 Task: Create new invoice with Date Opened :30-Apr-23, Select Customer: Albertsons Floral, Terms: Payment Term 2. Make invoice entry for item-1 with Date: 30-Apr-23, Description: Build Your Own 3 Pack (Original)_x000D_
, Action: Material, Income Account: Income:Sales, Quantity: 2, Unit Price: 20.6, Discount $: 1.25. Make entry for item-2 with Date: 30-Apr-23, Description: Crush Orange, Action: Material, Income Account: Income:Sales, Quantity: 1, Unit Price: 12.25, Discount $: 2.25. Make entry for item-3 with Date: 30-Apr-23, Description: Fritos Corn Chips Honey BBQ, Action: Material, Income Account: Income:Sales, Quantity: 3, Unit Price: 13.25, Discount $: 2.75. Write Notes: 'Looking forward to serving you again.'. Post Invoice with Post Date: 30-Apr-23, Post to Accounts: Assets:Accounts Receivable. Pay / Process Payment with Transaction Date: 15-May-23, Amount: 86.95, Transfer Account: Checking Account. Print Invoice, display notes by going to Option, then go to Display Tab and check 'Invoice Notes'.
Action: Mouse moved to (192, 21)
Screenshot: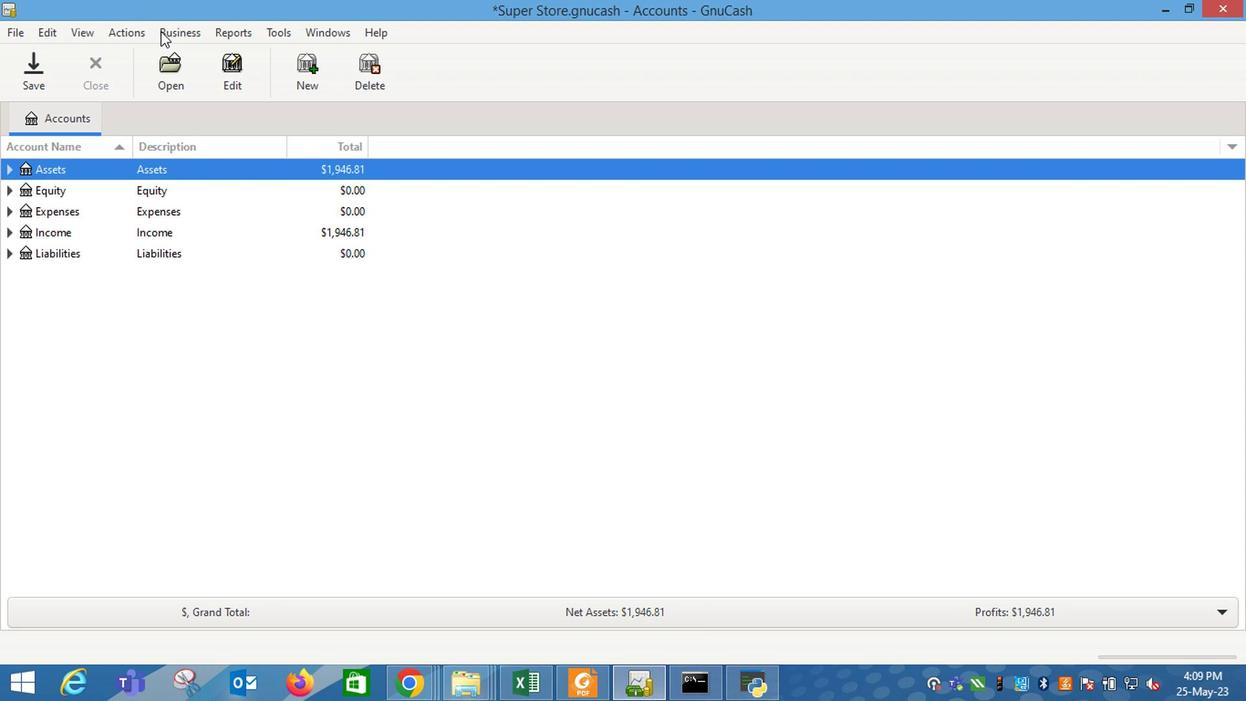 
Action: Mouse pressed left at (192, 21)
Screenshot: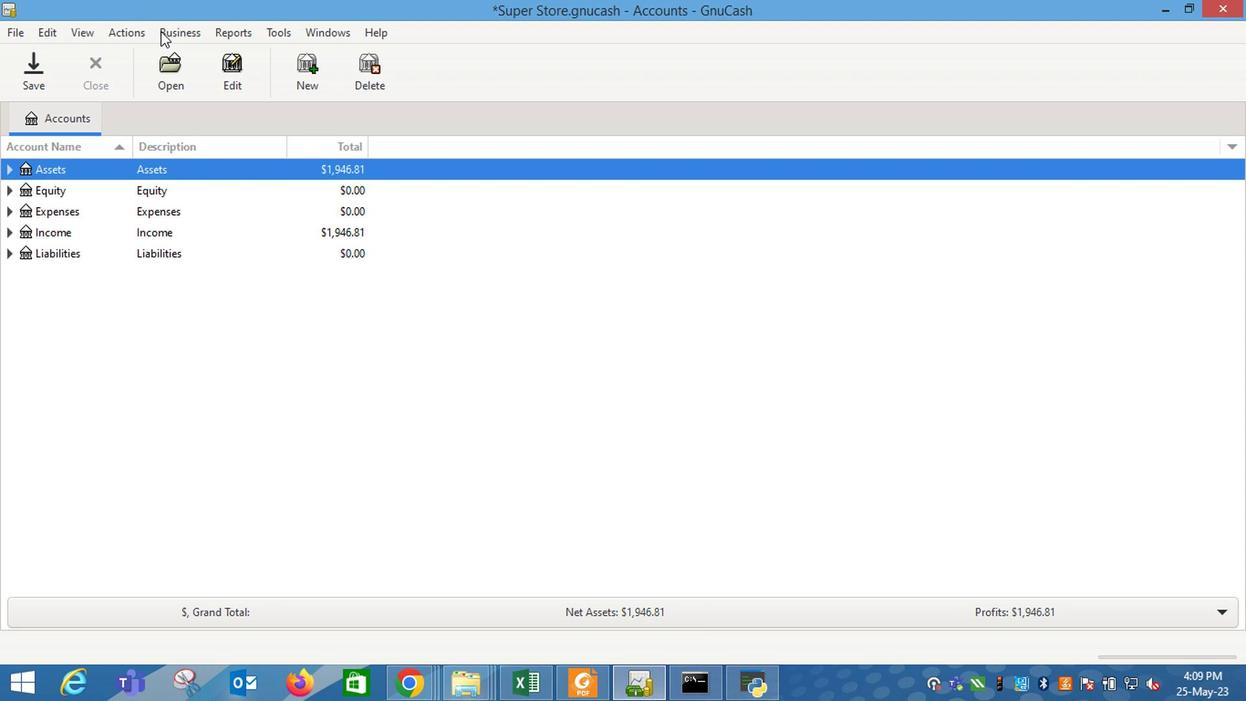 
Action: Mouse moved to (419, 118)
Screenshot: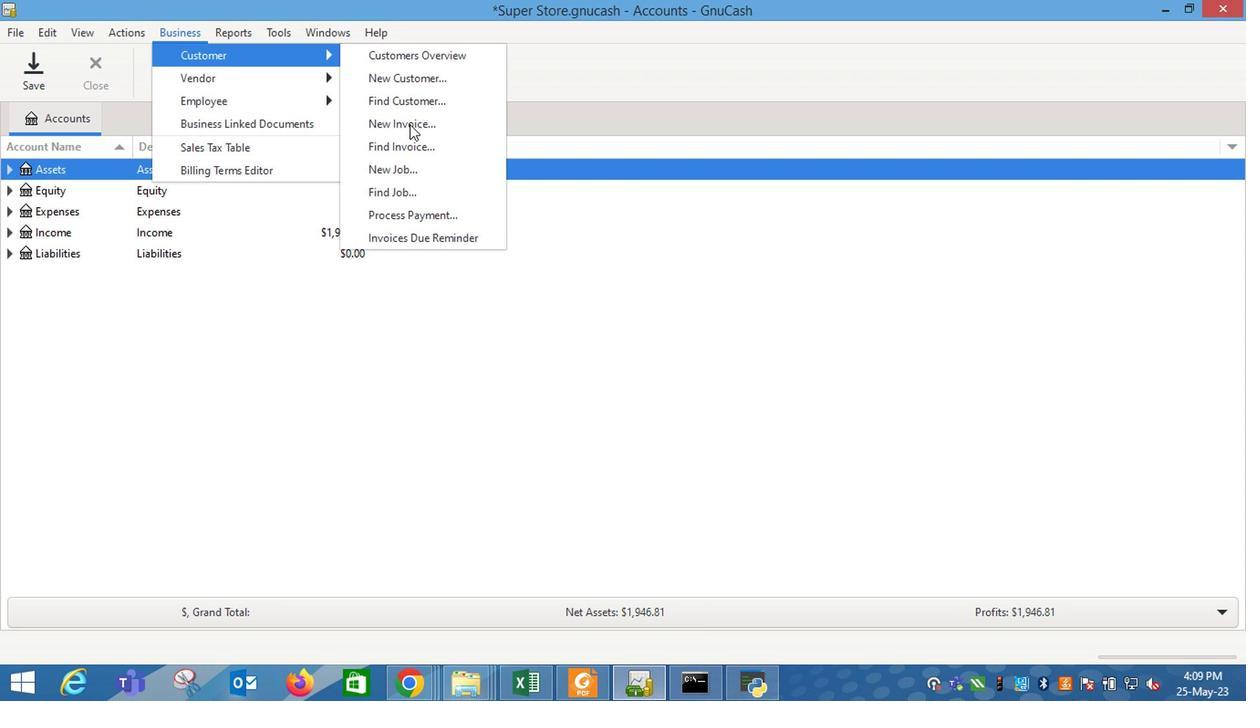 
Action: Mouse pressed left at (419, 118)
Screenshot: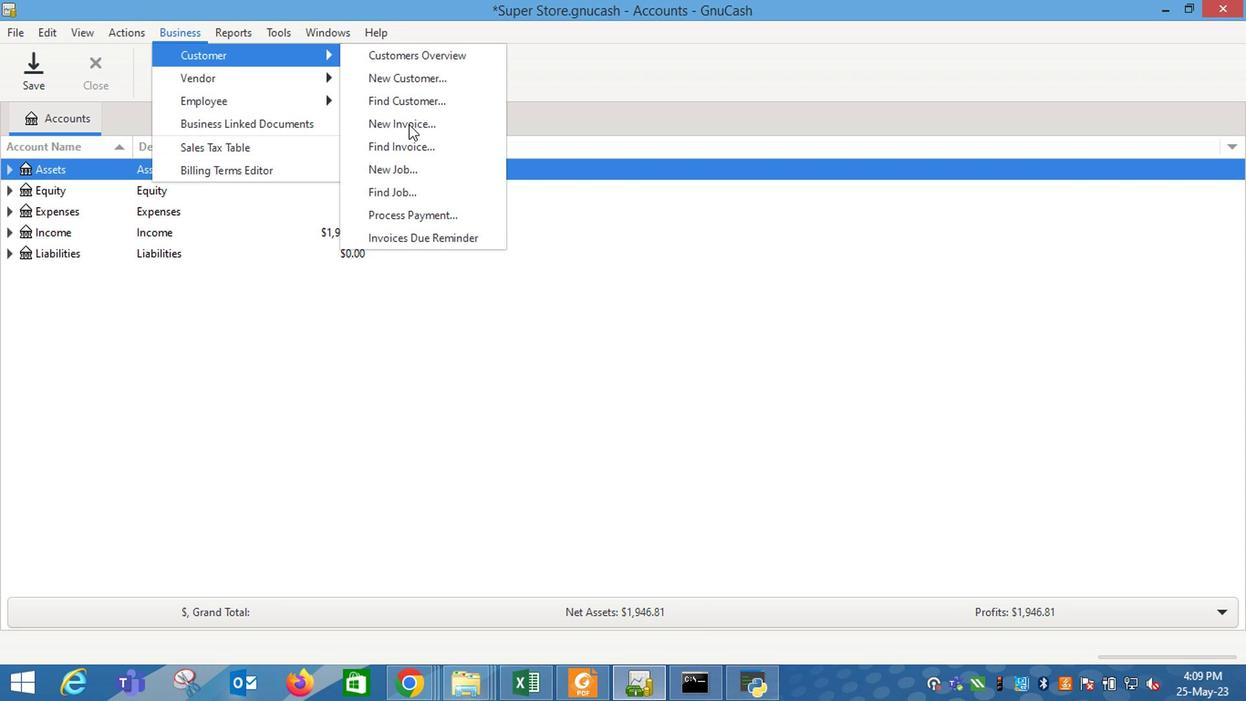 
Action: Mouse moved to (744, 277)
Screenshot: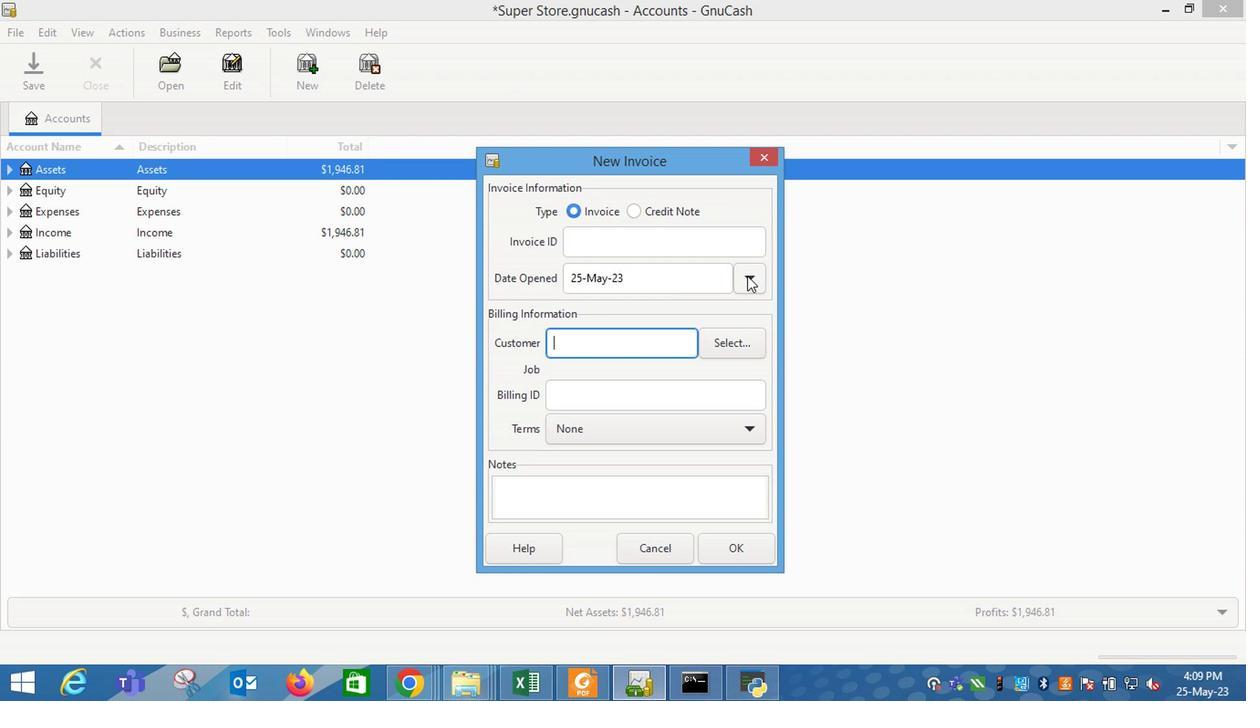 
Action: Mouse pressed left at (744, 277)
Screenshot: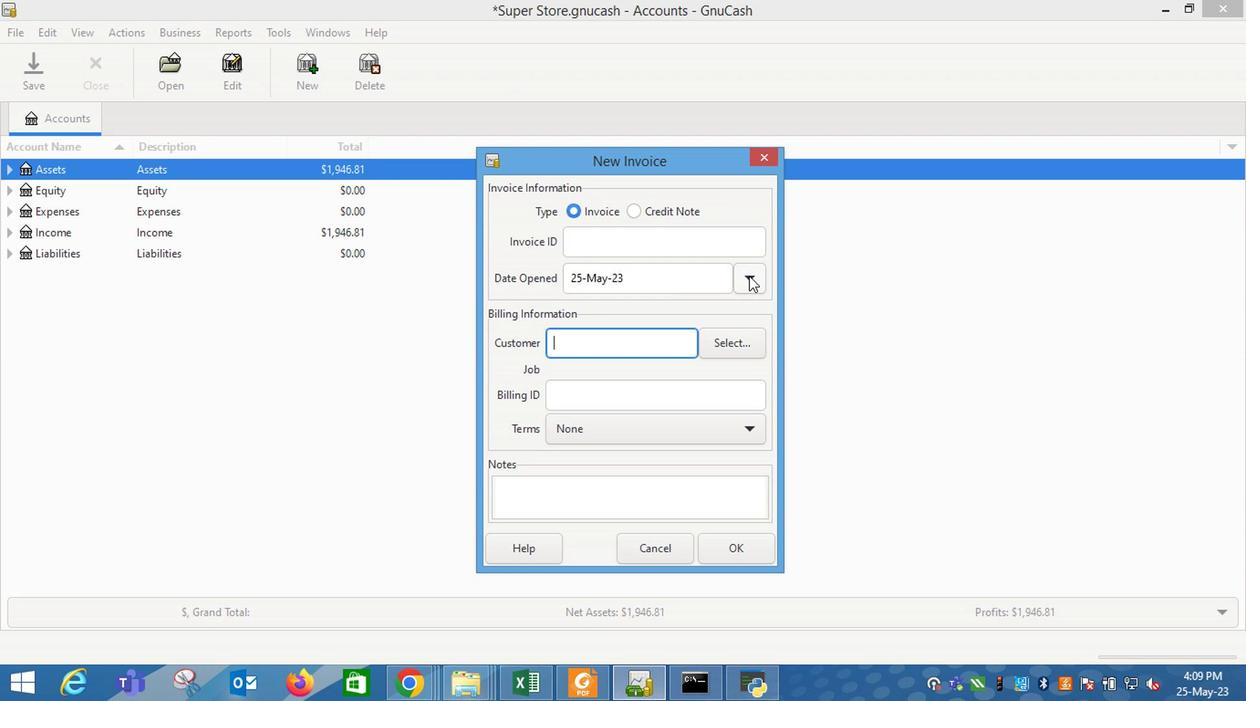 
Action: Mouse moved to (613, 306)
Screenshot: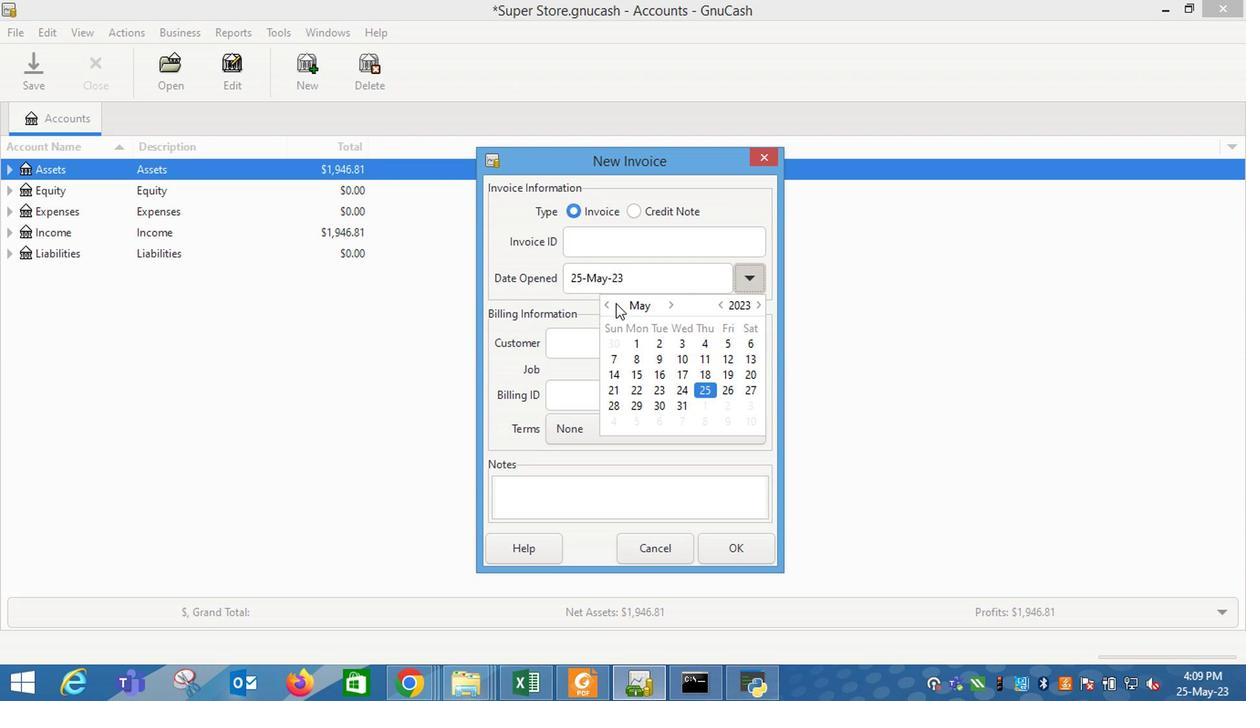 
Action: Mouse pressed left at (613, 306)
Screenshot: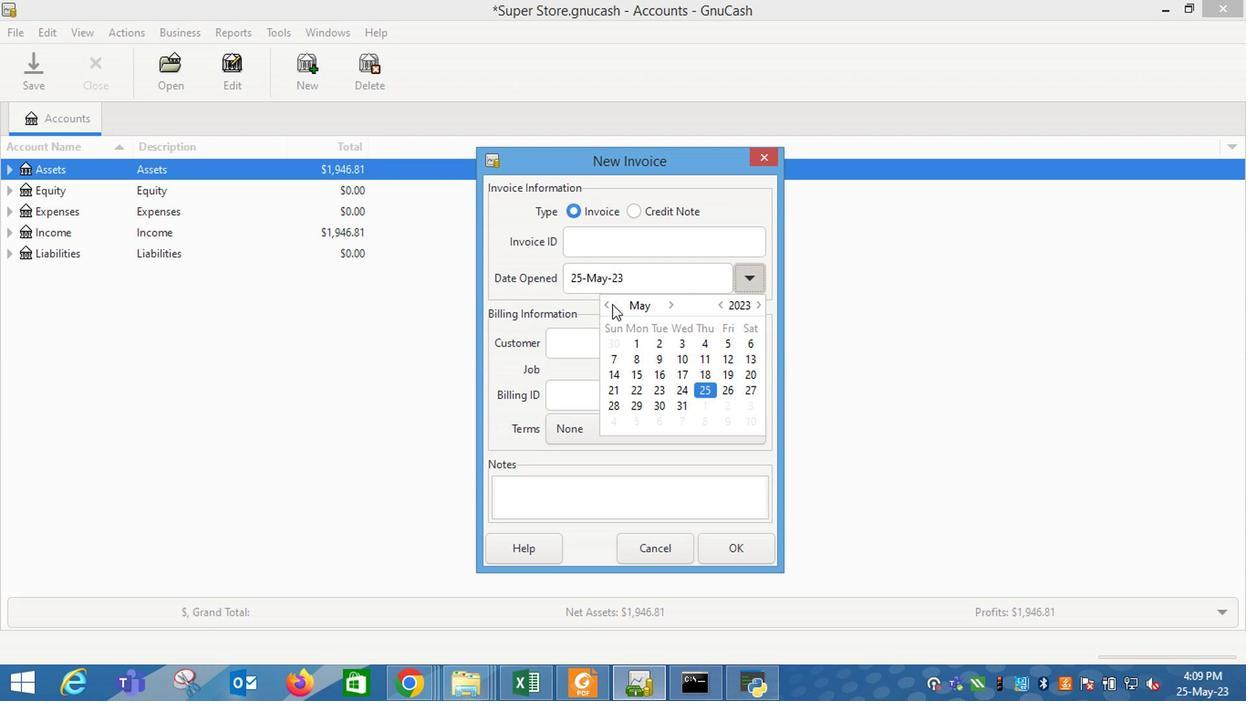 
Action: Mouse moved to (747, 273)
Screenshot: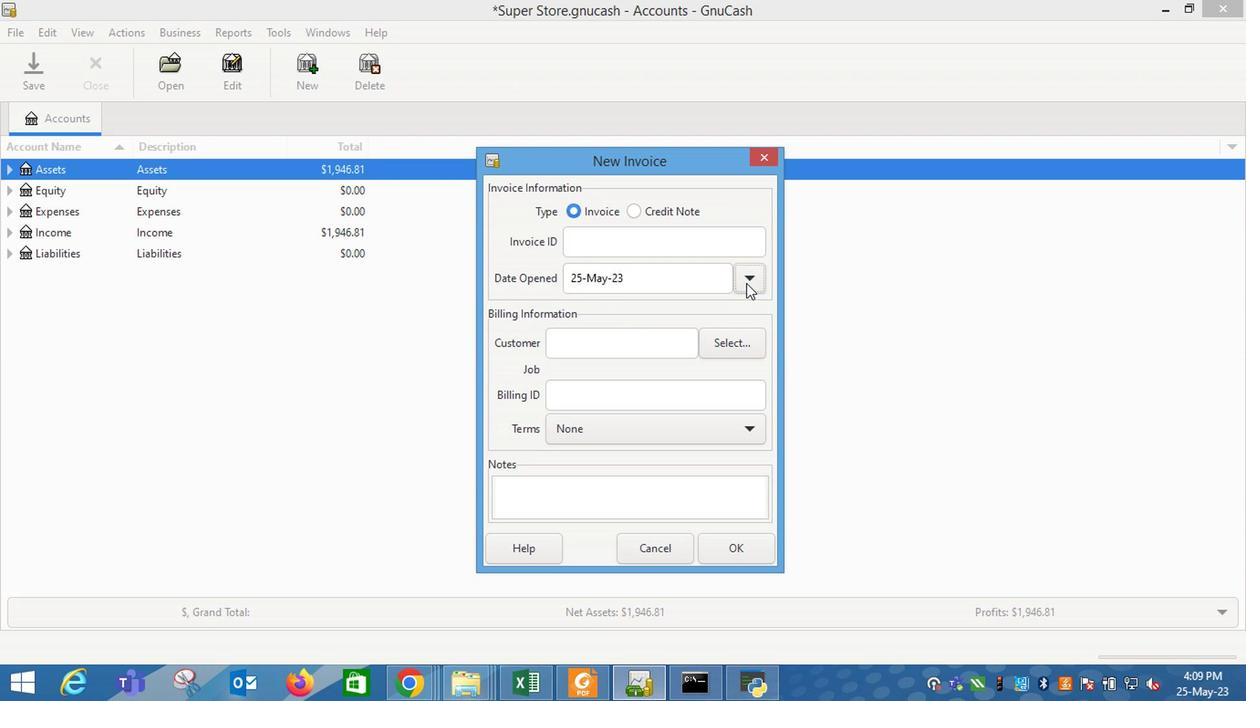 
Action: Mouse pressed left at (747, 273)
Screenshot: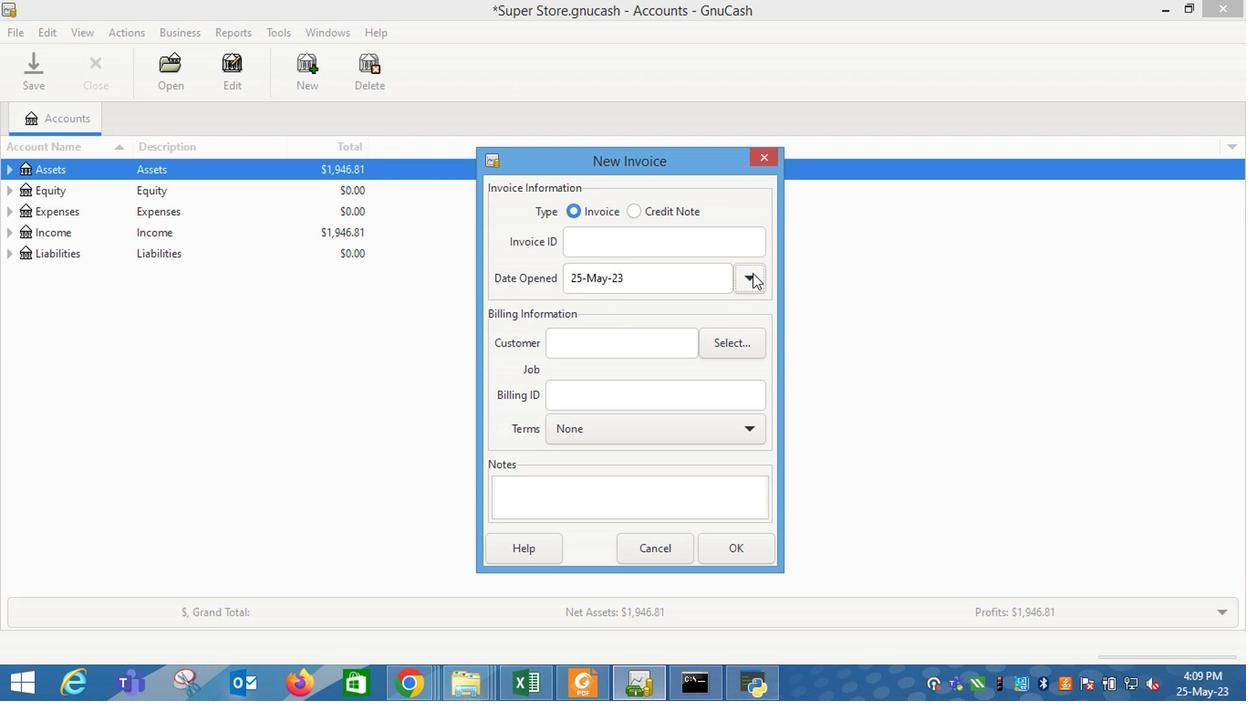 
Action: Mouse moved to (608, 306)
Screenshot: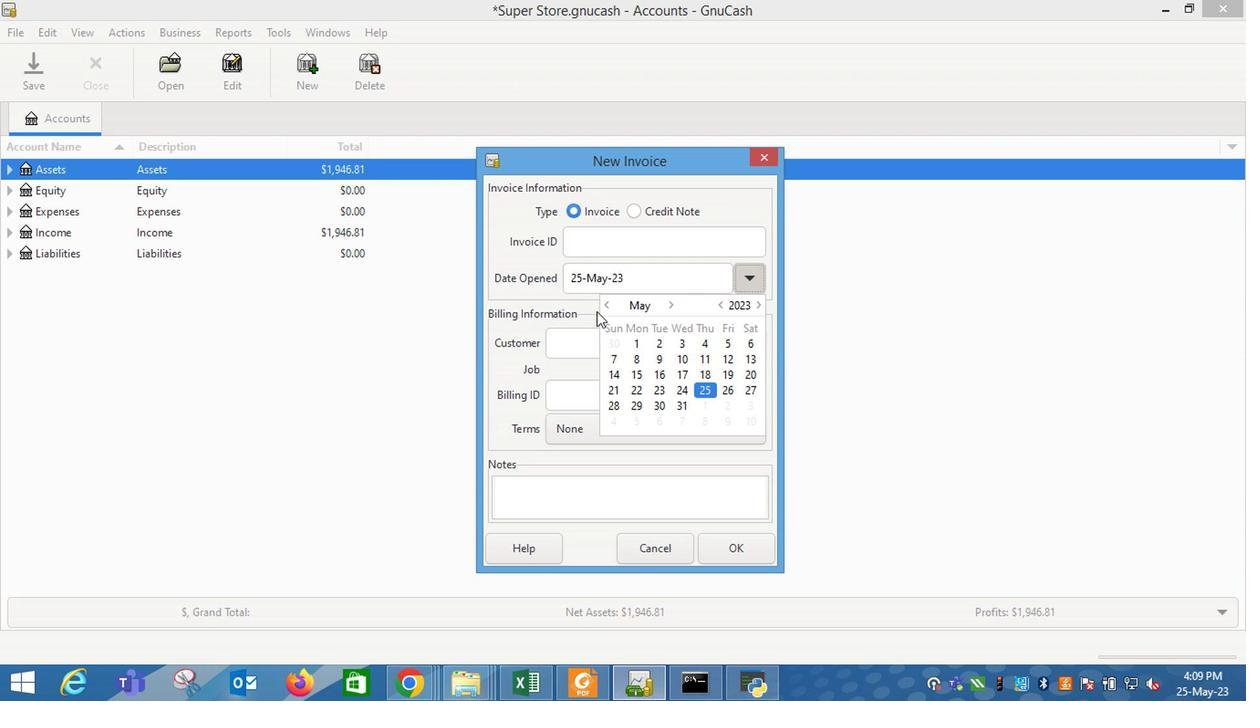 
Action: Mouse pressed left at (608, 306)
Screenshot: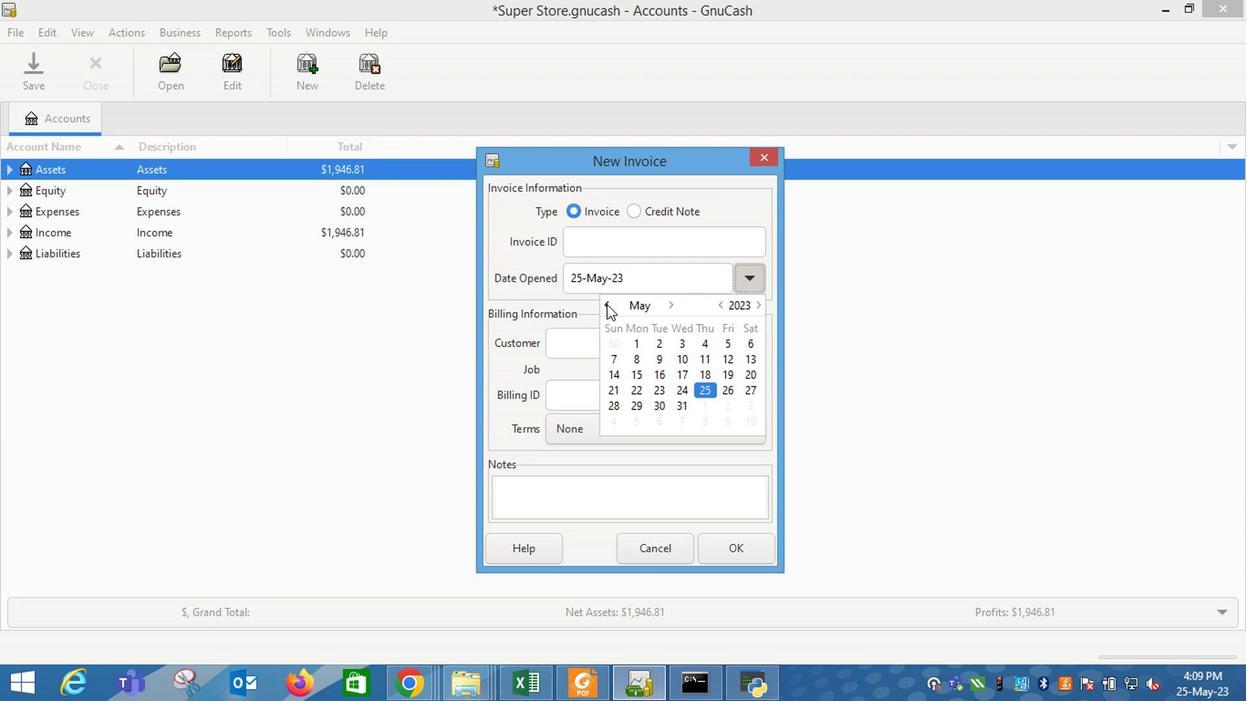 
Action: Mouse moved to (611, 428)
Screenshot: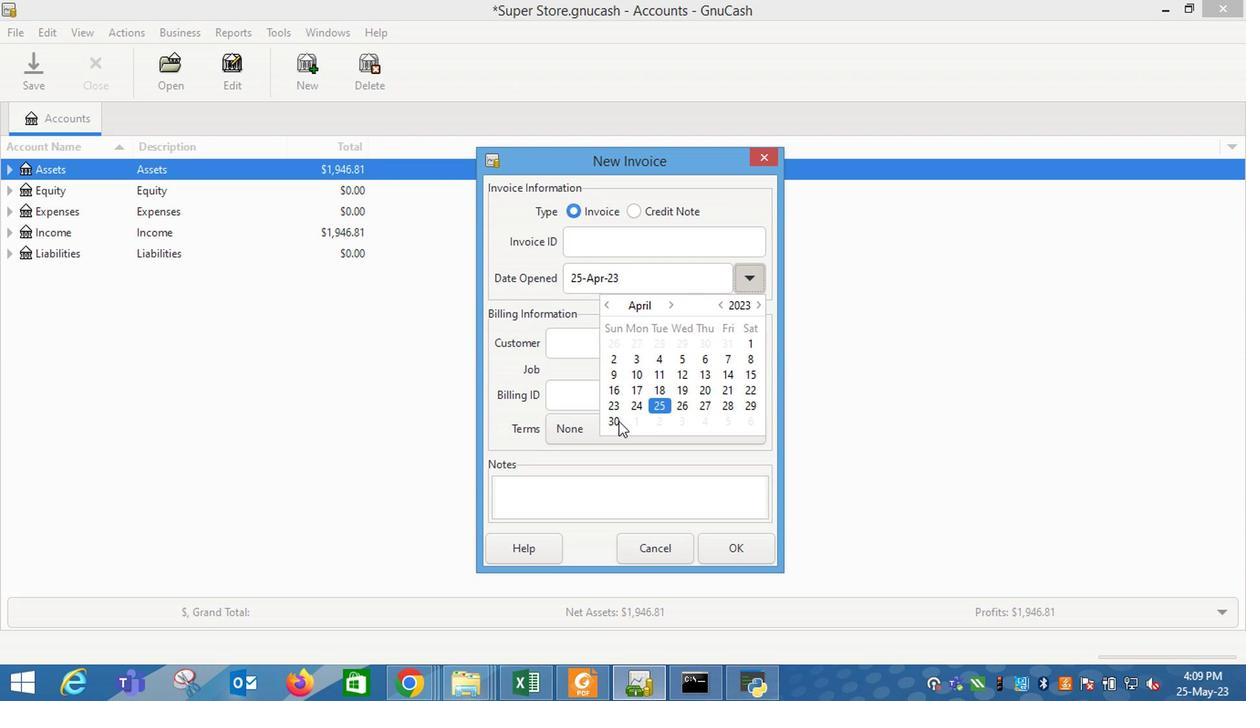 
Action: Mouse pressed left at (611, 428)
Screenshot: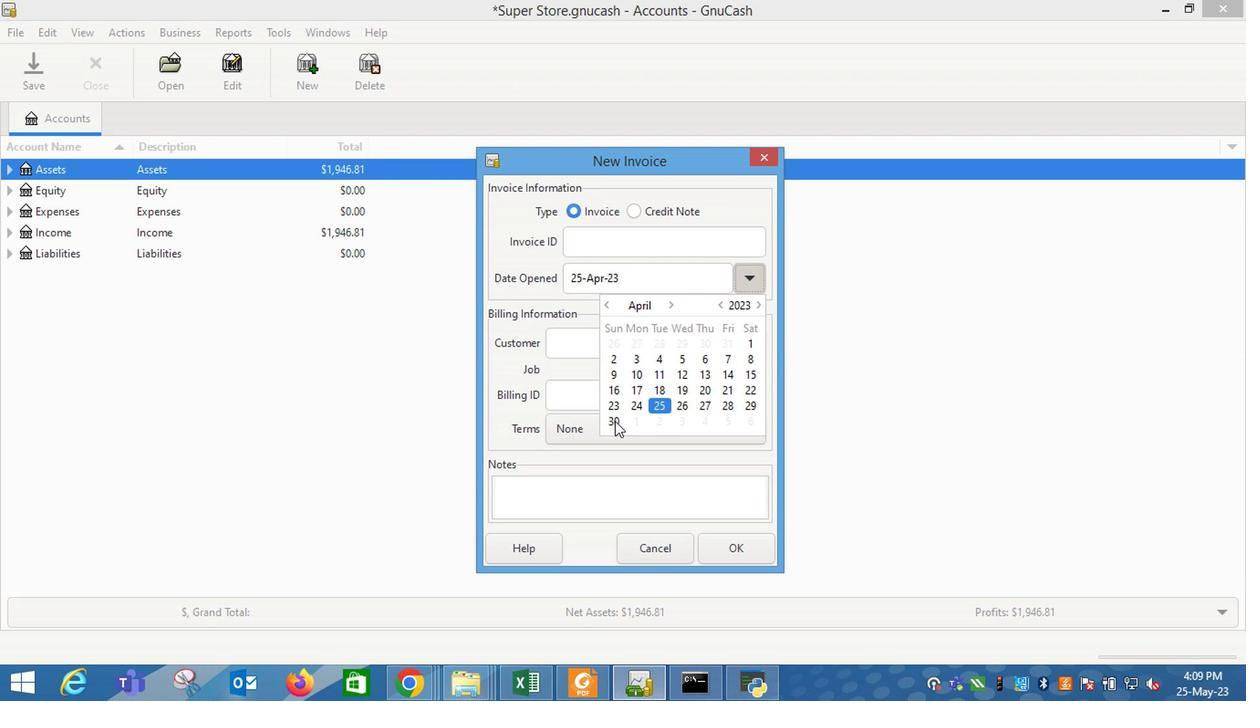 
Action: Mouse moved to (567, 350)
Screenshot: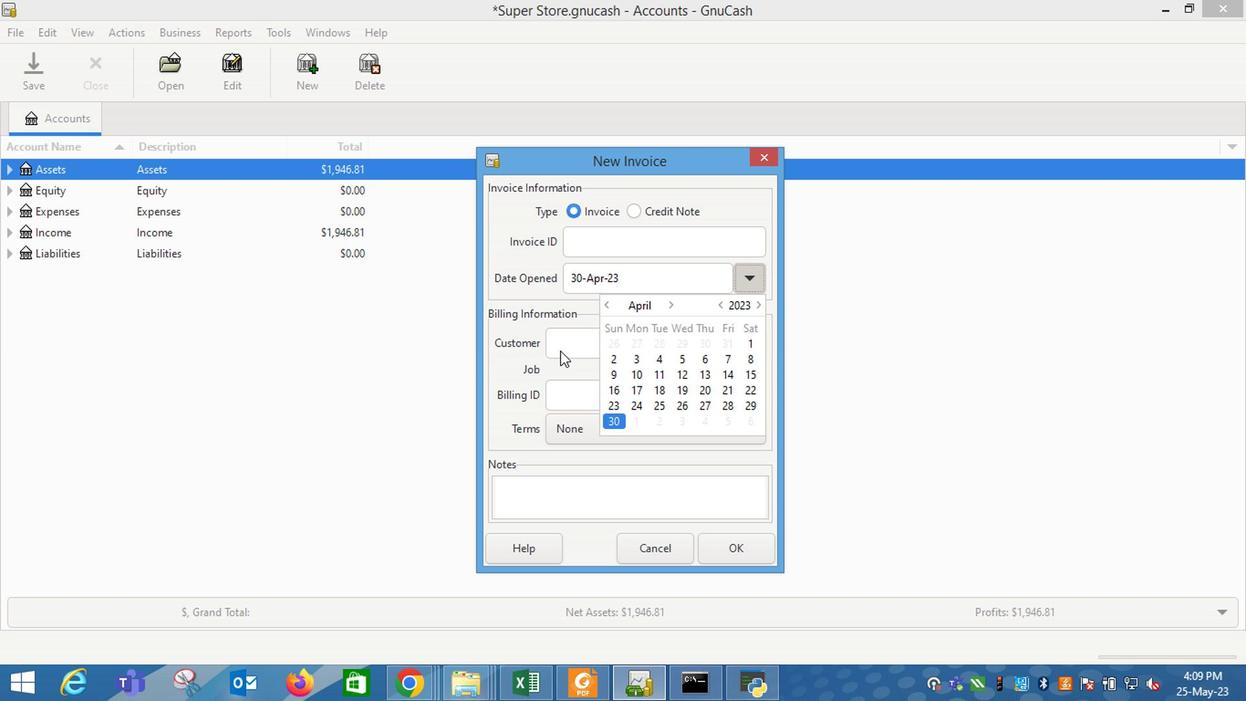 
Action: Mouse pressed left at (567, 350)
Screenshot: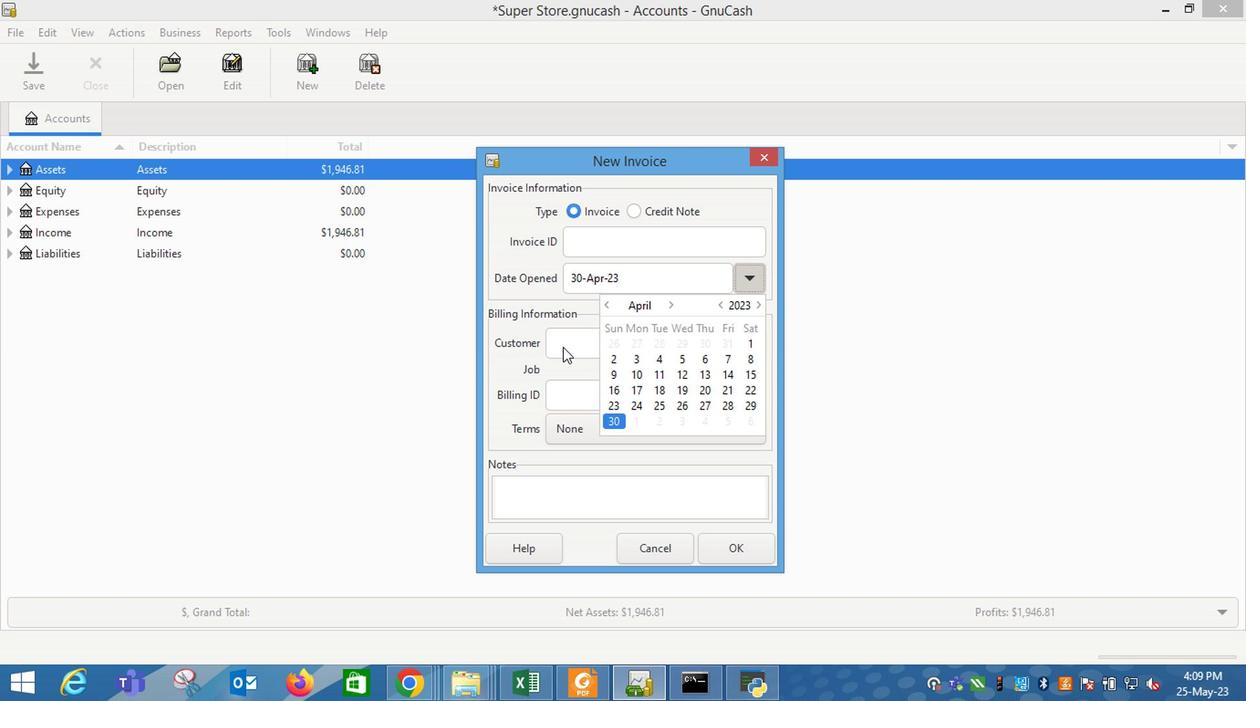 
Action: Mouse pressed left at (567, 350)
Screenshot: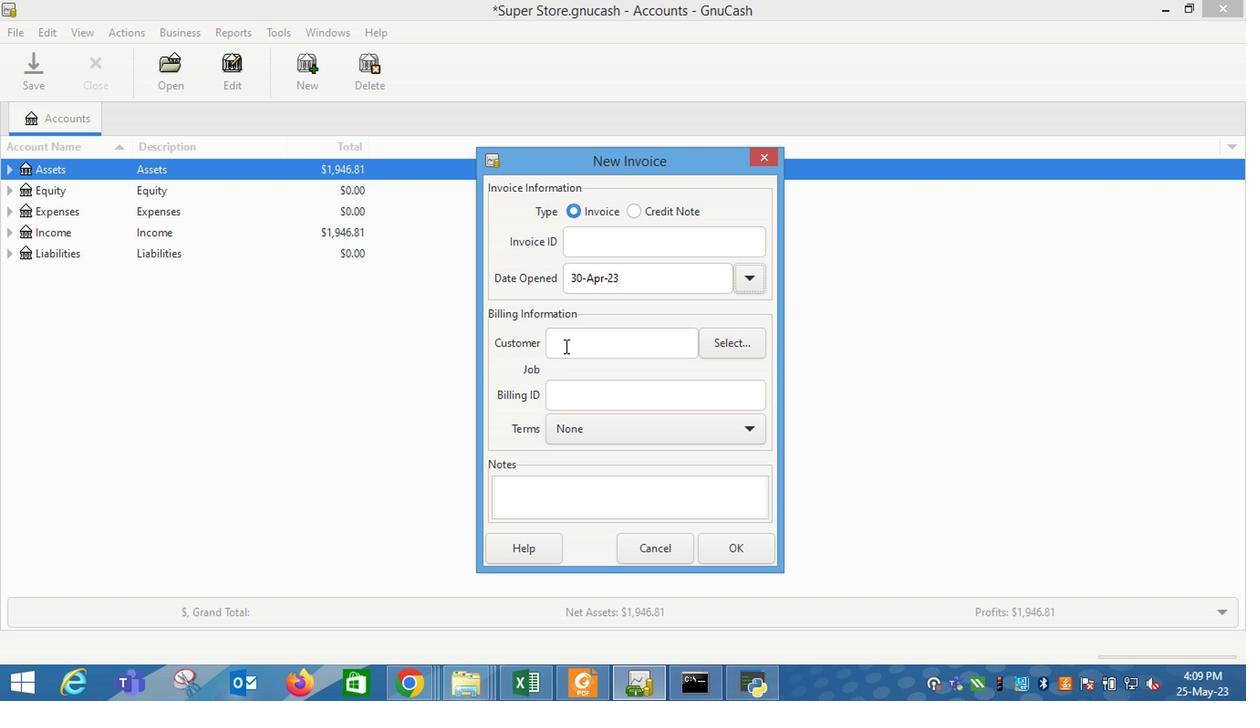 
Action: Key pressed alv<Key.backspace>be
Screenshot: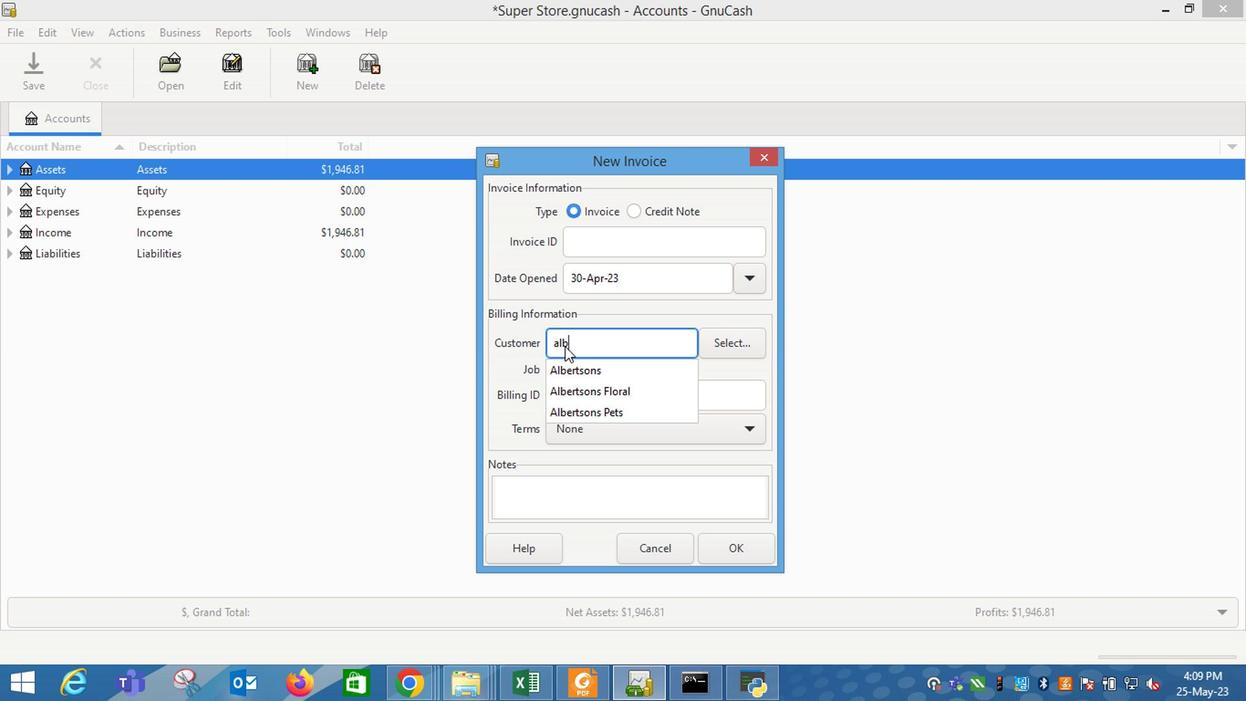 
Action: Mouse moved to (626, 395)
Screenshot: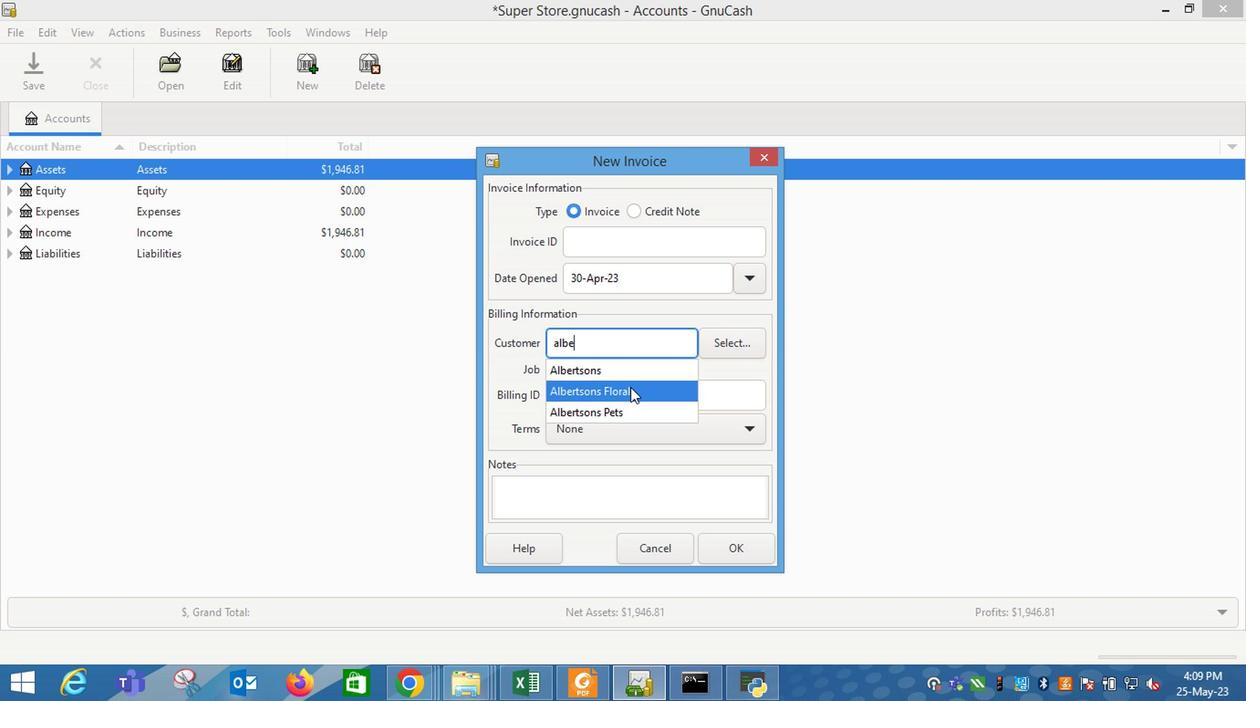 
Action: Mouse pressed left at (626, 395)
Screenshot: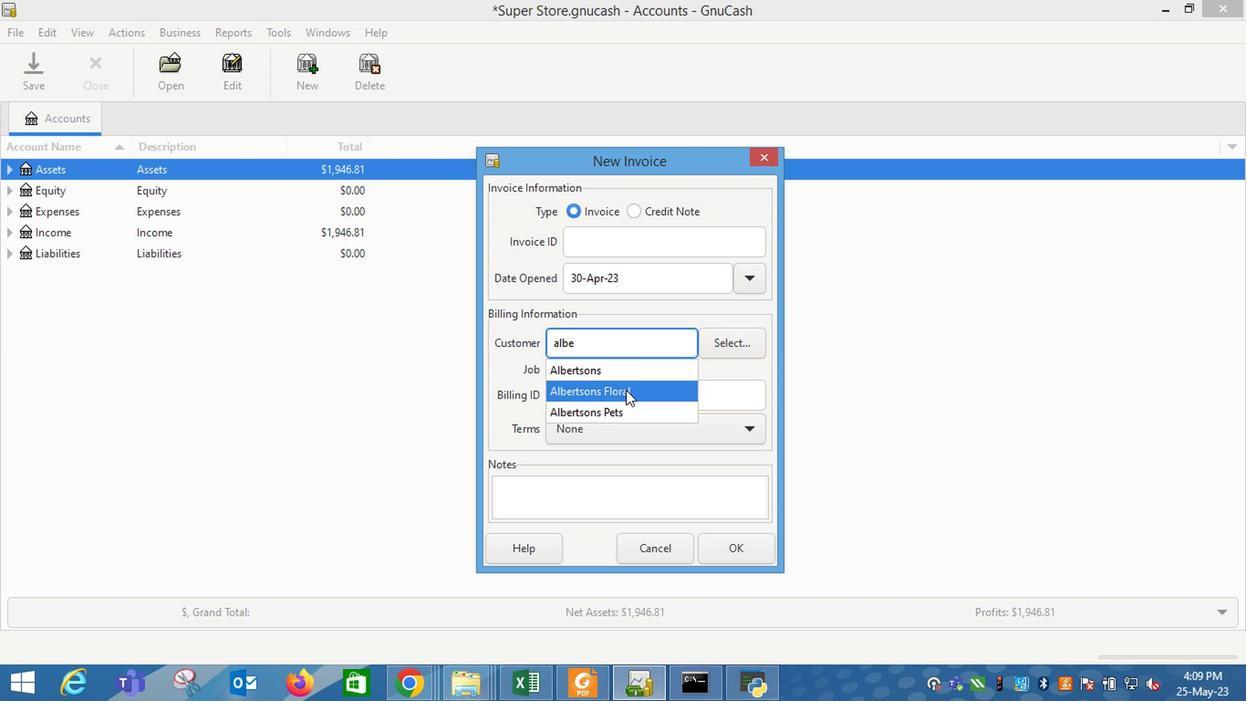 
Action: Mouse moved to (592, 453)
Screenshot: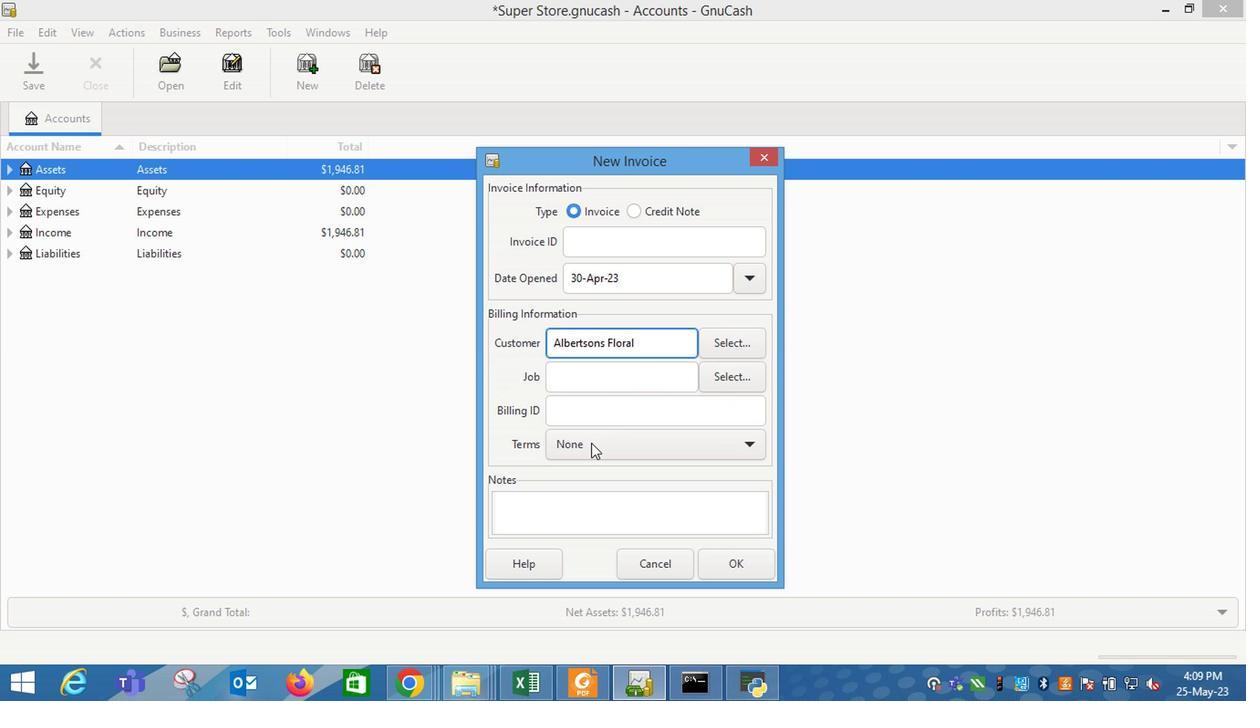 
Action: Mouse pressed left at (592, 453)
Screenshot: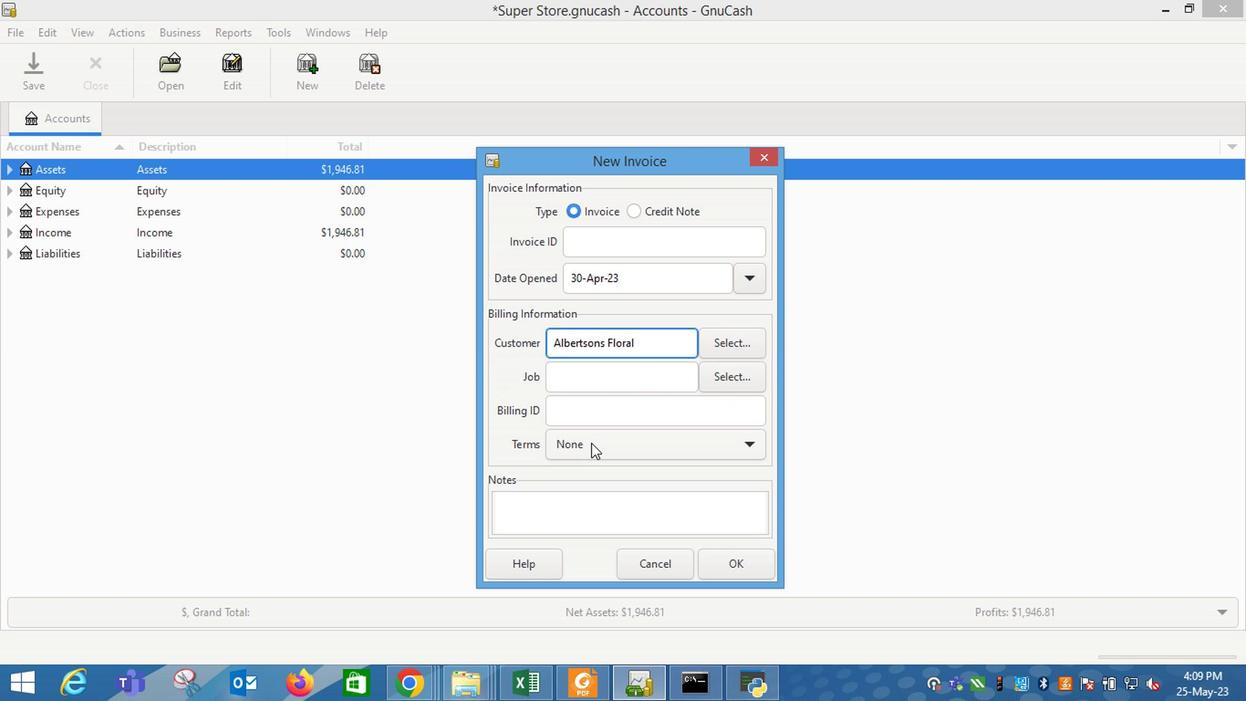 
Action: Mouse moved to (604, 456)
Screenshot: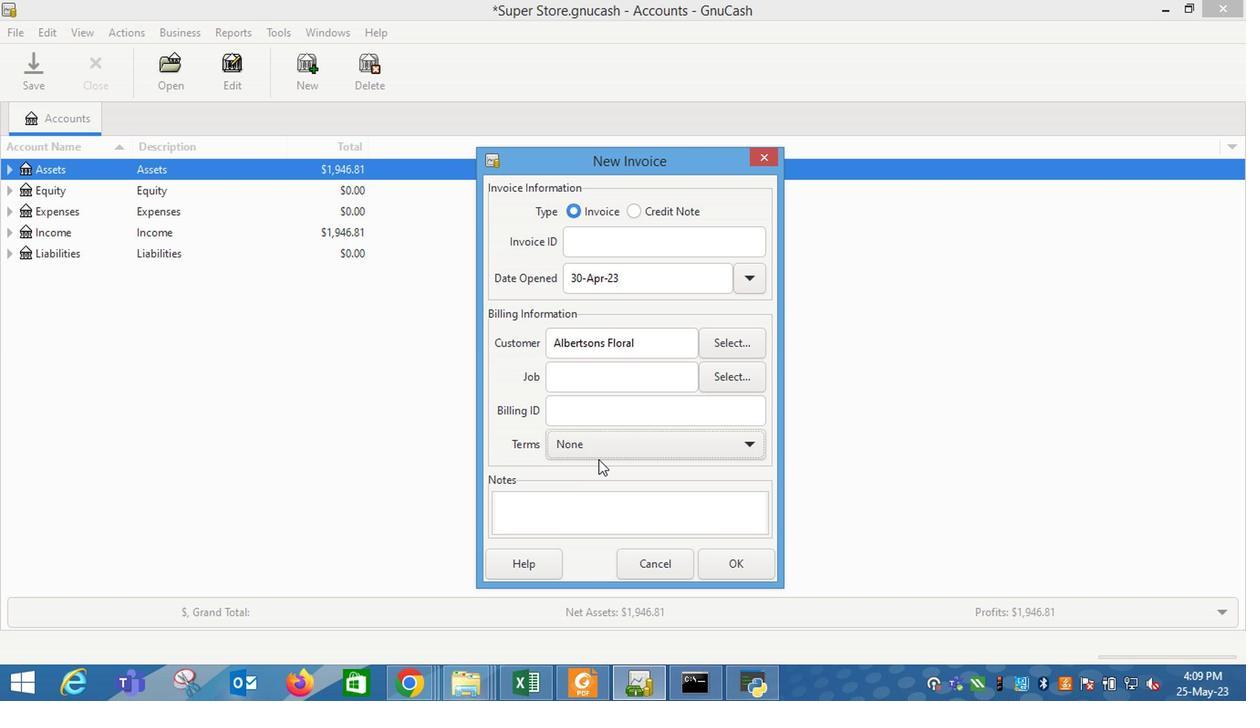 
Action: Mouse pressed left at (604, 456)
Screenshot: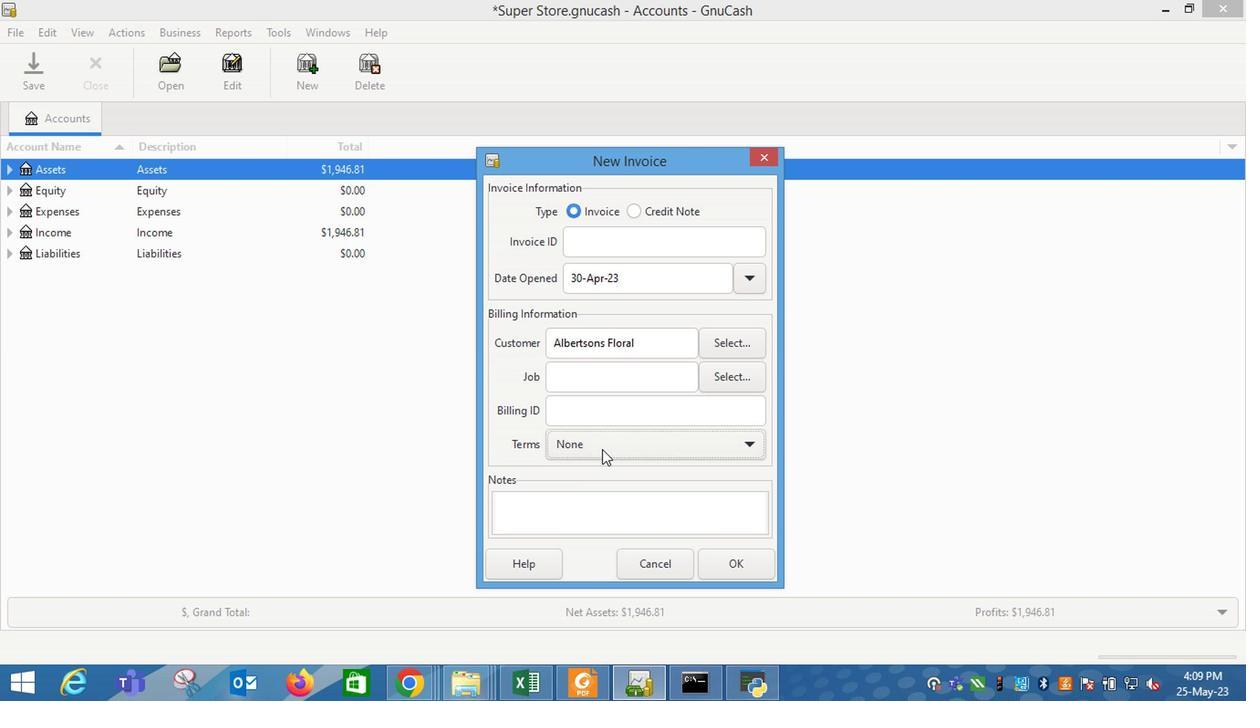 
Action: Mouse moved to (585, 505)
Screenshot: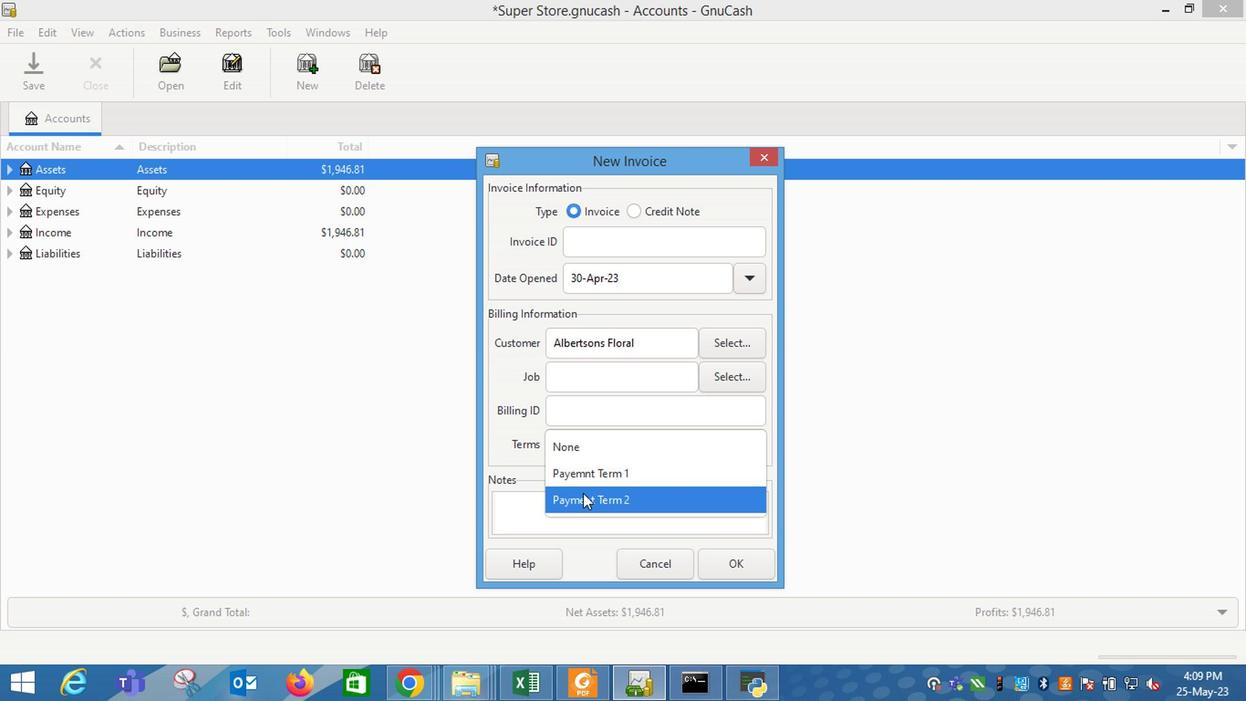 
Action: Mouse pressed left at (585, 505)
Screenshot: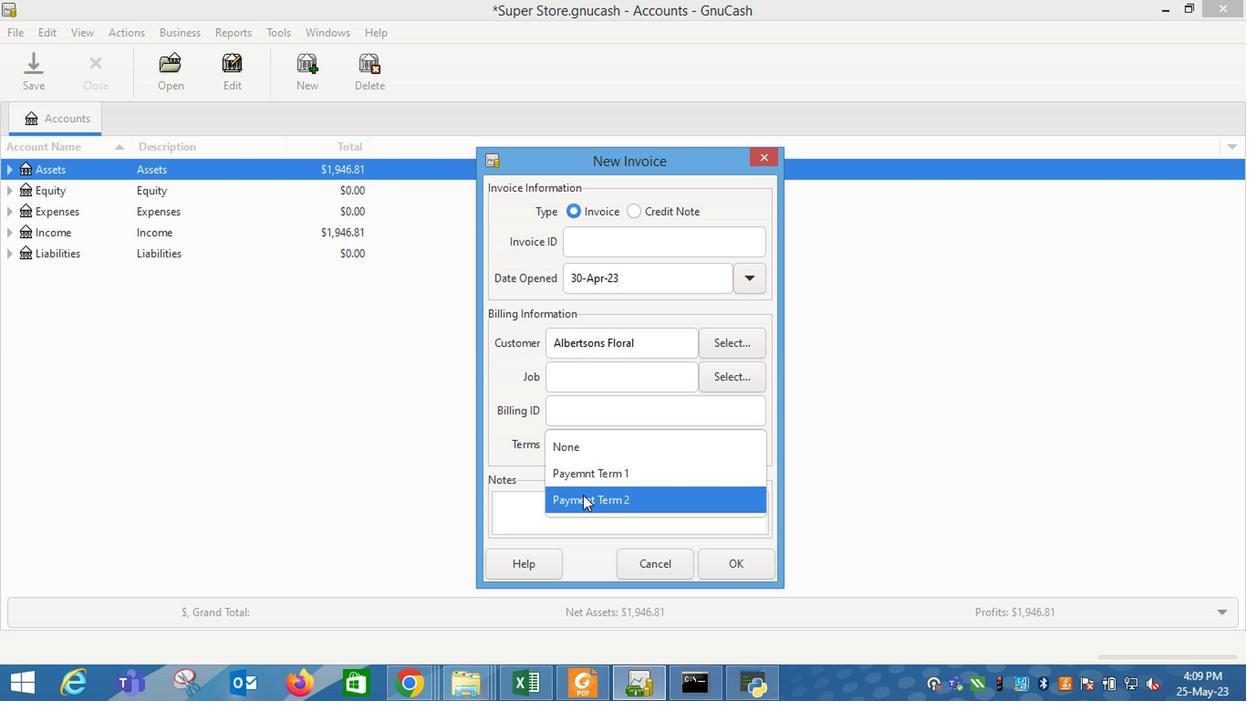 
Action: Mouse moved to (743, 578)
Screenshot: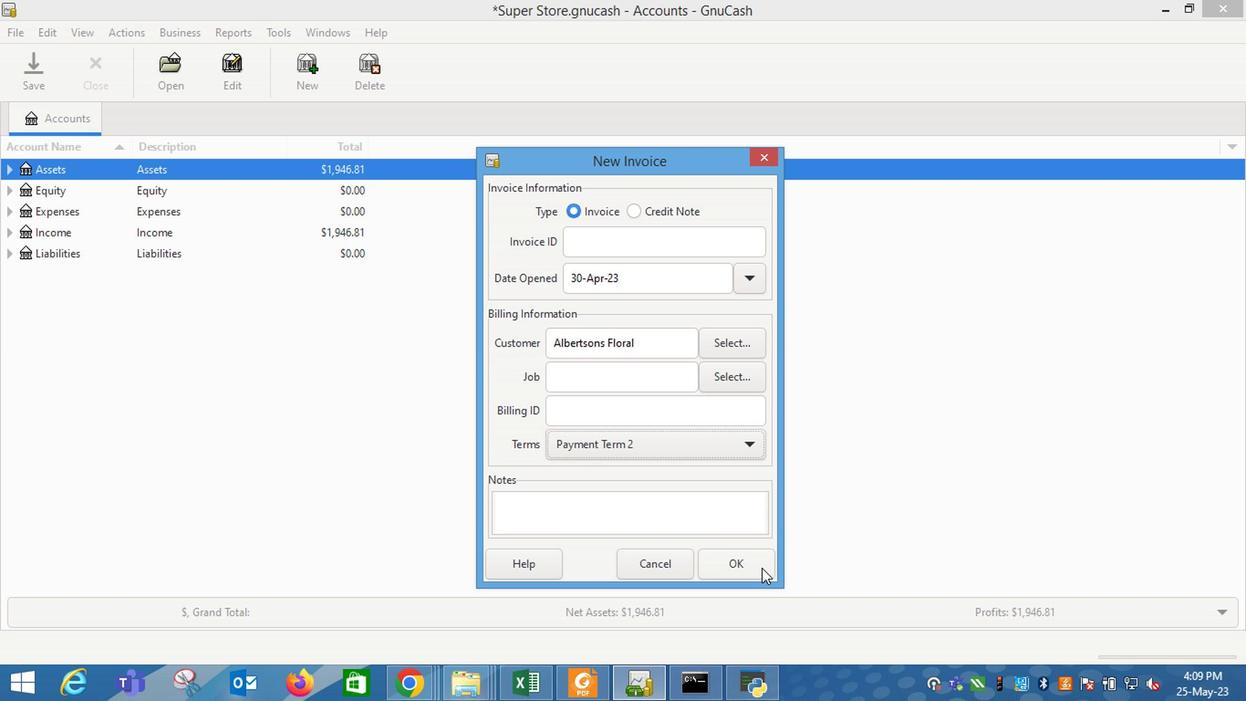 
Action: Mouse pressed left at (743, 578)
Screenshot: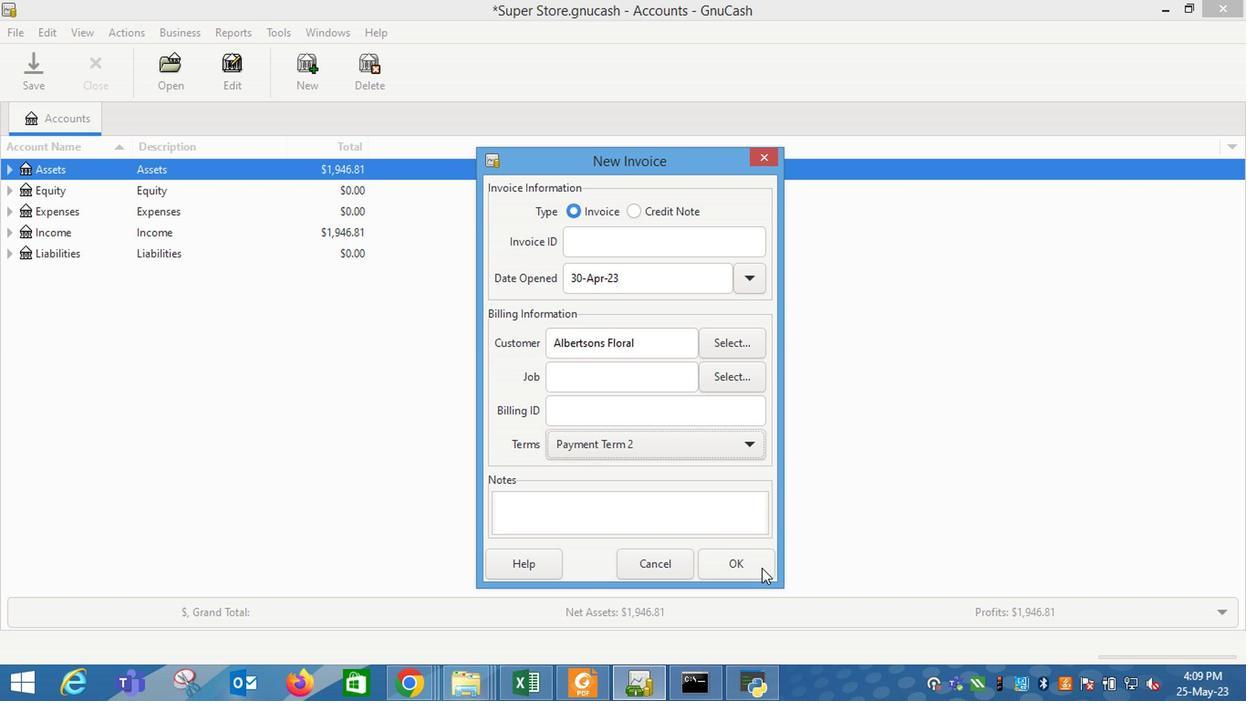 
Action: Mouse moved to (110, 363)
Screenshot: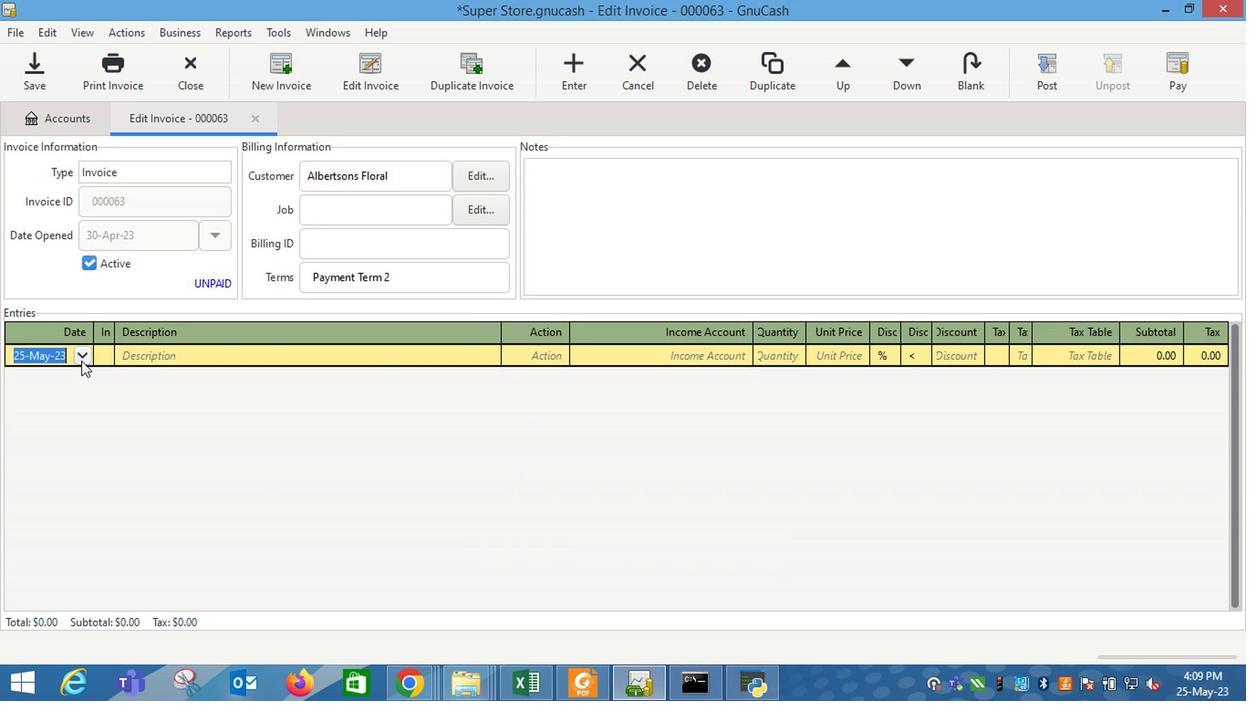 
Action: Mouse pressed left at (110, 363)
Screenshot: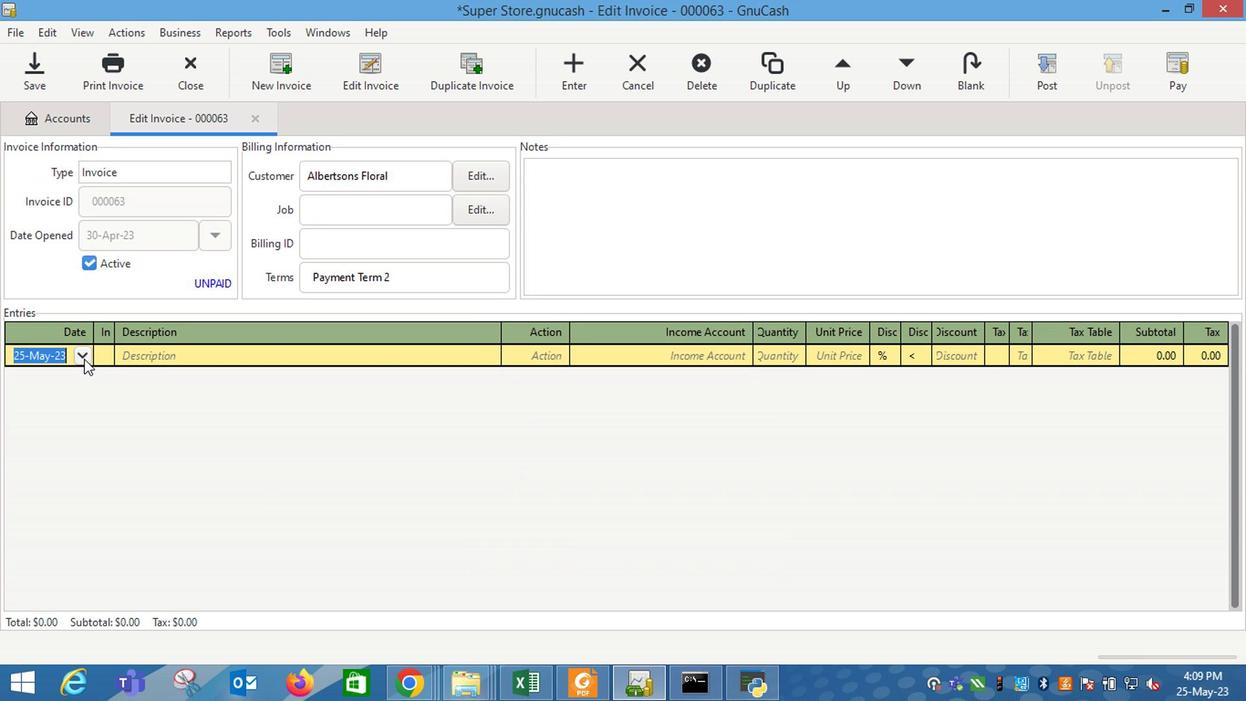 
Action: Mouse moved to (40, 387)
Screenshot: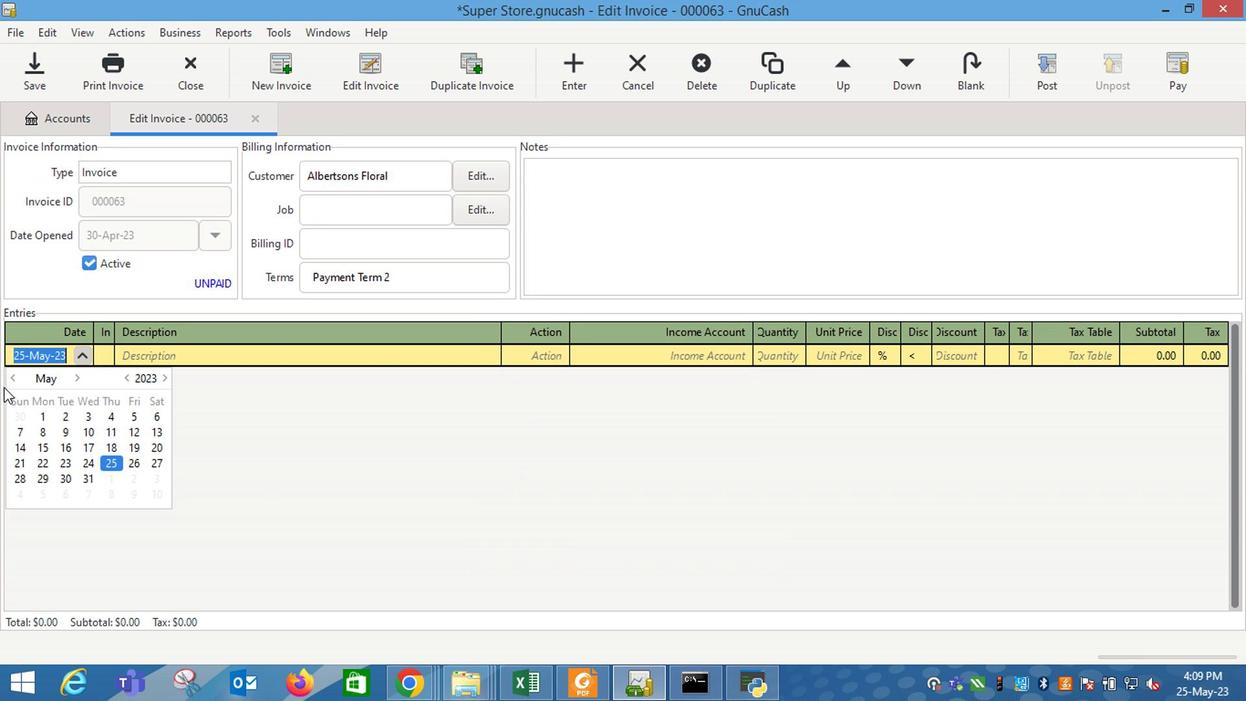 
Action: Mouse pressed left at (40, 387)
Screenshot: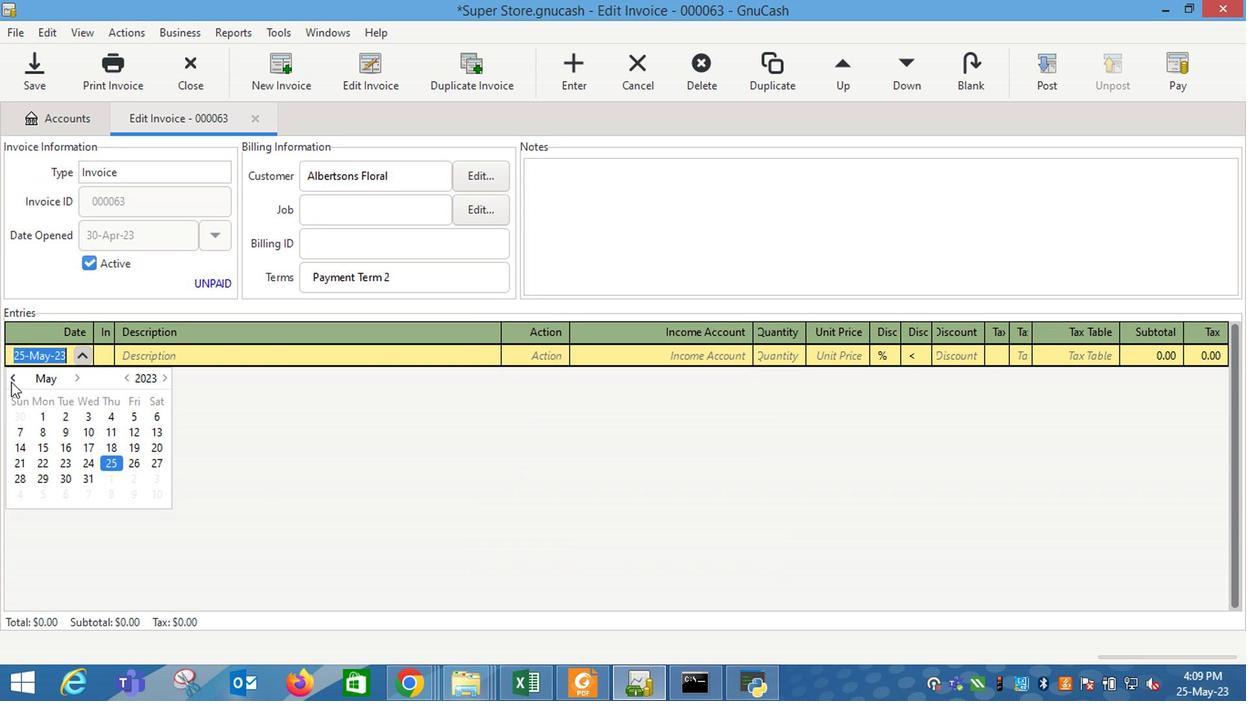 
Action: Mouse moved to (51, 503)
Screenshot: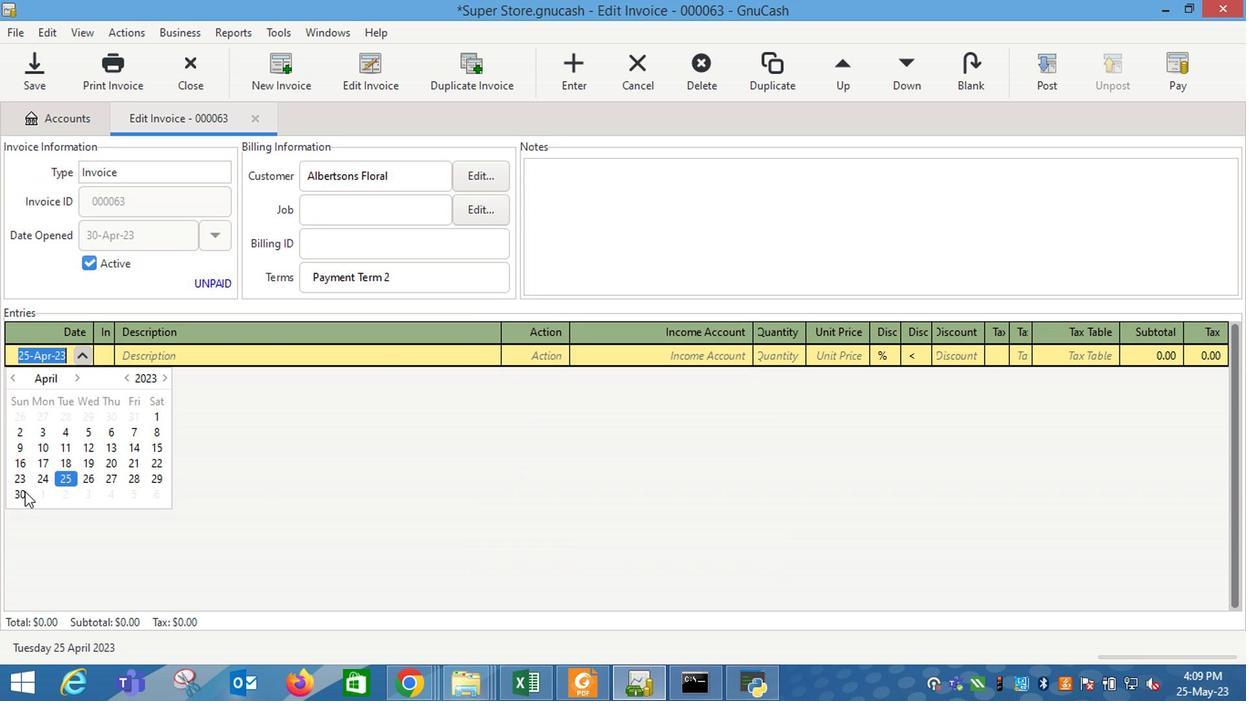 
Action: Mouse pressed left at (51, 503)
Screenshot: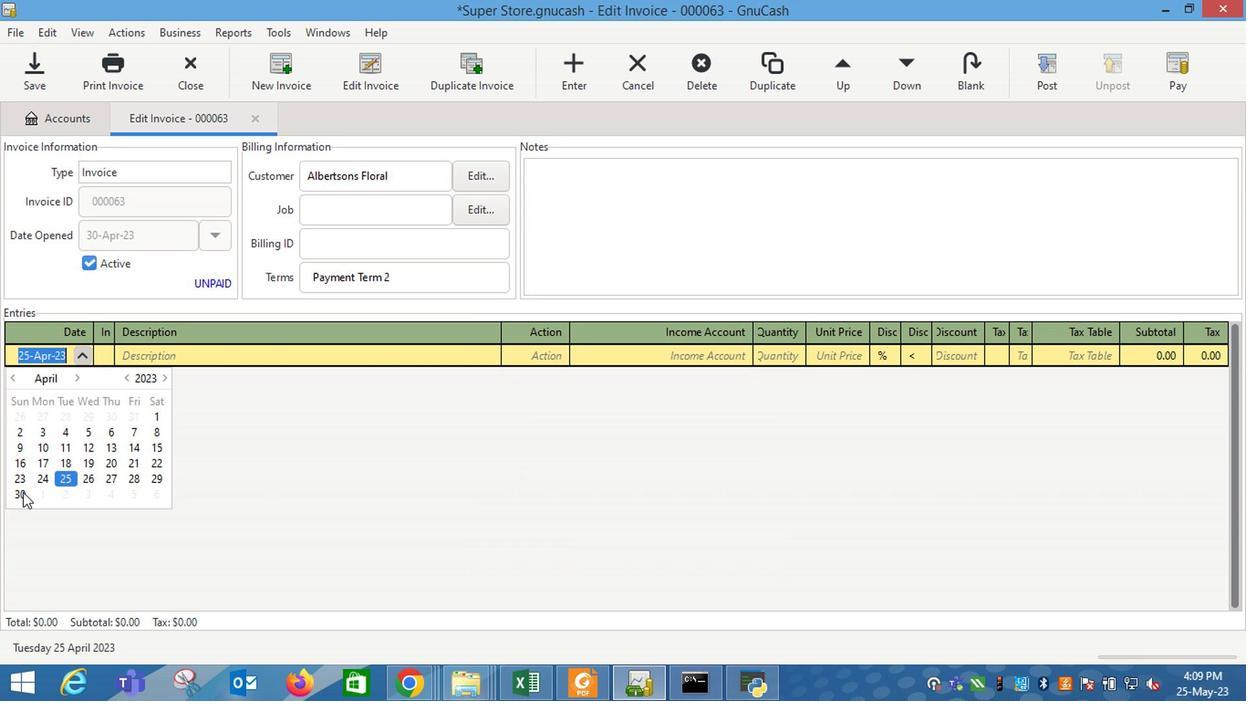 
Action: Mouse moved to (267, 404)
Screenshot: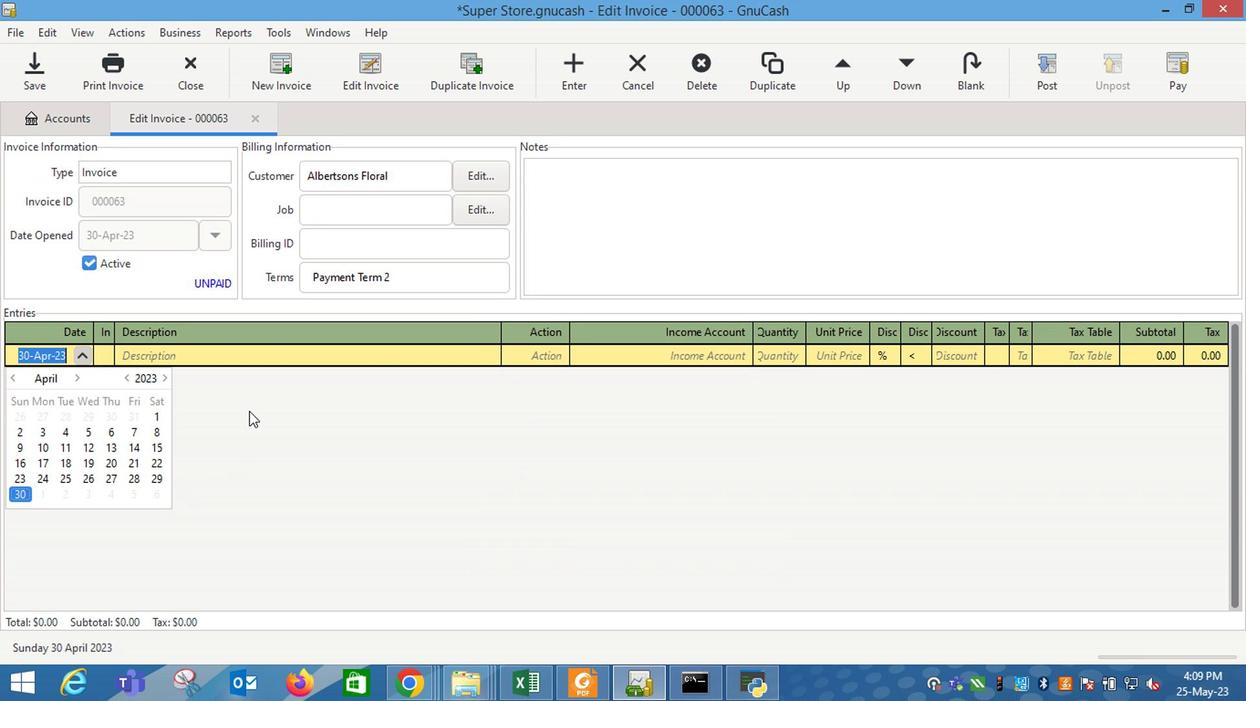 
Action: Key pressed <Key.tab>
Screenshot: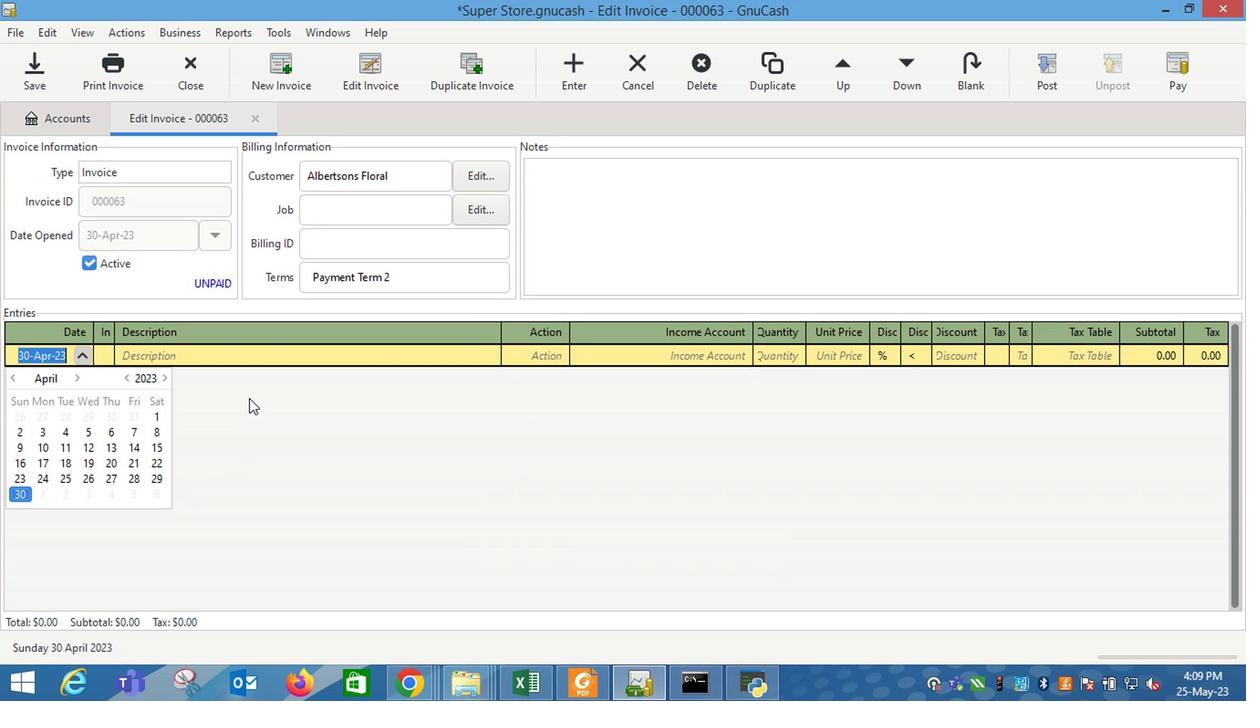 
Action: Mouse moved to (265, 387)
Screenshot: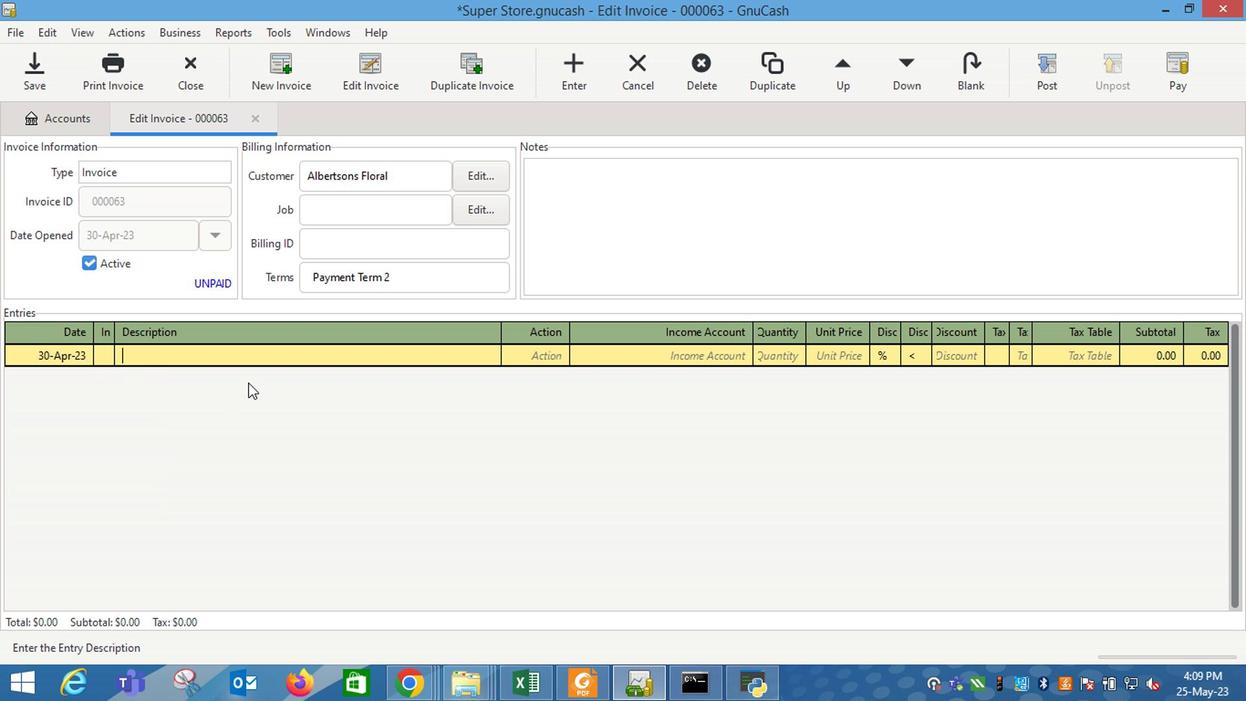 
Action: Key pressed <Key.shift_r>Build<Key.tab>
Screenshot: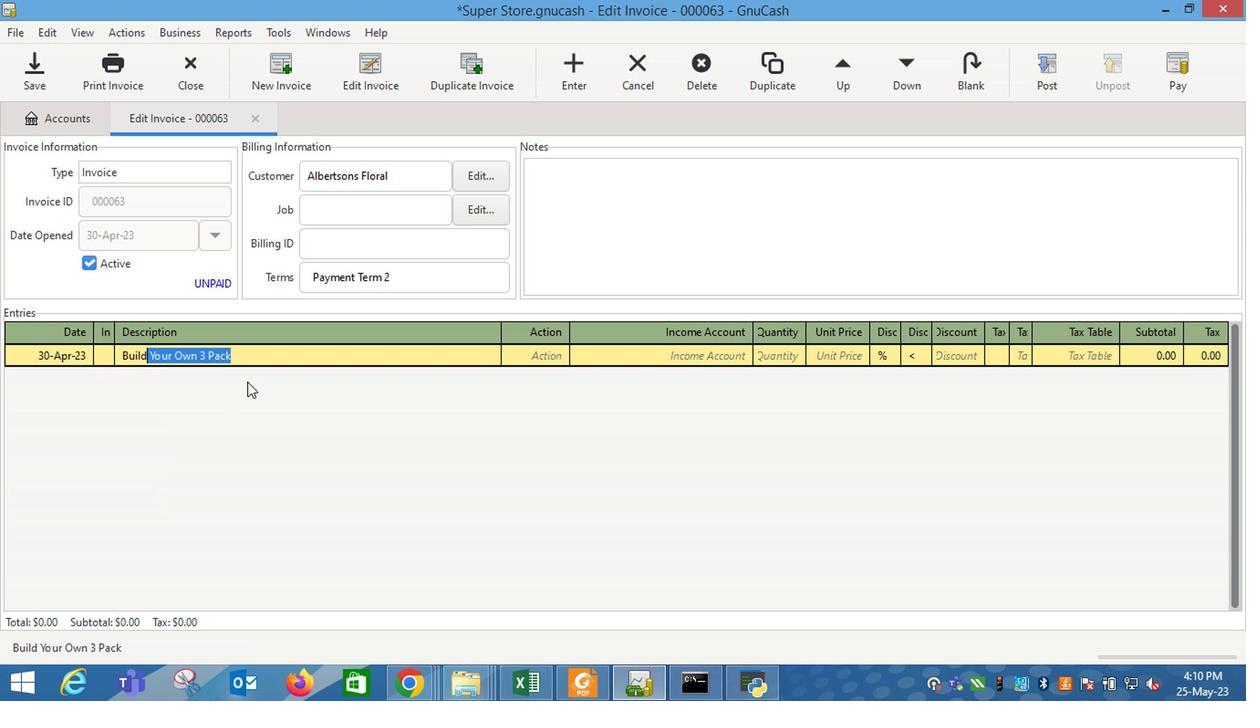 
Action: Mouse moved to (294, 363)
Screenshot: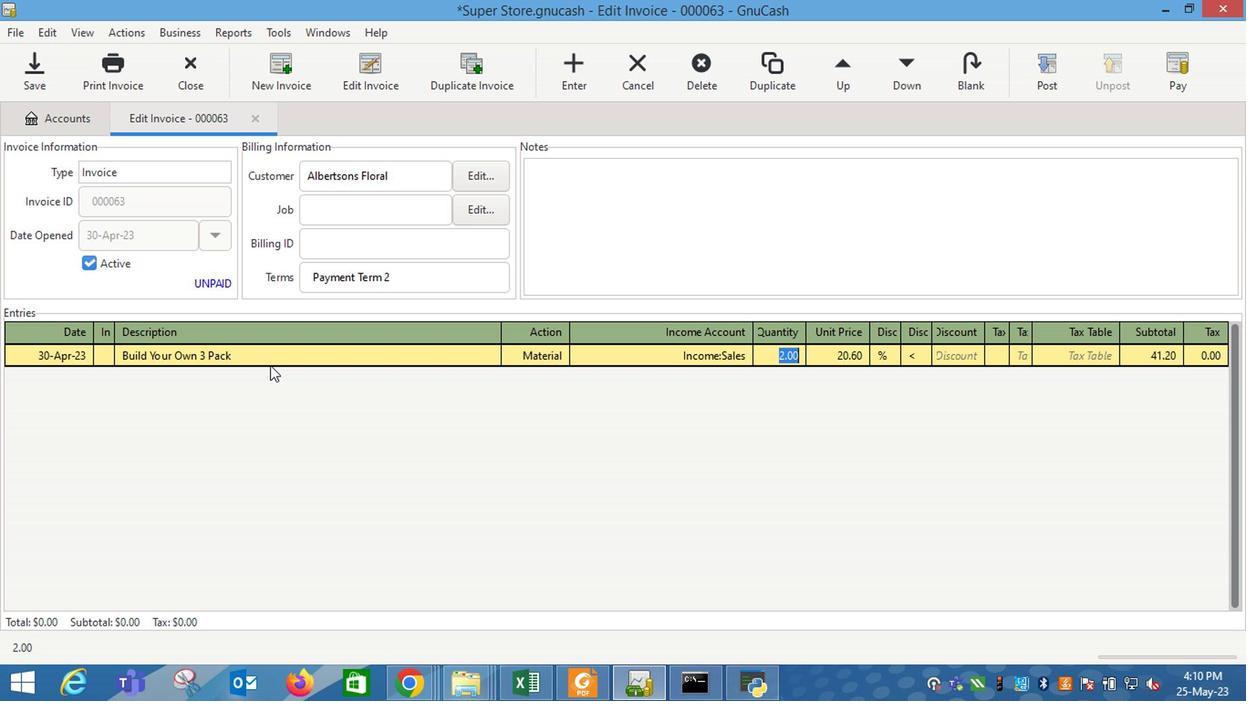 
Action: Mouse pressed left at (294, 363)
Screenshot: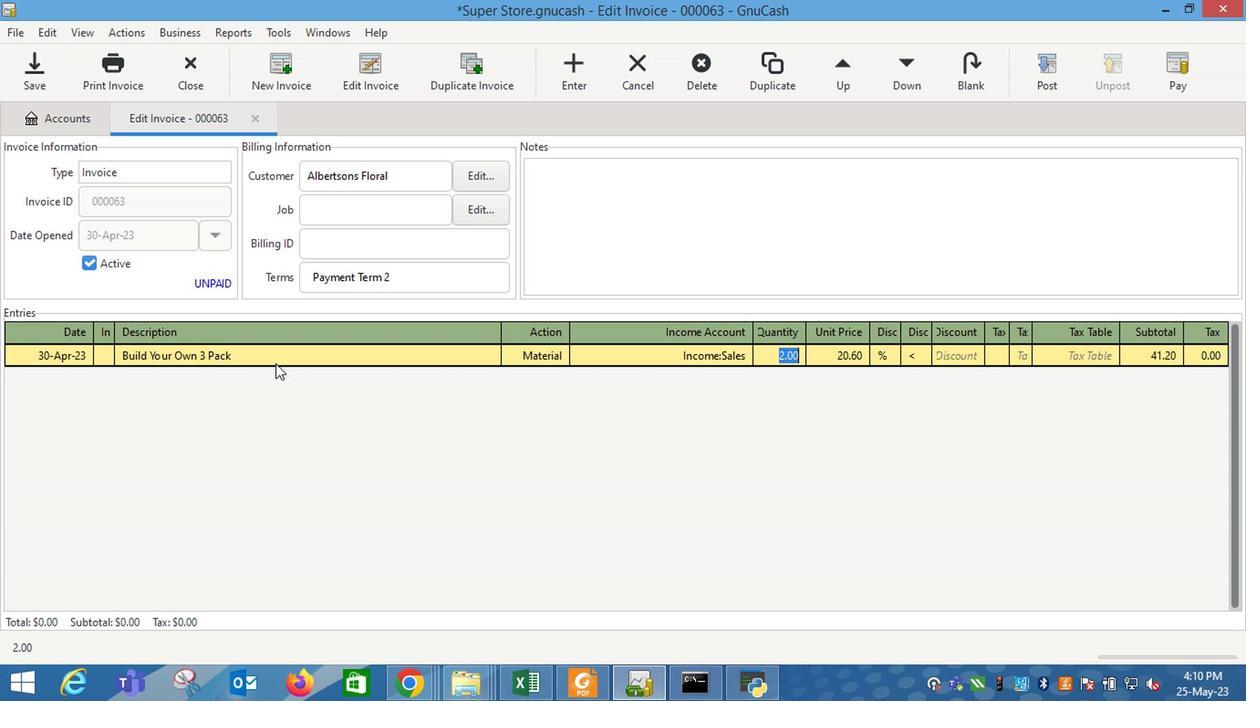 
Action: Mouse moved to (295, 362)
Screenshot: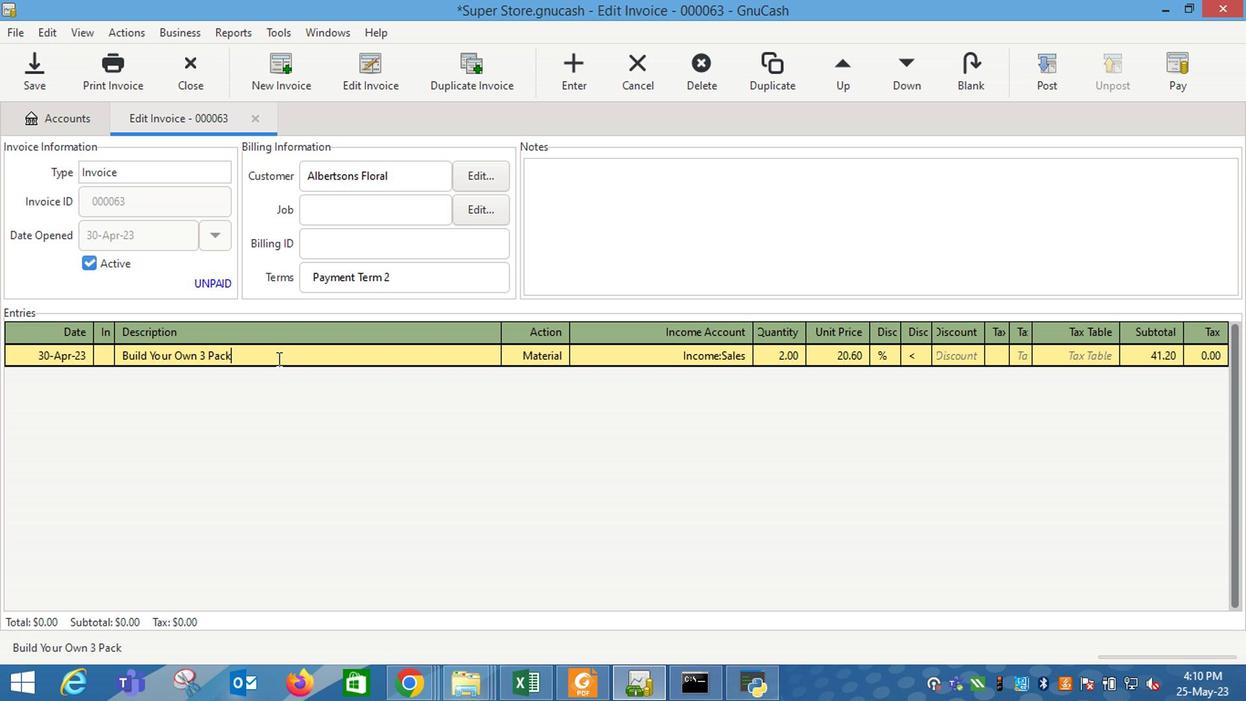 
Action: Key pressed <Key.space><Key.shift_r>(Original<Key.shift_r>)<Key.tab><Key.tab>
Screenshot: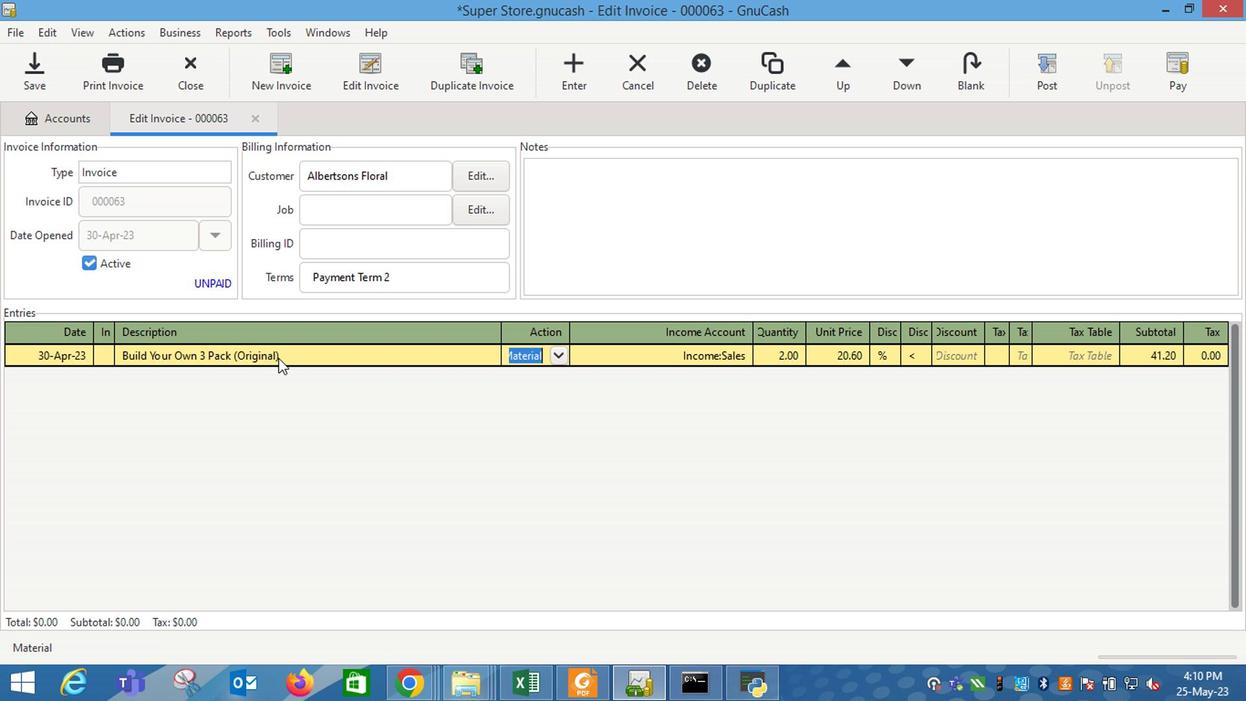 
Action: Mouse moved to (741, 367)
Screenshot: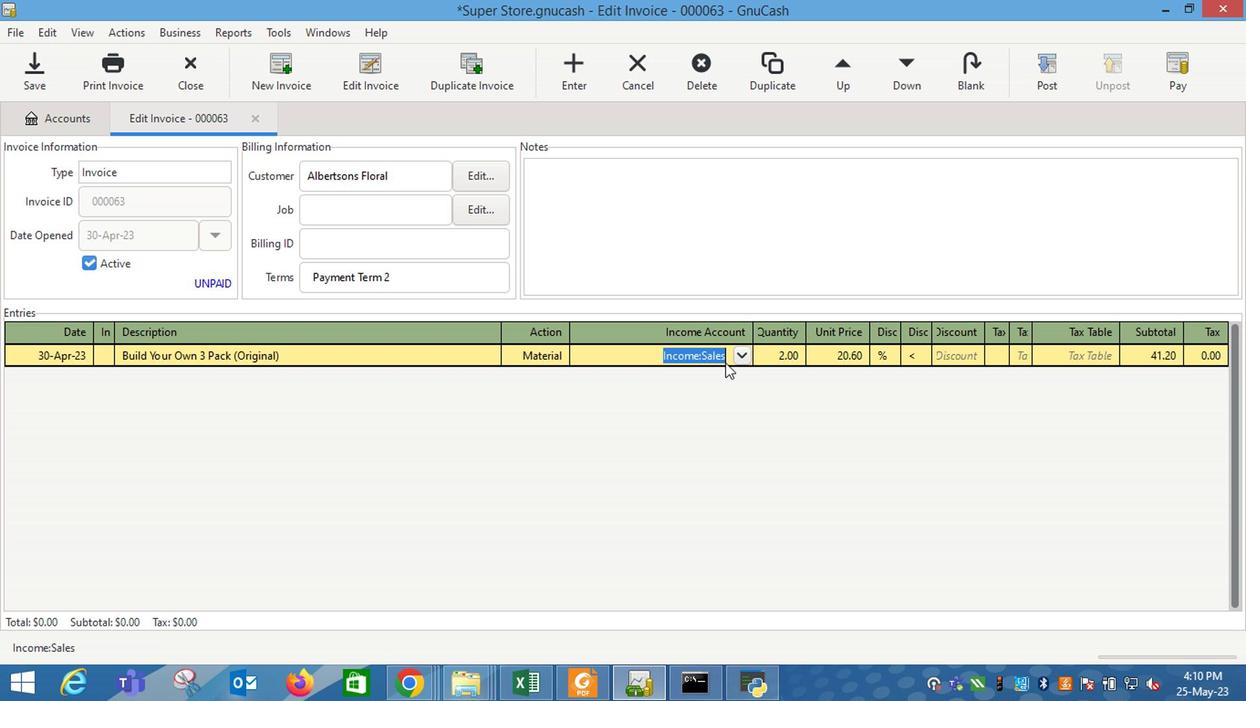
Action: Key pressed <Key.tab>
Screenshot: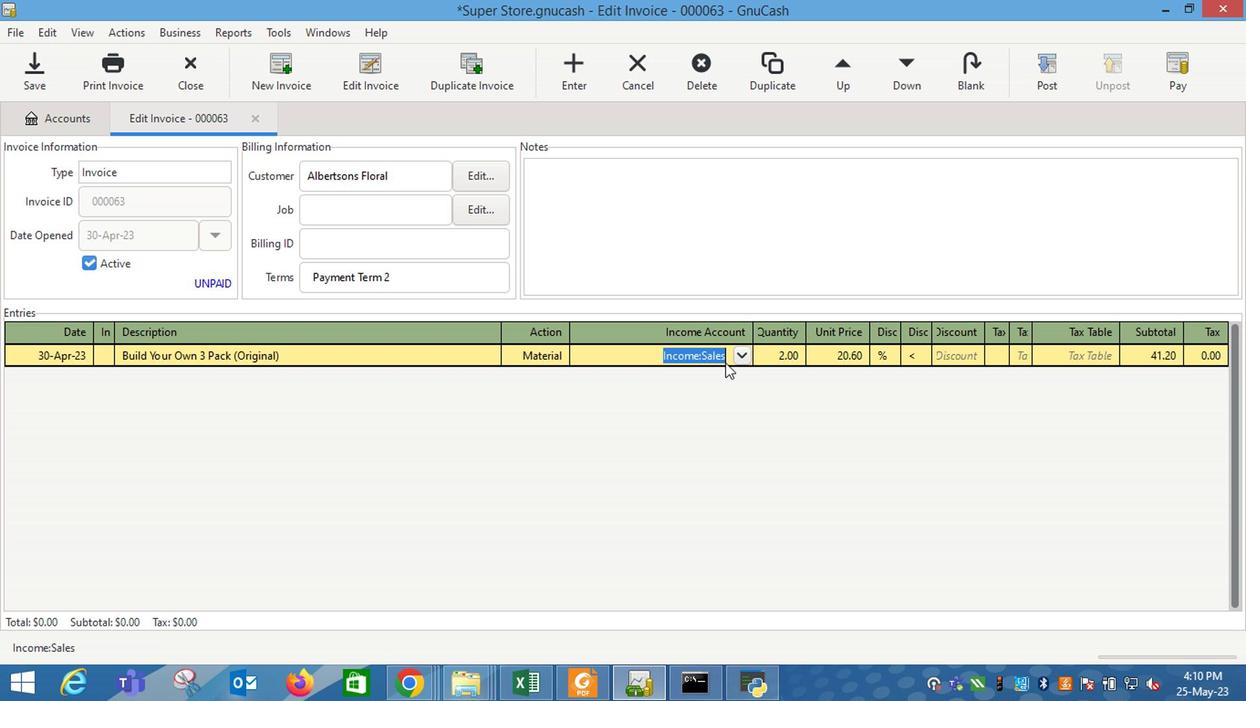 
Action: Mouse moved to (744, 367)
Screenshot: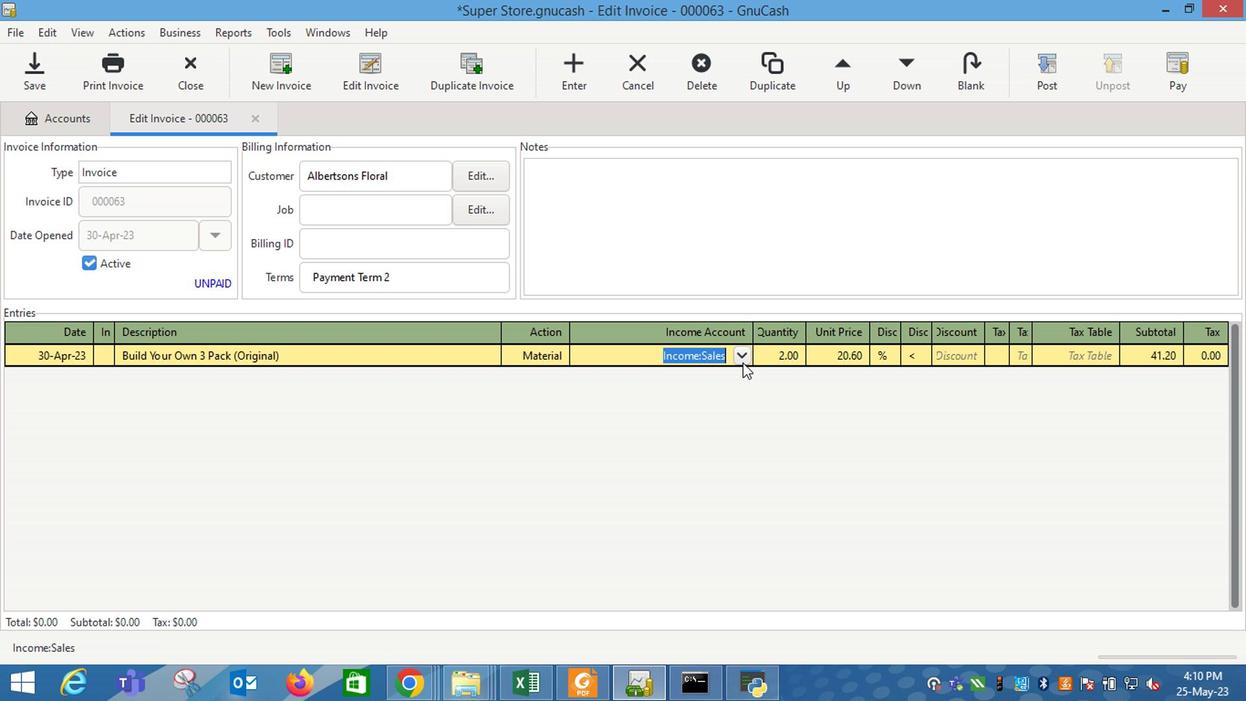 
Action: Key pressed <Key.tab>
Screenshot: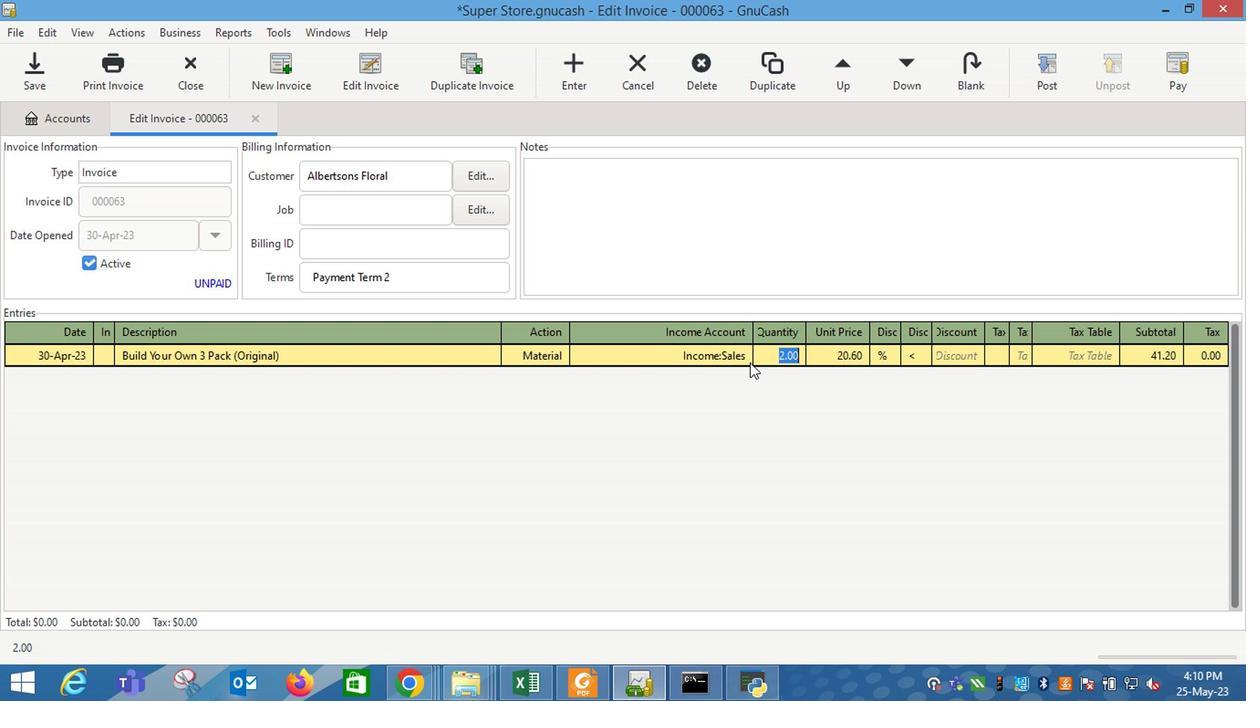 
Action: Mouse moved to (868, 358)
Screenshot: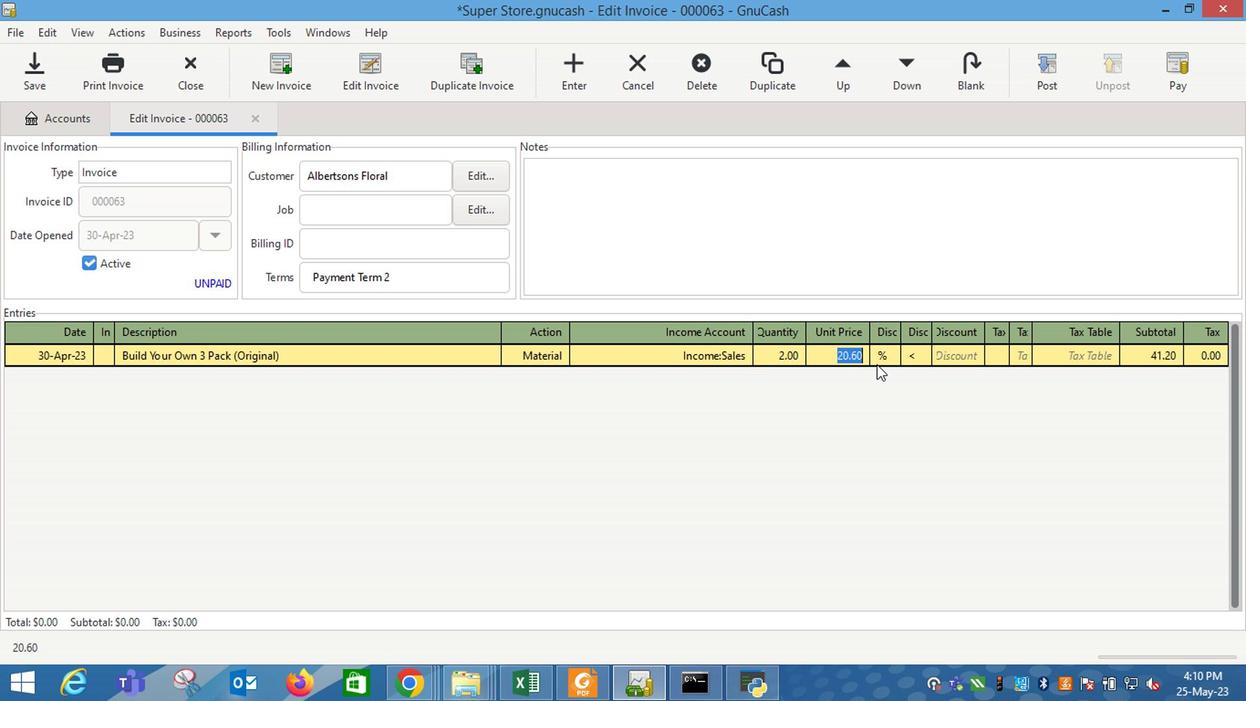 
Action: Mouse pressed left at (868, 358)
Screenshot: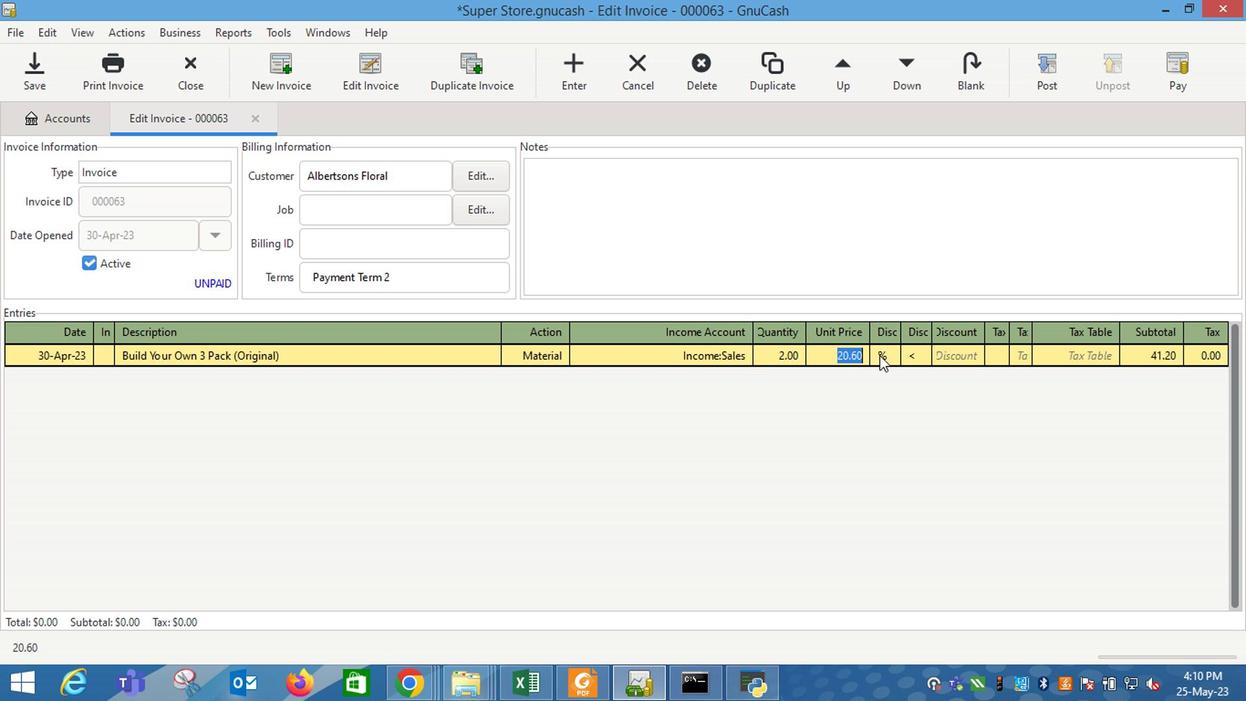 
Action: Mouse moved to (895, 356)
Screenshot: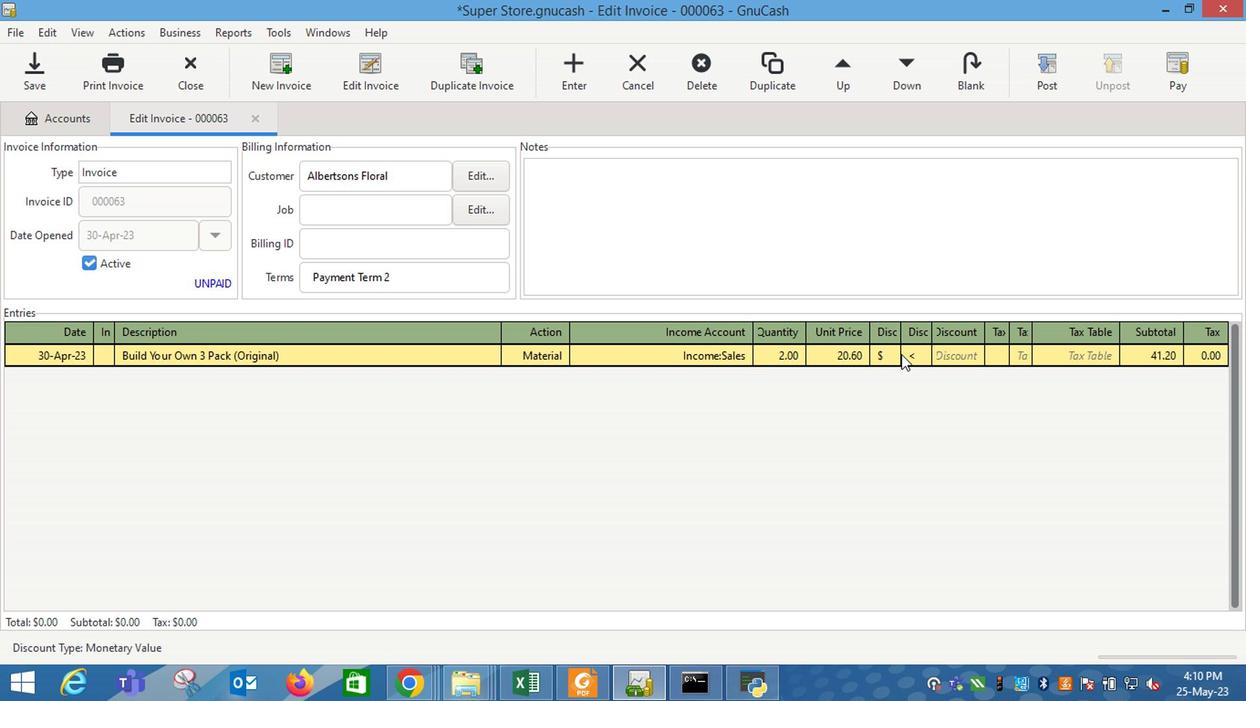 
Action: Mouse pressed left at (895, 356)
Screenshot: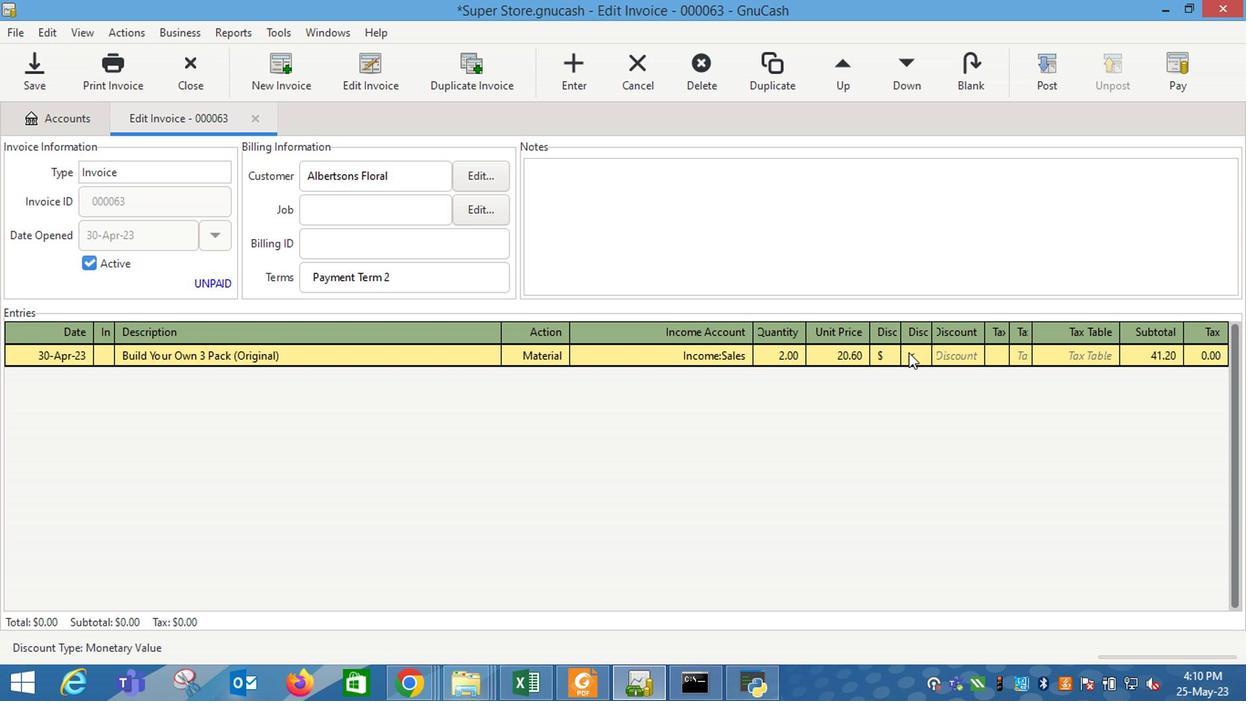 
Action: Mouse moved to (939, 364)
Screenshot: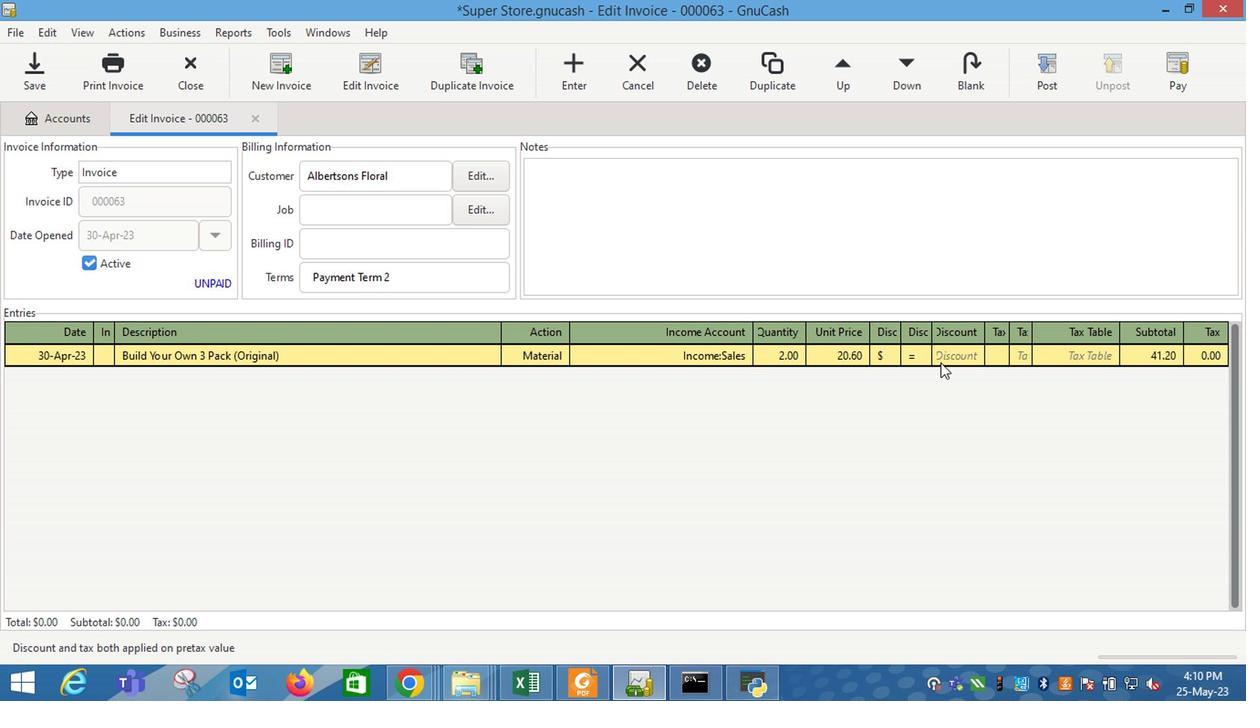 
Action: Mouse pressed left at (939, 364)
Screenshot: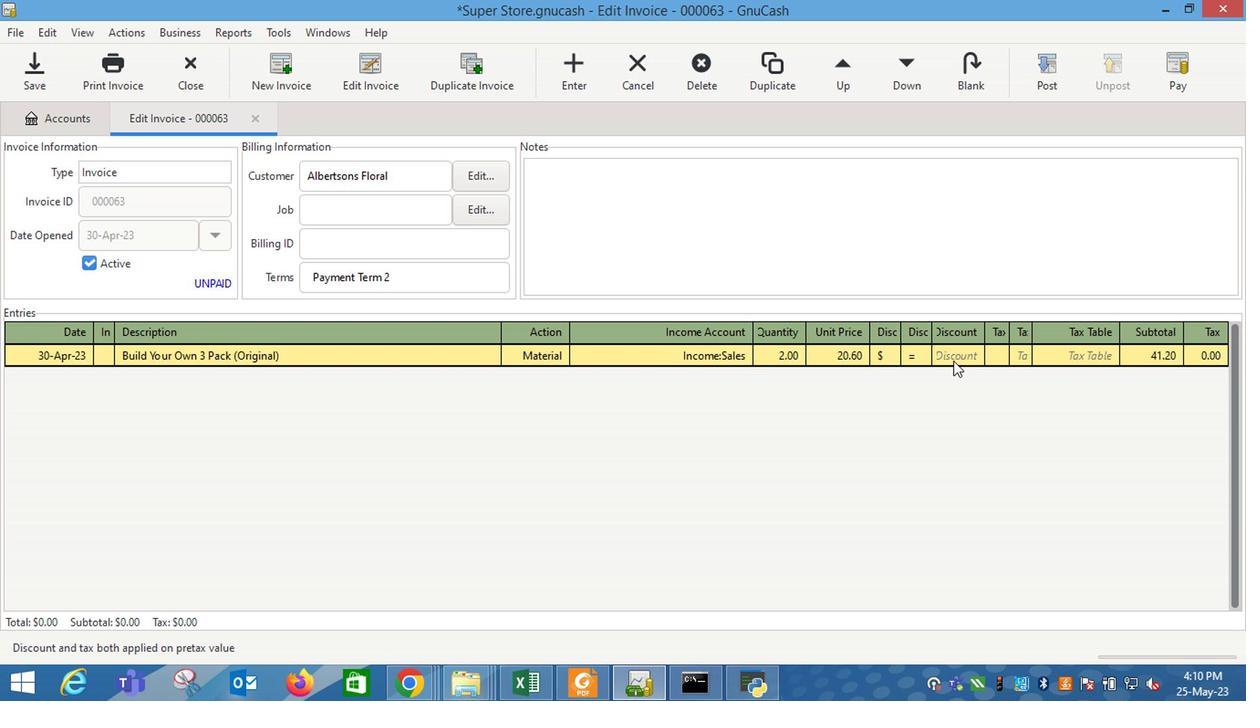 
Action: Key pressed 1.25<Key.enter><Key.tab><Key.shift_r>C<Key.tab>
Screenshot: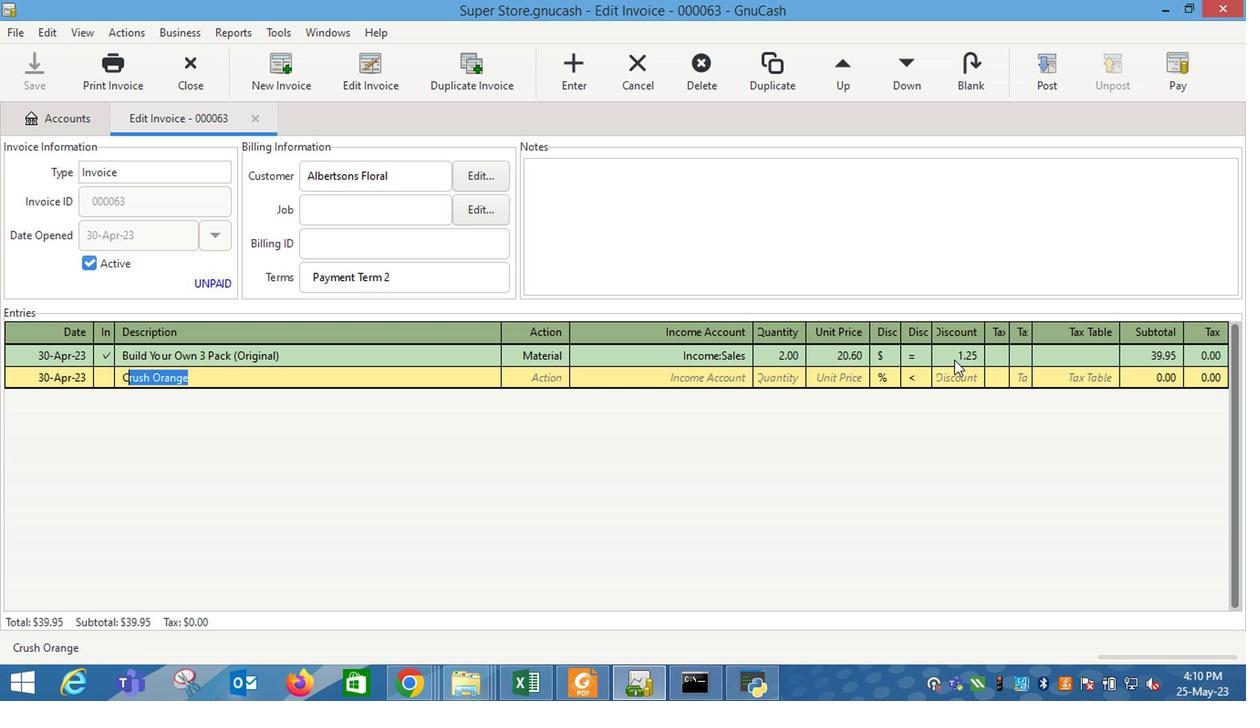 
Action: Mouse moved to (905, 365)
Screenshot: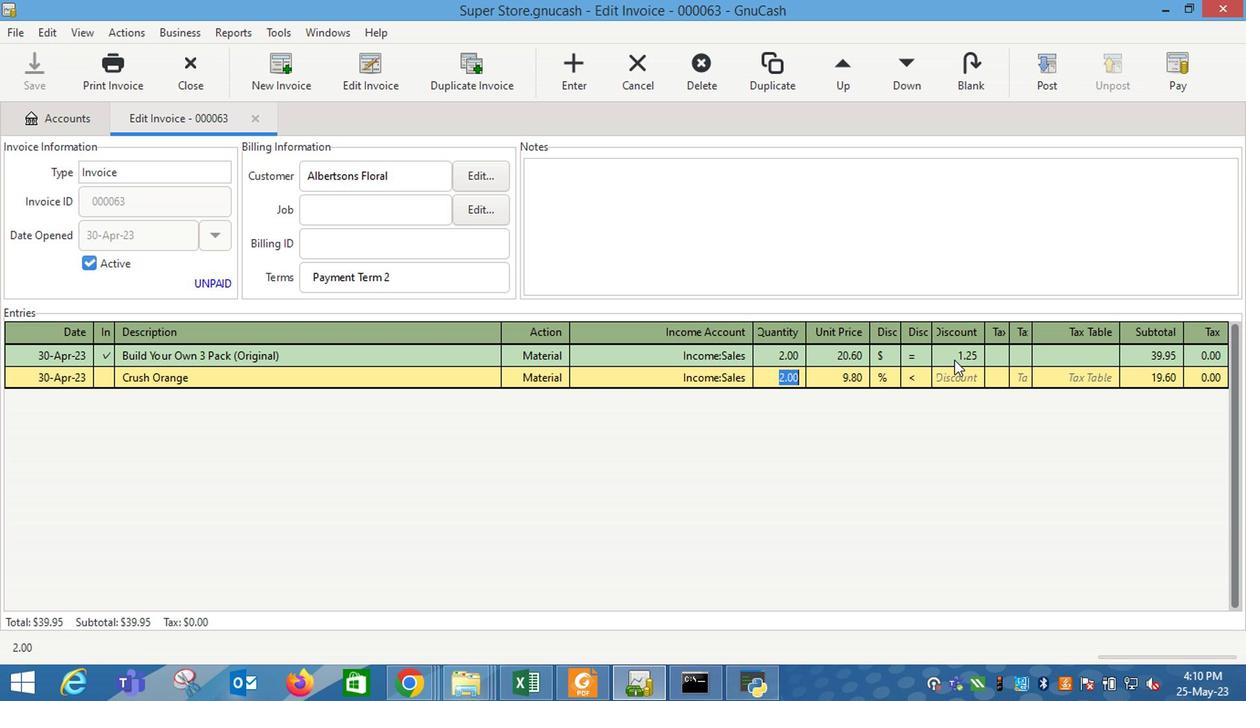 
Action: Key pressed 1<Key.tab>12.25
Screenshot: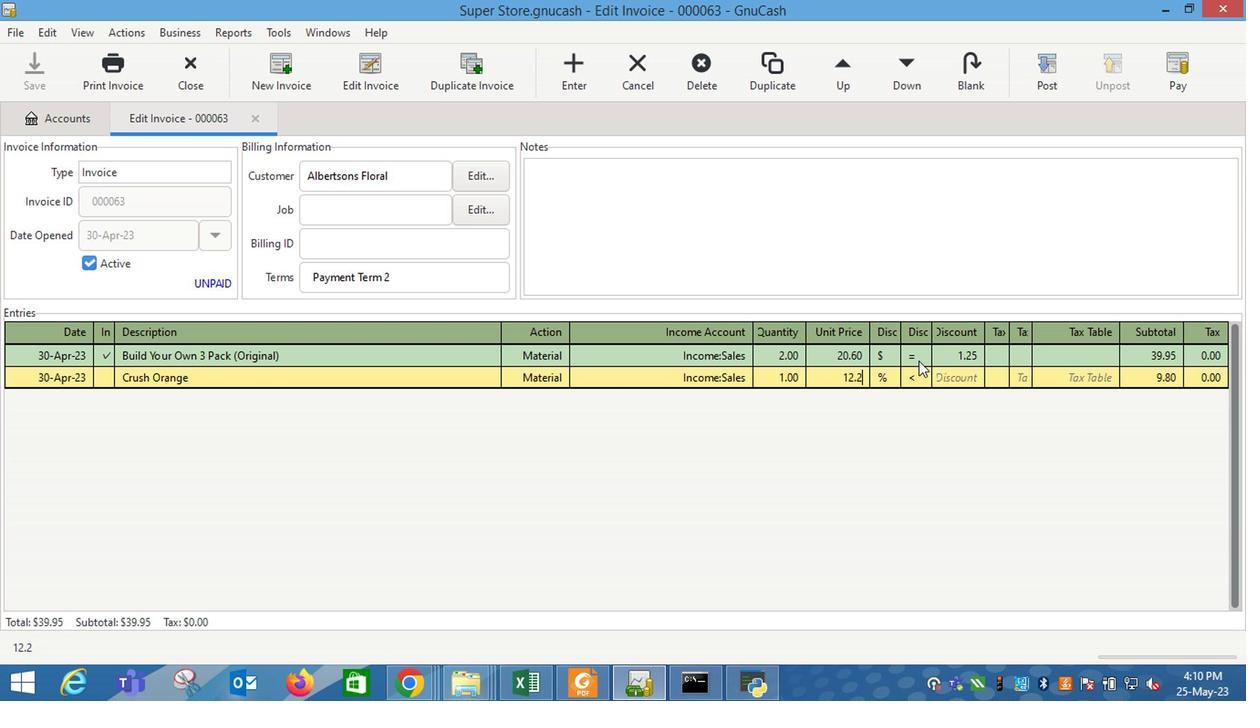 
Action: Mouse moved to (877, 381)
Screenshot: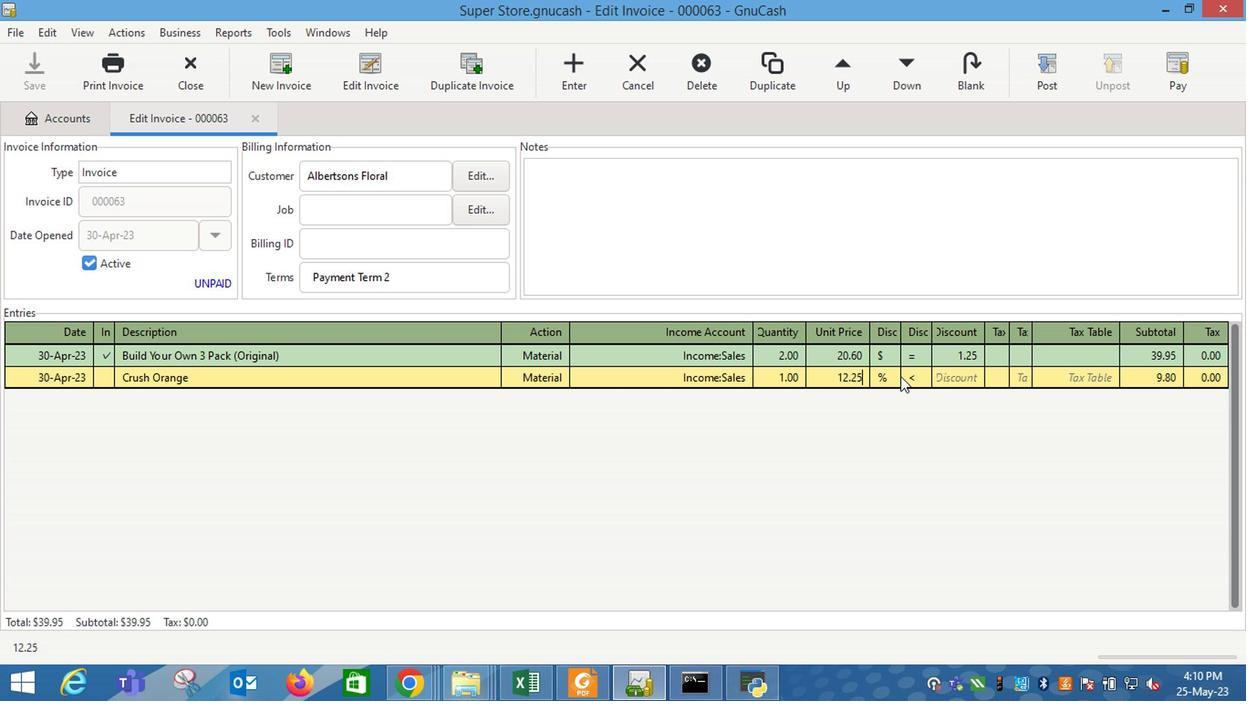 
Action: Mouse pressed left at (877, 381)
Screenshot: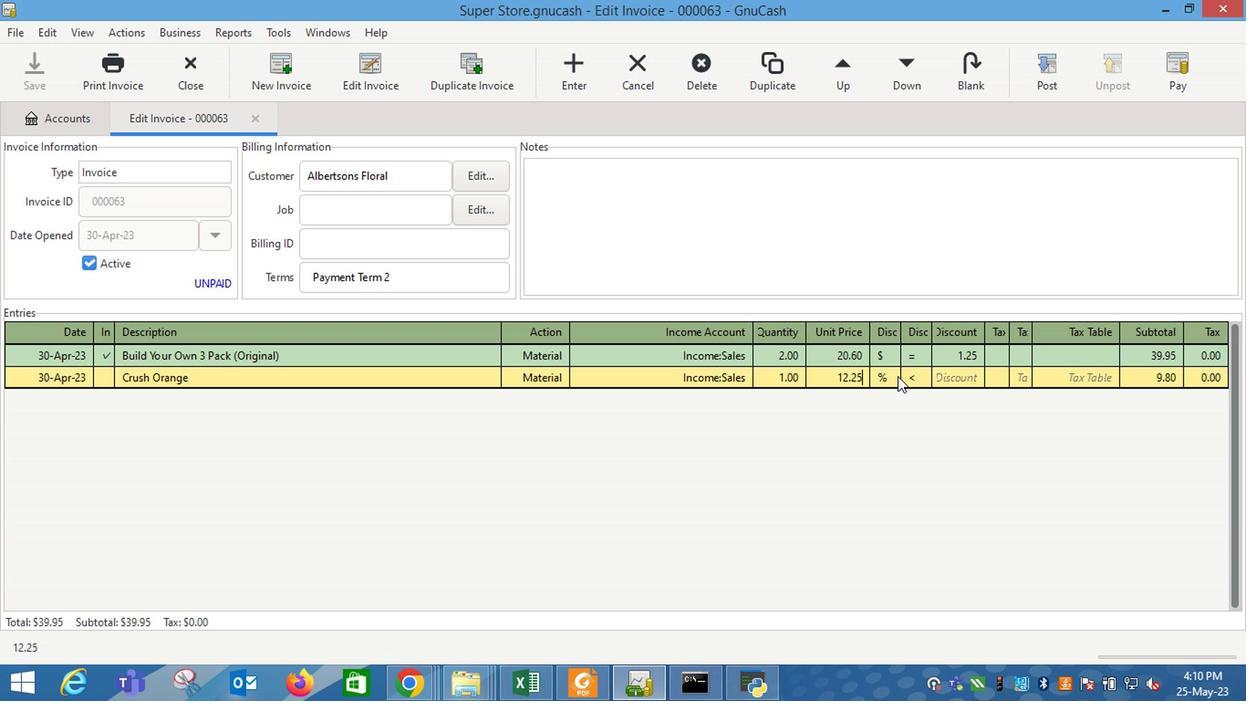 
Action: Mouse moved to (898, 381)
Screenshot: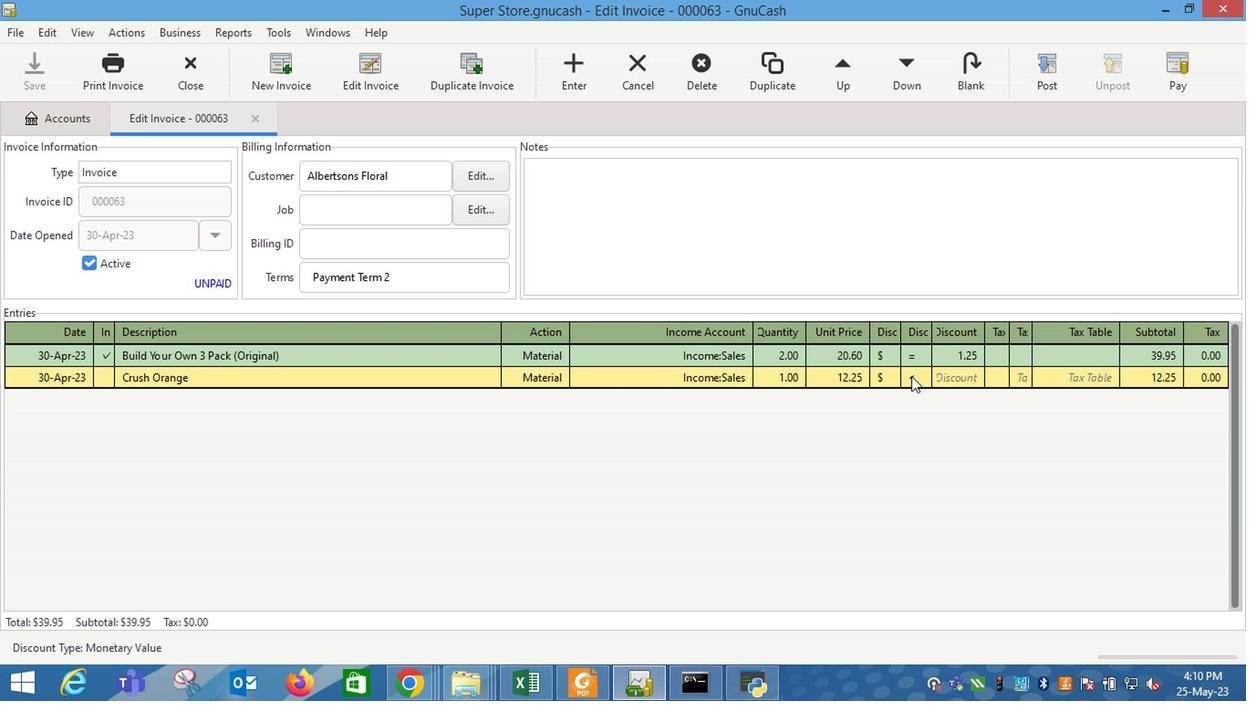 
Action: Mouse pressed left at (898, 381)
Screenshot: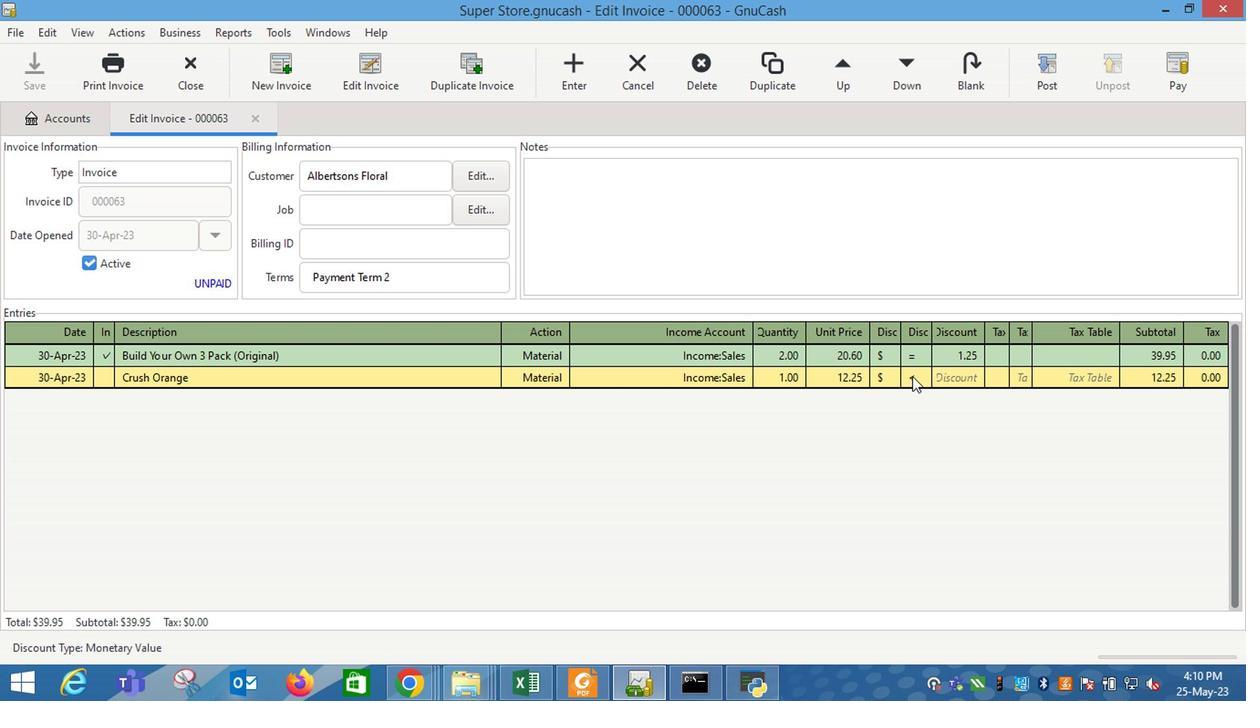 
Action: Mouse moved to (943, 381)
Screenshot: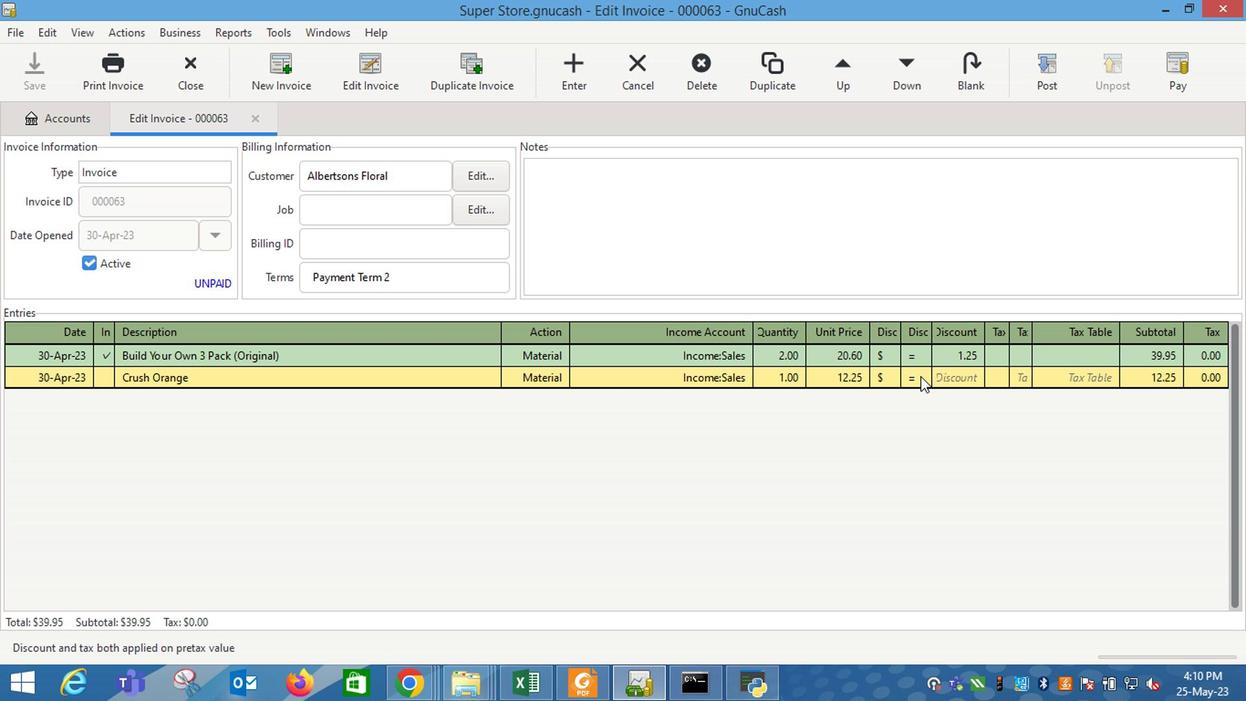 
Action: Mouse pressed left at (943, 381)
Screenshot: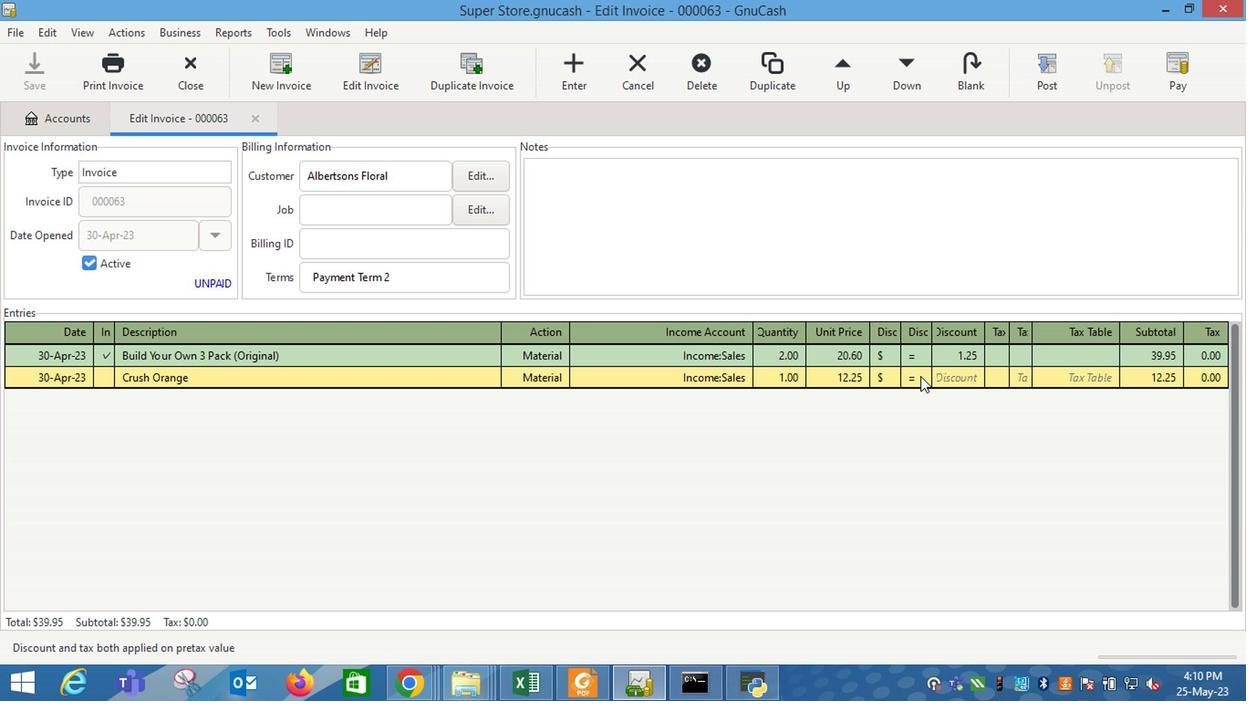 
Action: Mouse moved to (946, 382)
Screenshot: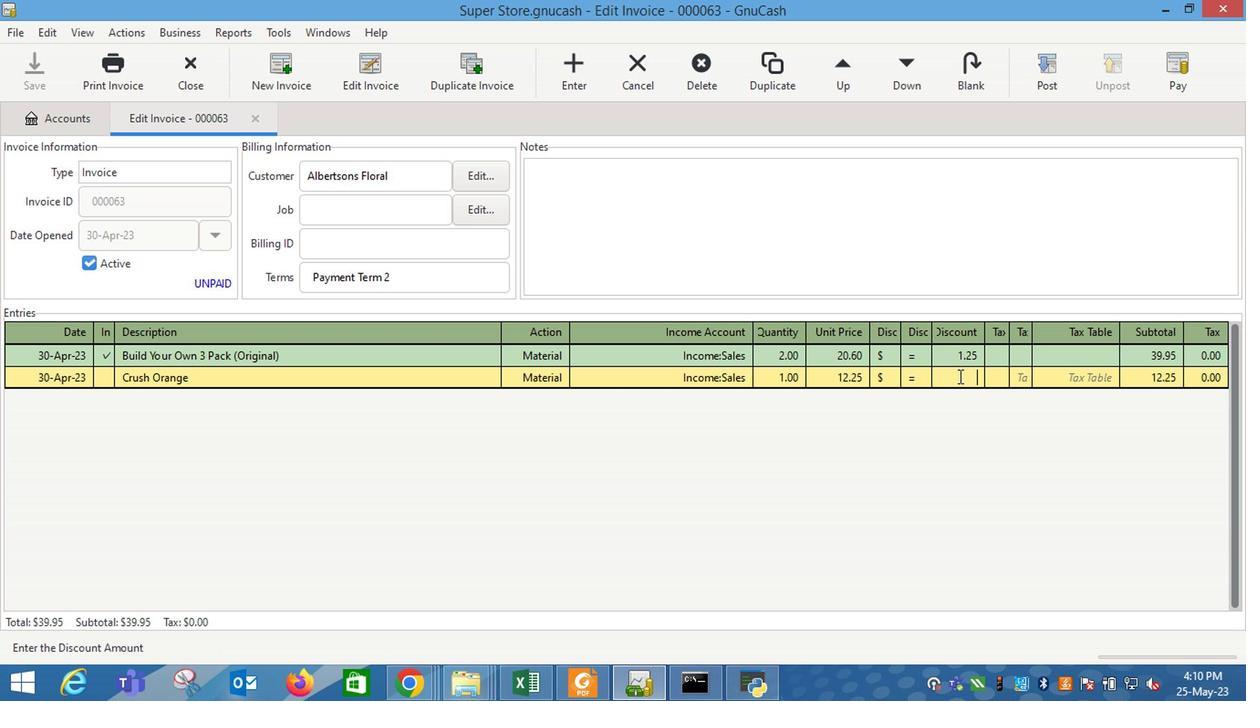 
Action: Key pressed 2.25<Key.enter><Key.tab><Key.shift_r>Fritos<Key.space><Key.shift_r>Corn<Key.space><Key.shift_r>Chips<Key.space><Key.shift_r>Honey<Key.space><Key.shift_r>BBQ<Key.tab>
Screenshot: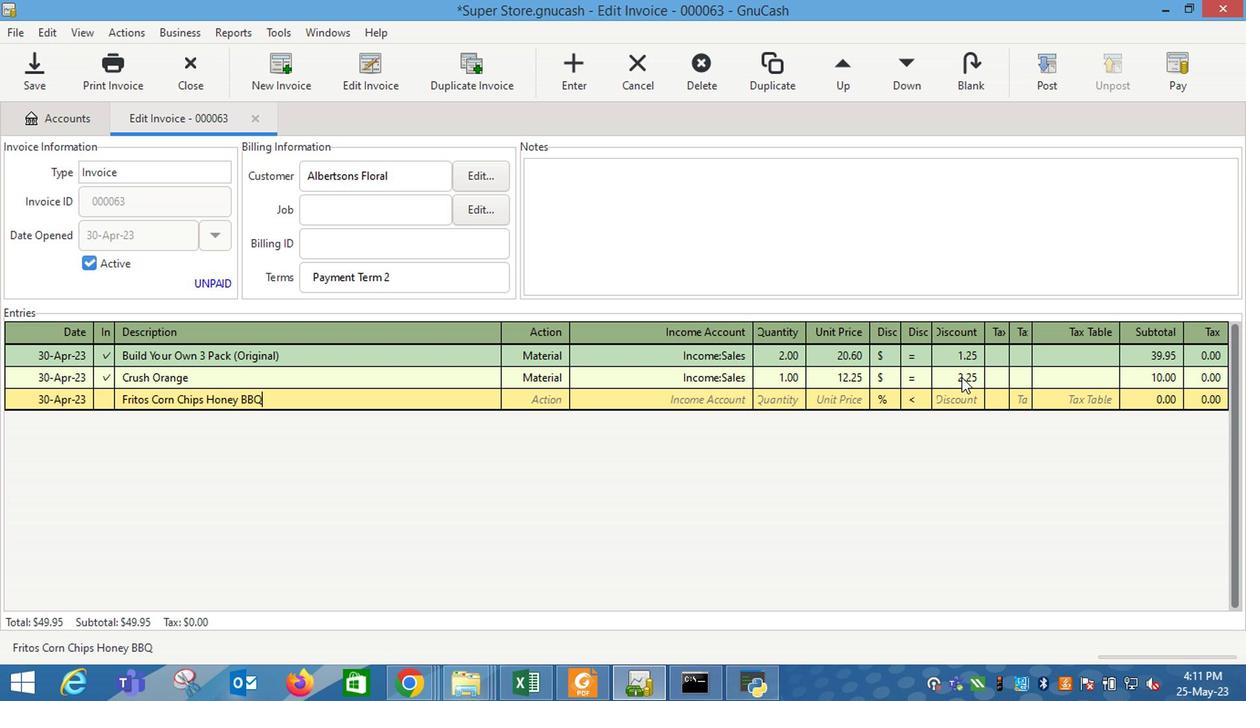 
Action: Mouse moved to (556, 405)
Screenshot: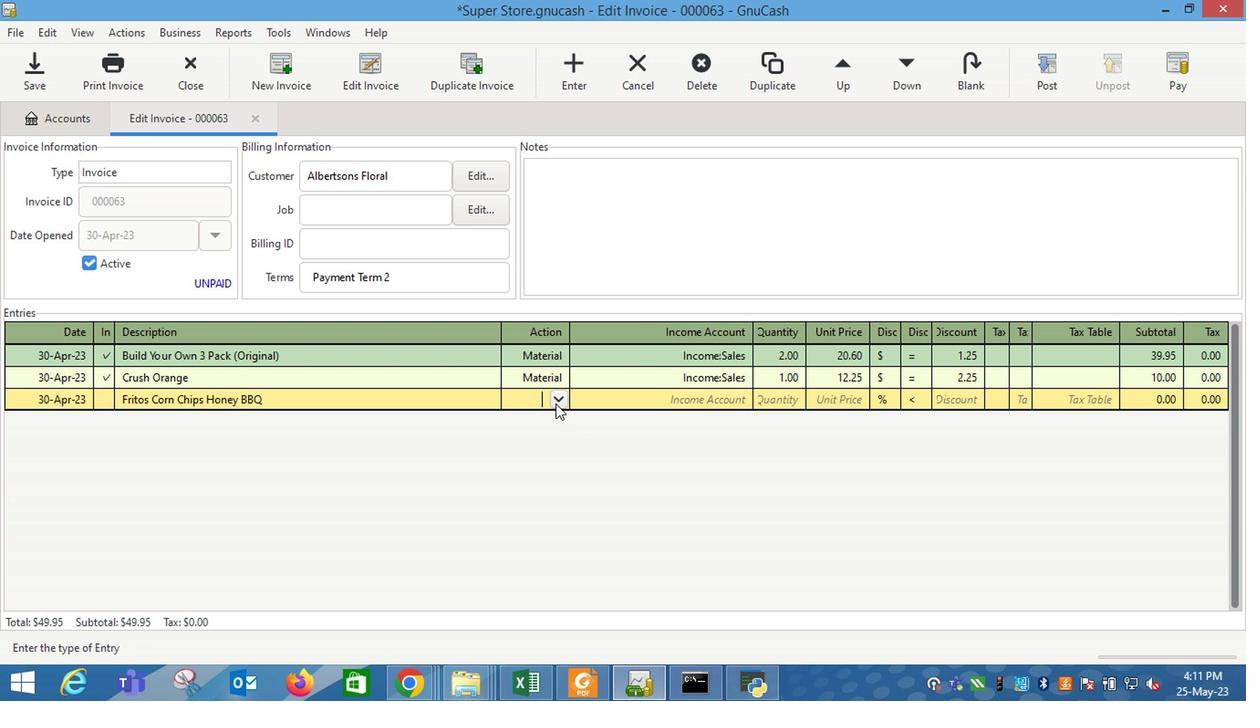 
Action: Mouse pressed left at (556, 405)
Screenshot: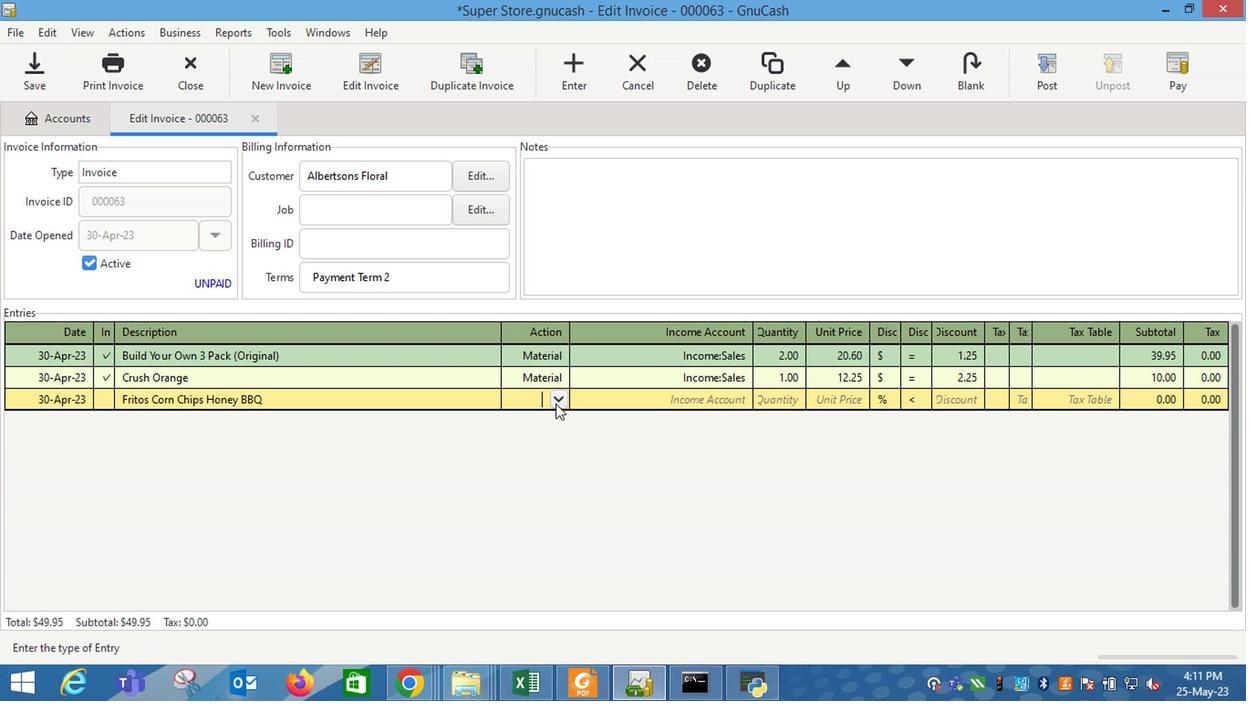 
Action: Mouse moved to (536, 450)
Screenshot: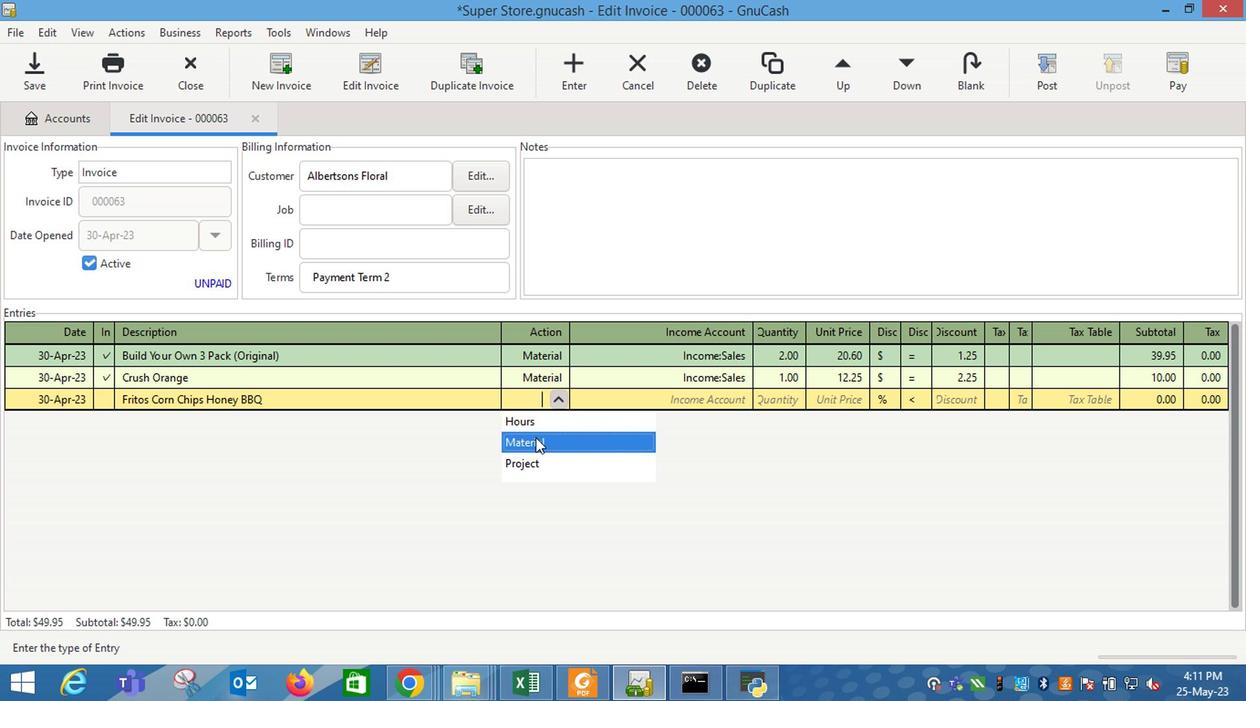 
Action: Mouse pressed left at (536, 450)
Screenshot: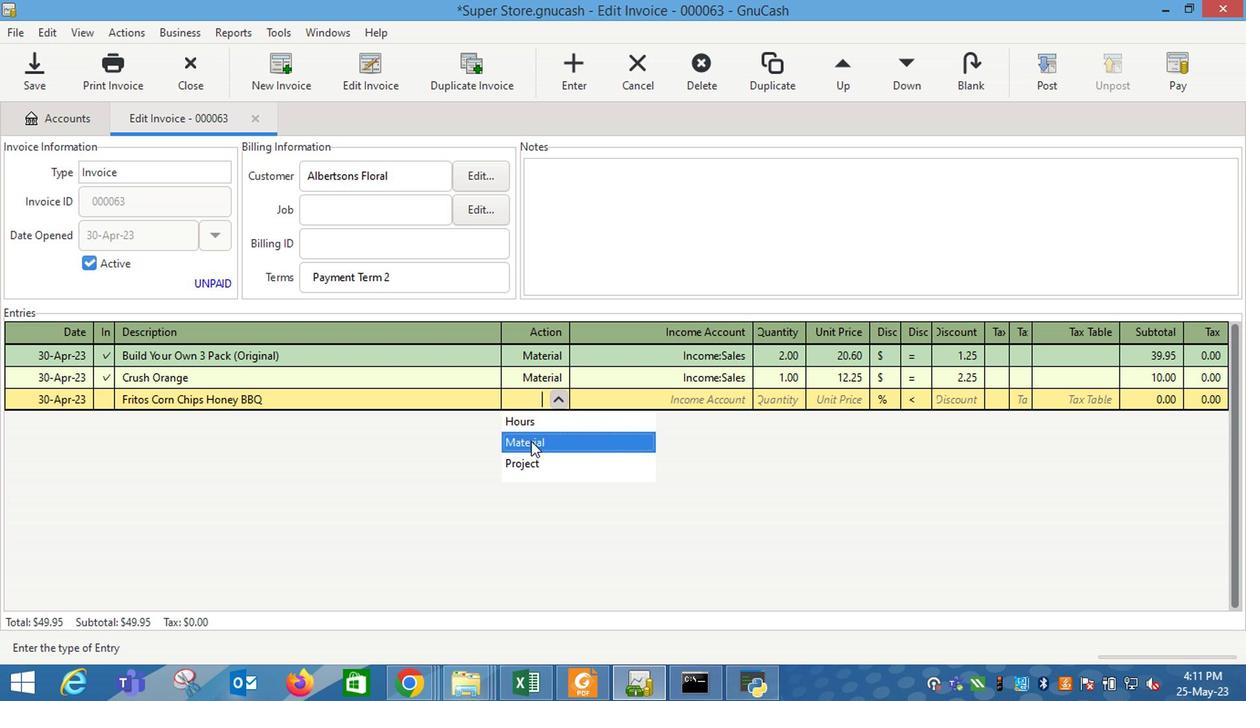 
Action: Mouse moved to (610, 443)
Screenshot: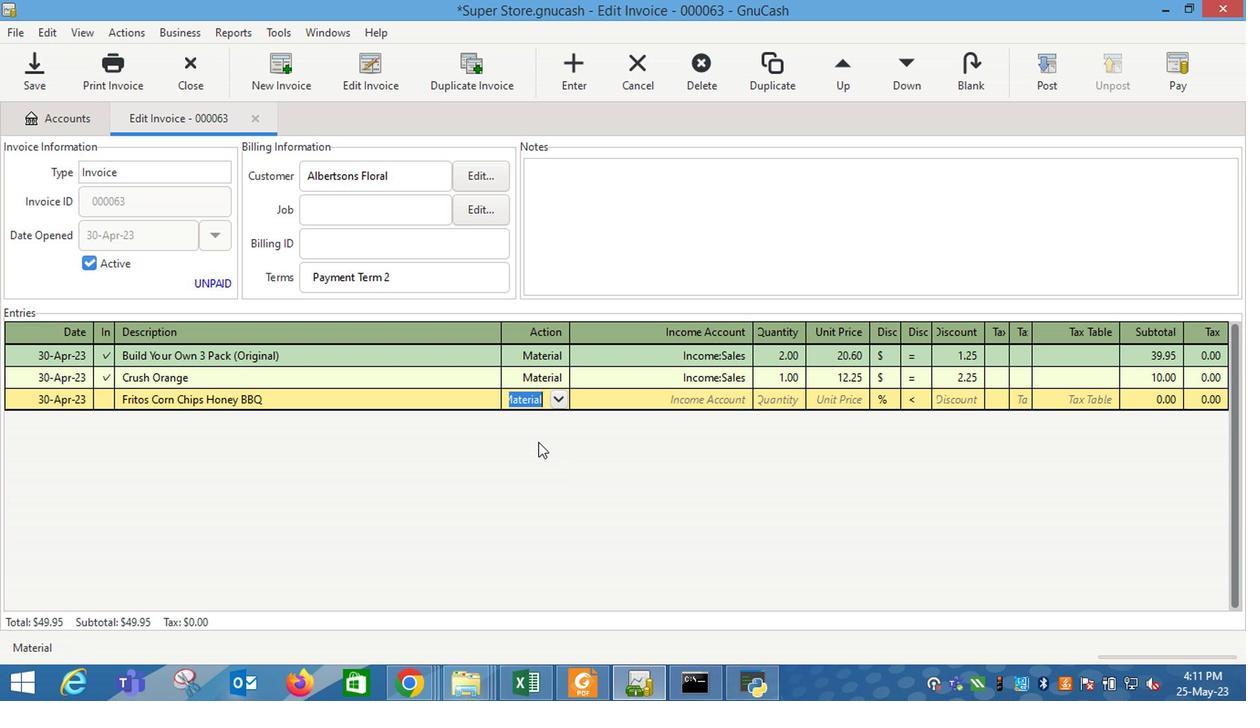 
Action: Key pressed <Key.tab>
Screenshot: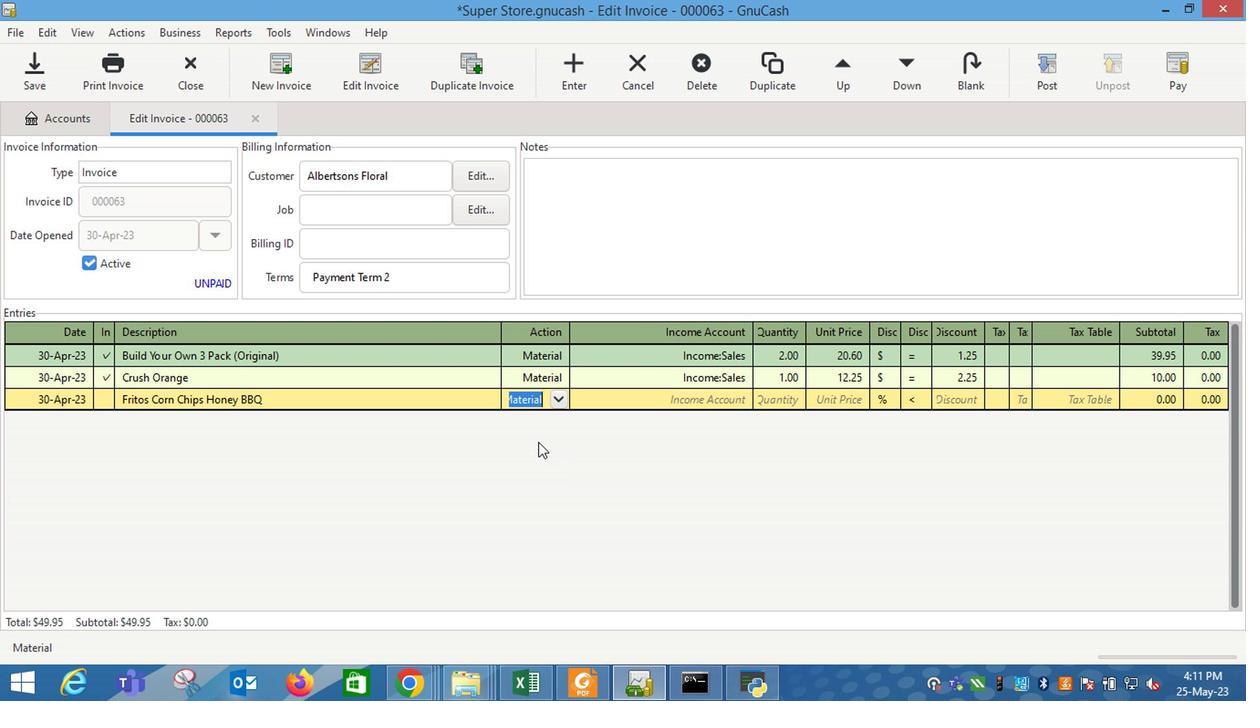 
Action: Mouse moved to (736, 406)
Screenshot: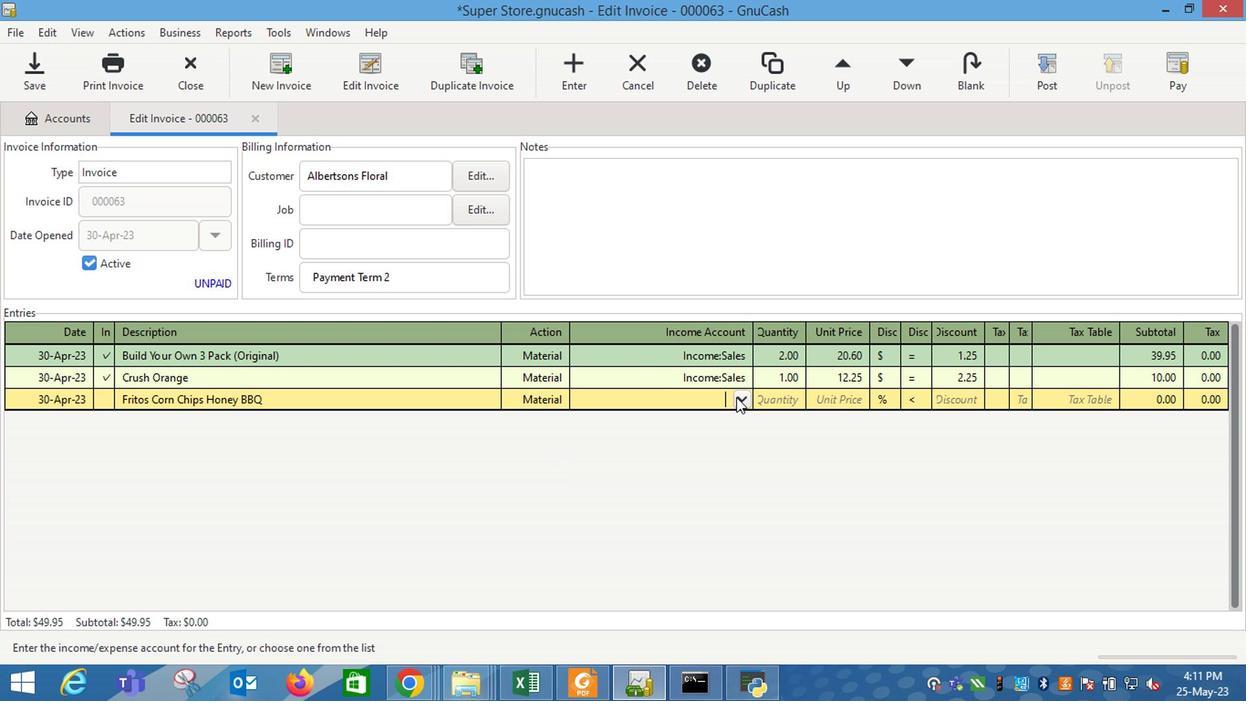 
Action: Mouse pressed left at (736, 406)
Screenshot: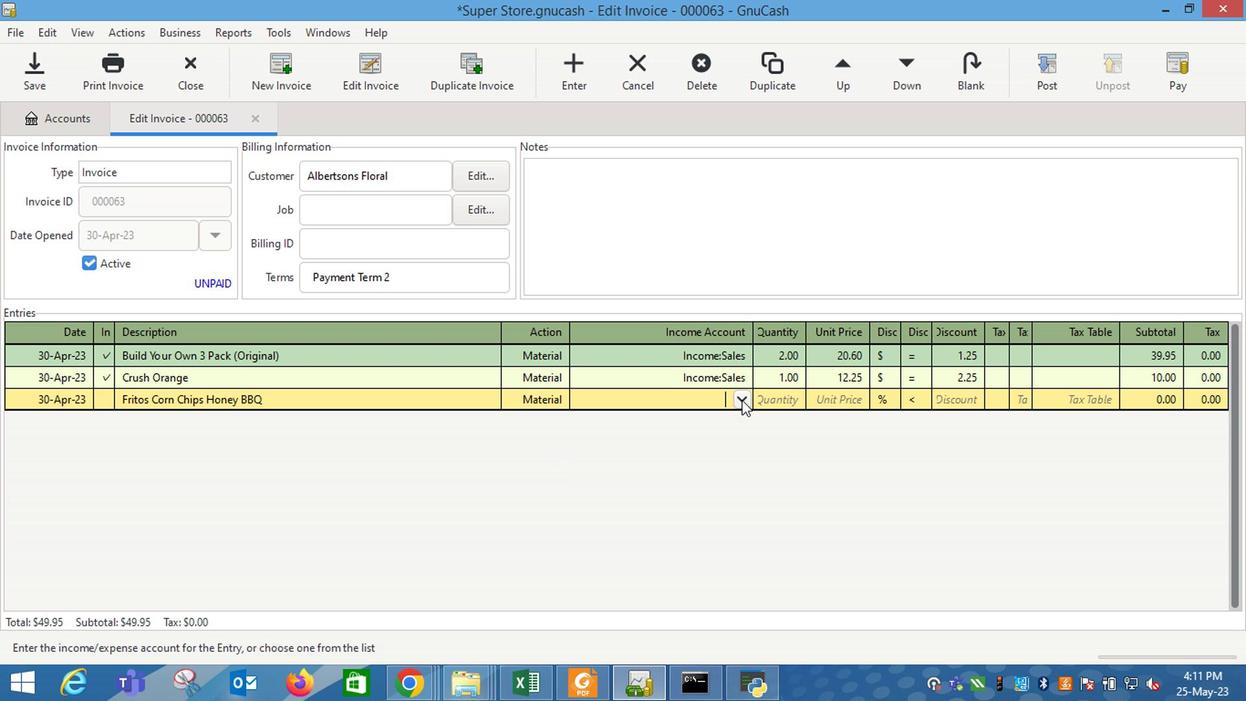 
Action: Mouse moved to (612, 497)
Screenshot: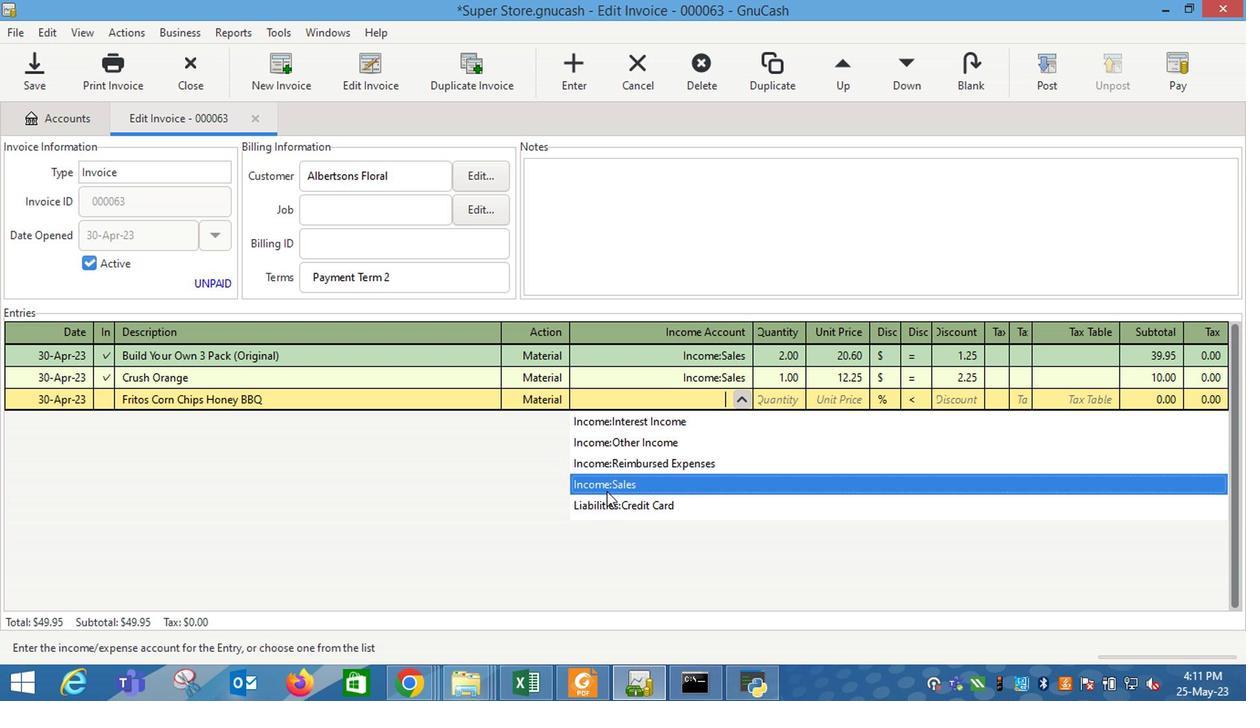 
Action: Mouse pressed left at (612, 497)
Screenshot: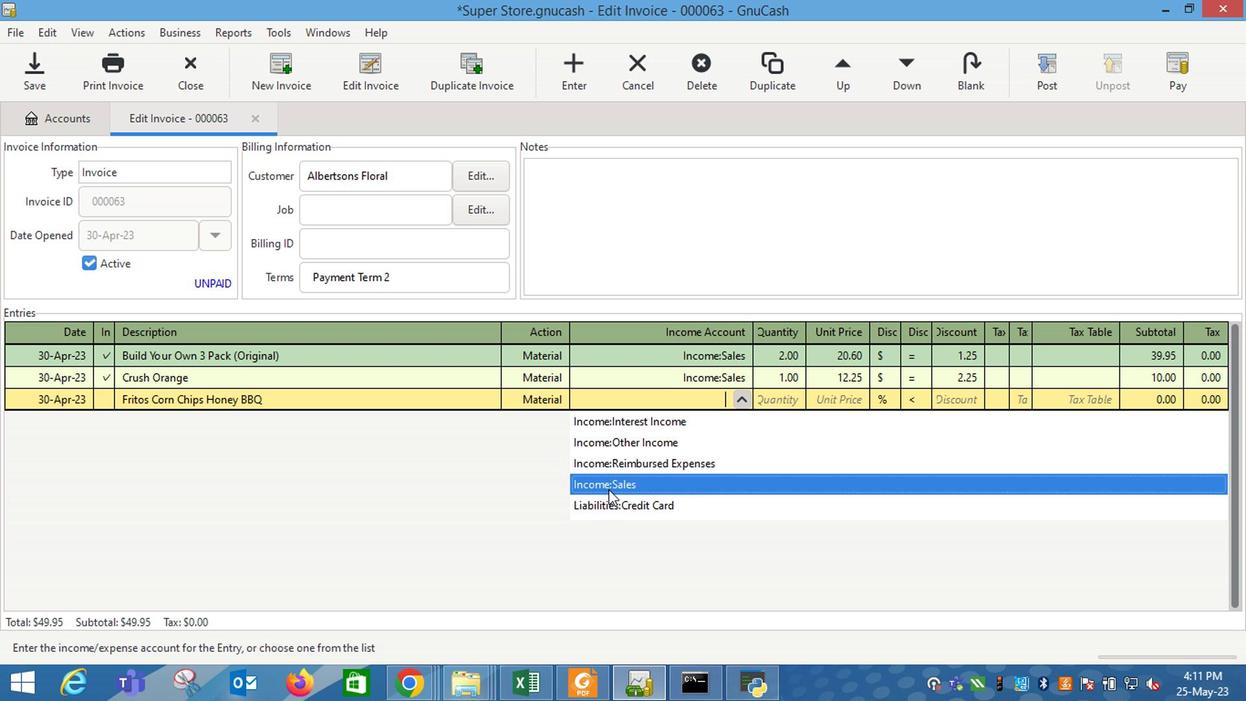 
Action: Key pressed <Key.tab>
Screenshot: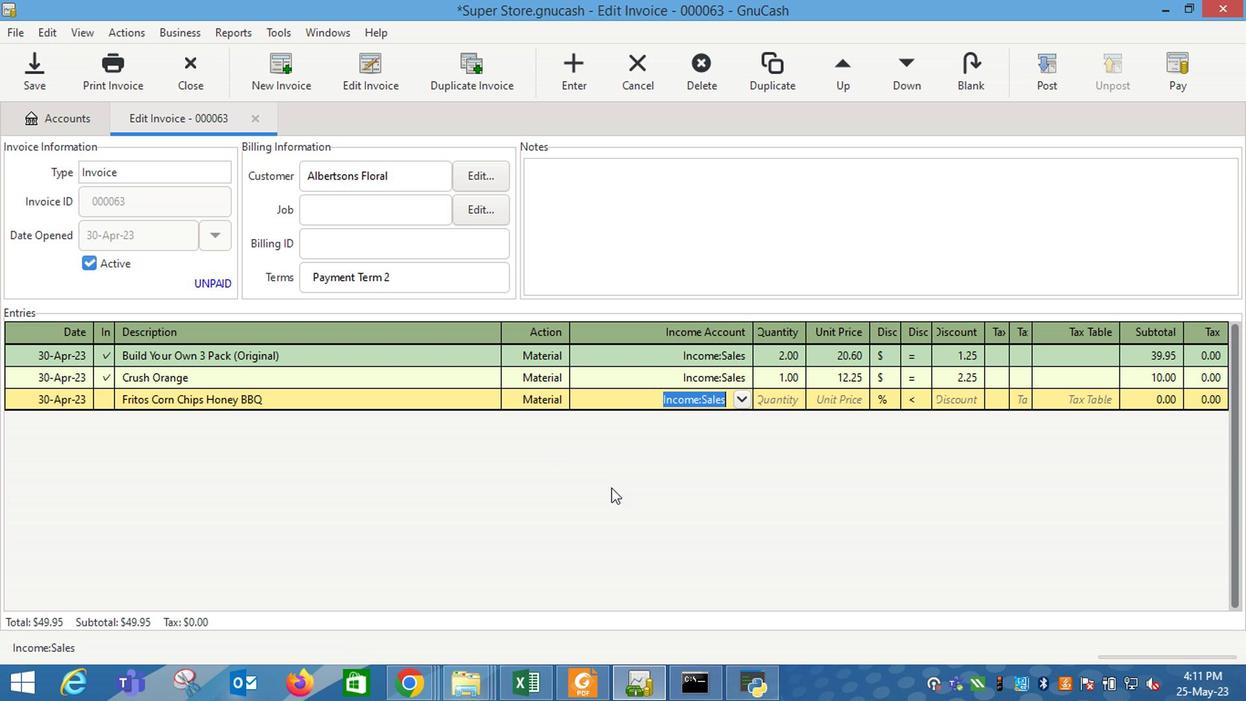 
Action: Mouse moved to (611, 488)
Screenshot: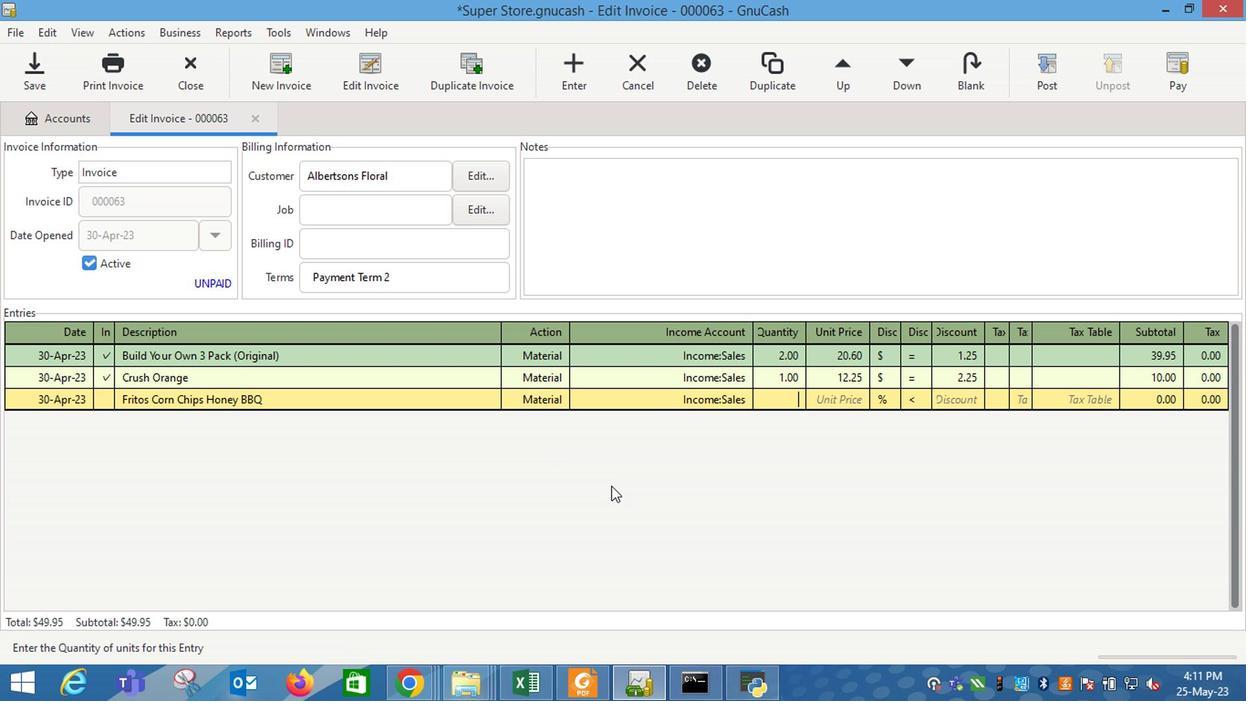
Action: Key pressed 3<Key.tab>13.25
Screenshot: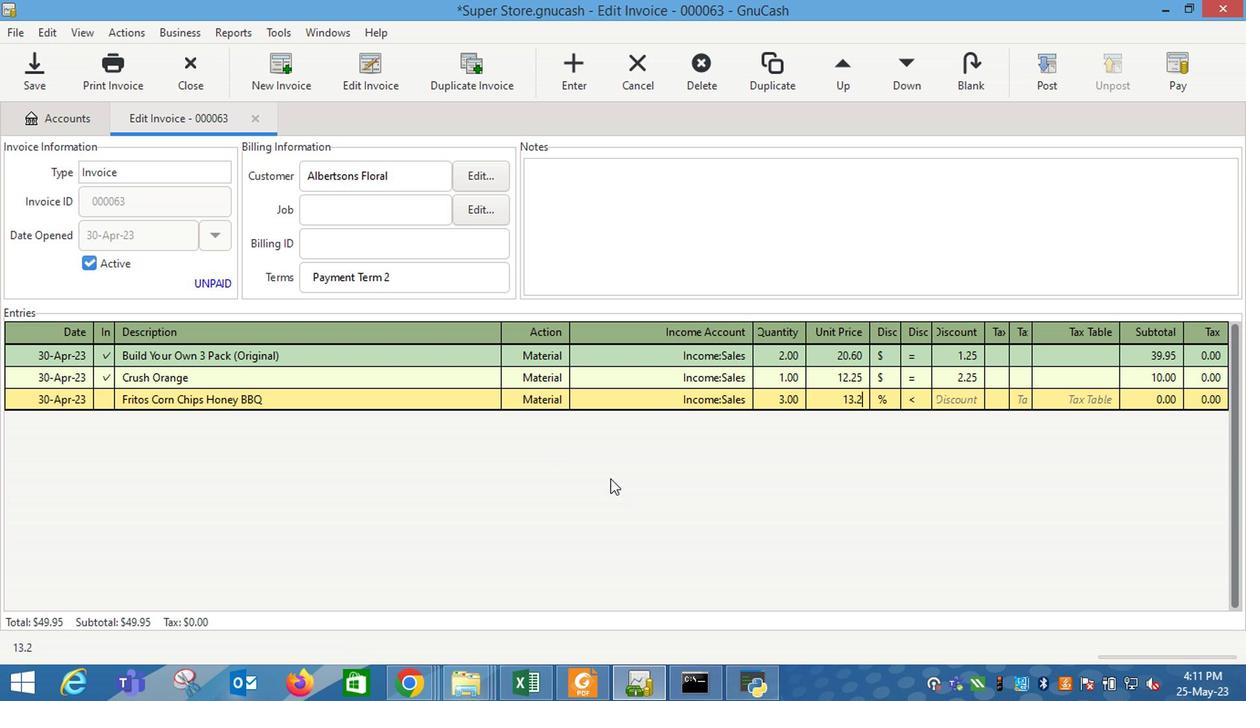 
Action: Mouse moved to (868, 409)
Screenshot: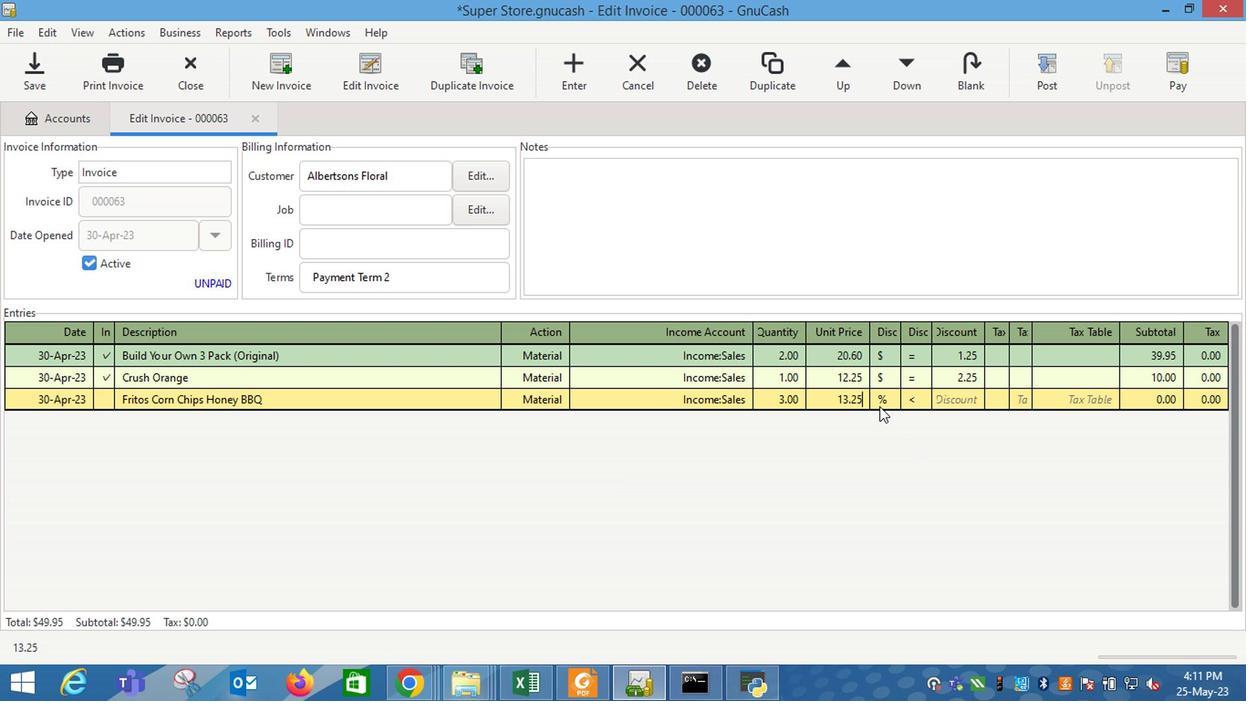 
Action: Mouse pressed left at (868, 409)
Screenshot: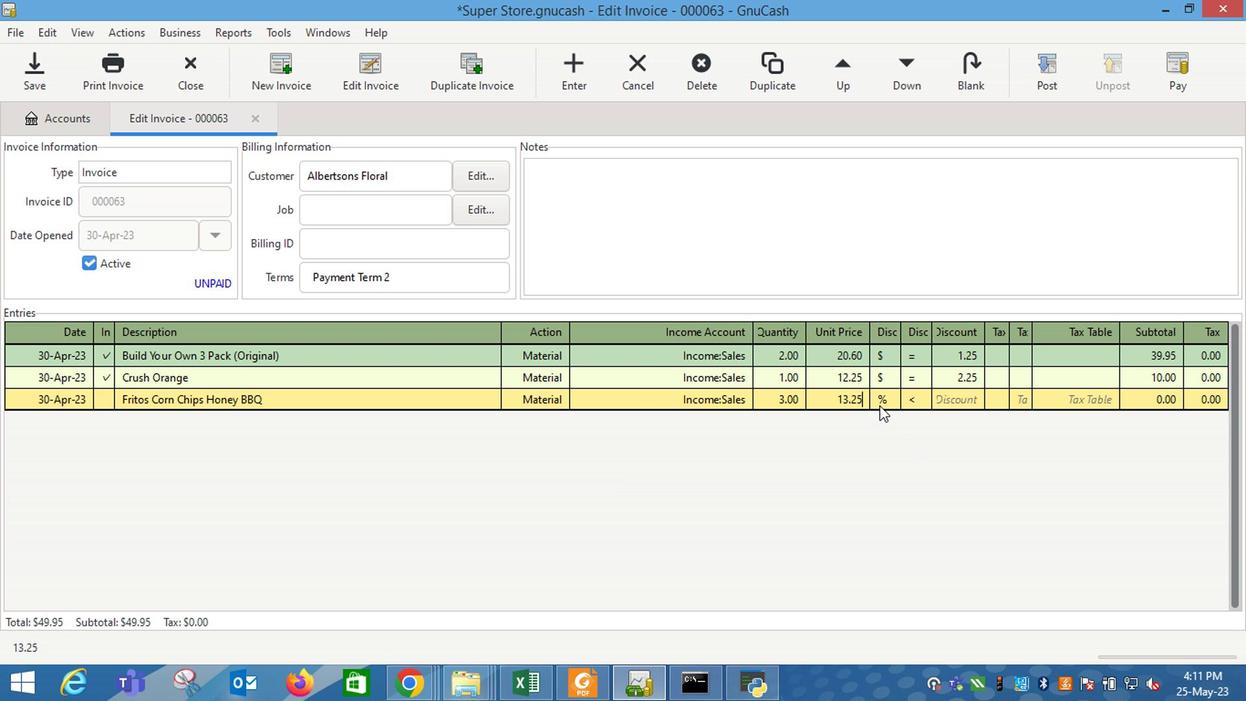 
Action: Mouse moved to (893, 405)
Screenshot: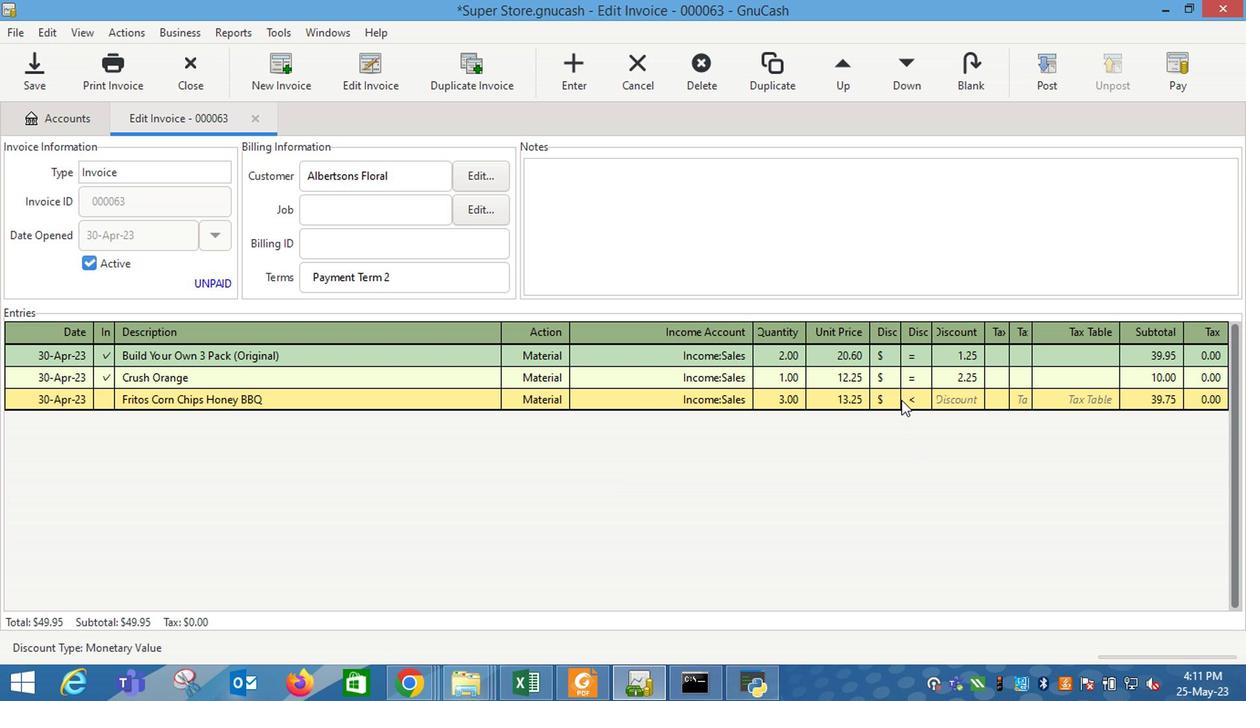 
Action: Mouse pressed left at (893, 405)
Screenshot: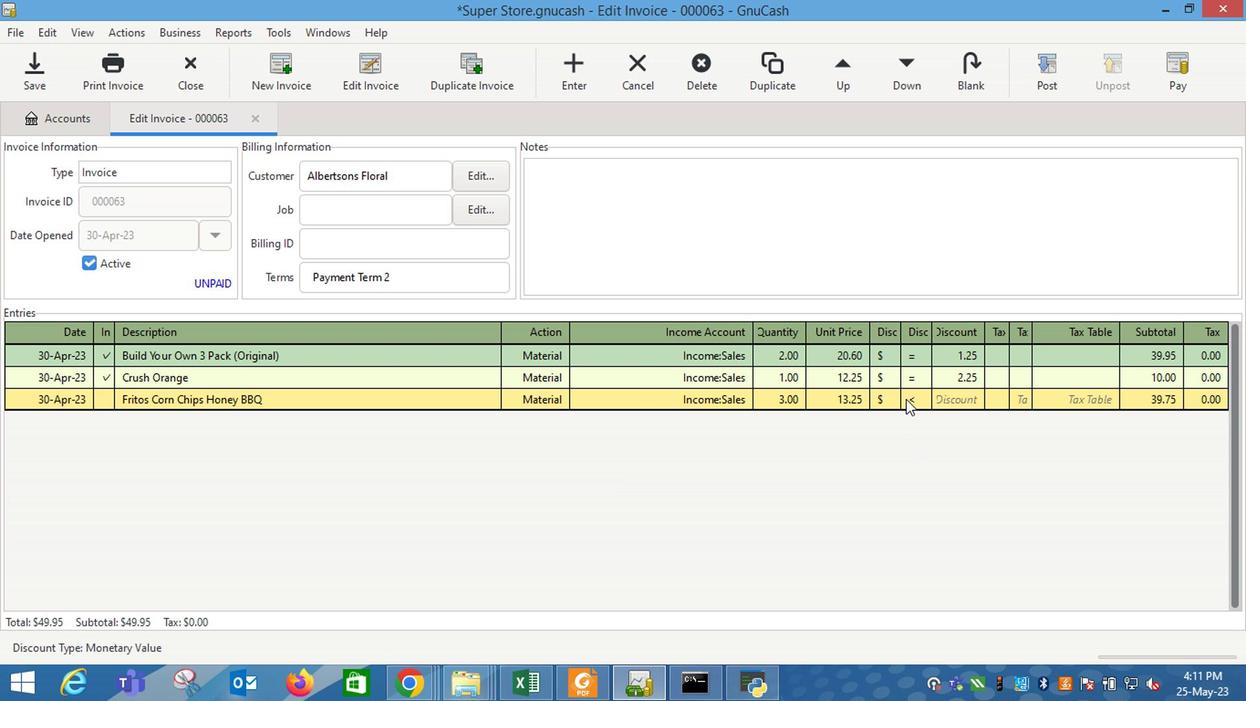 
Action: Mouse moved to (889, 410)
Screenshot: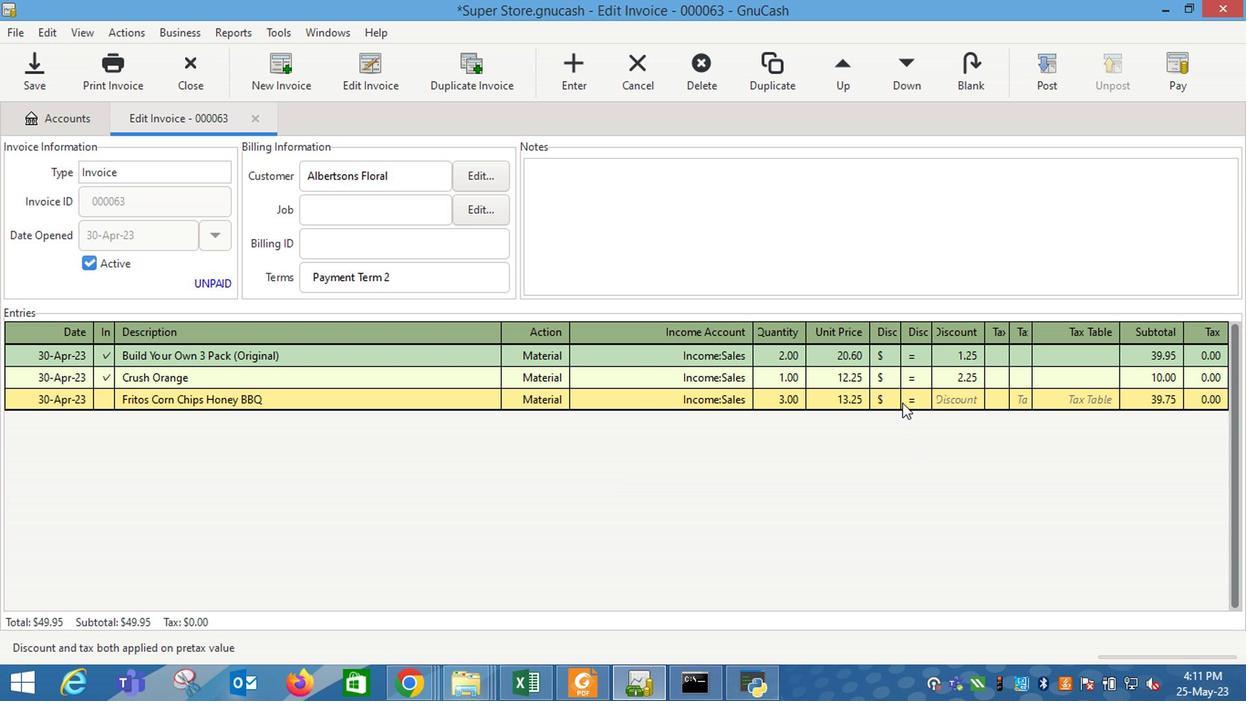 
Action: Key pressed <Key.tab>2.75<Key.enter>
Screenshot: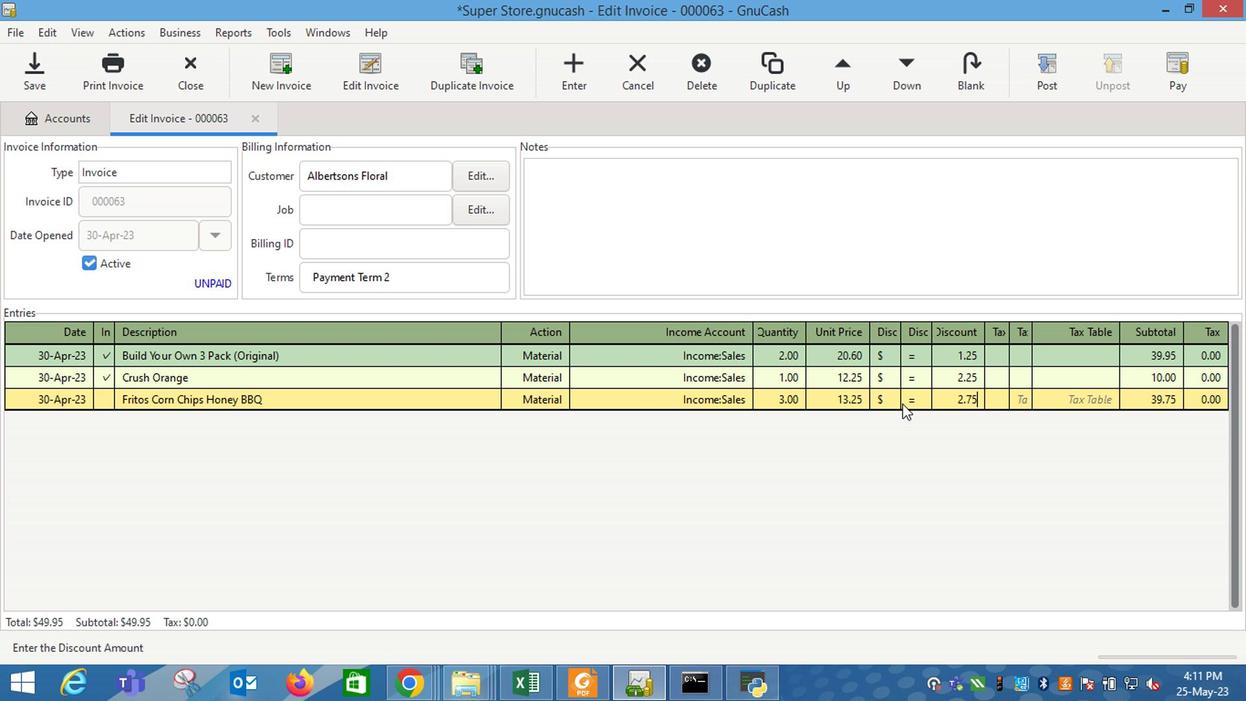
Action: Mouse moved to (713, 242)
Screenshot: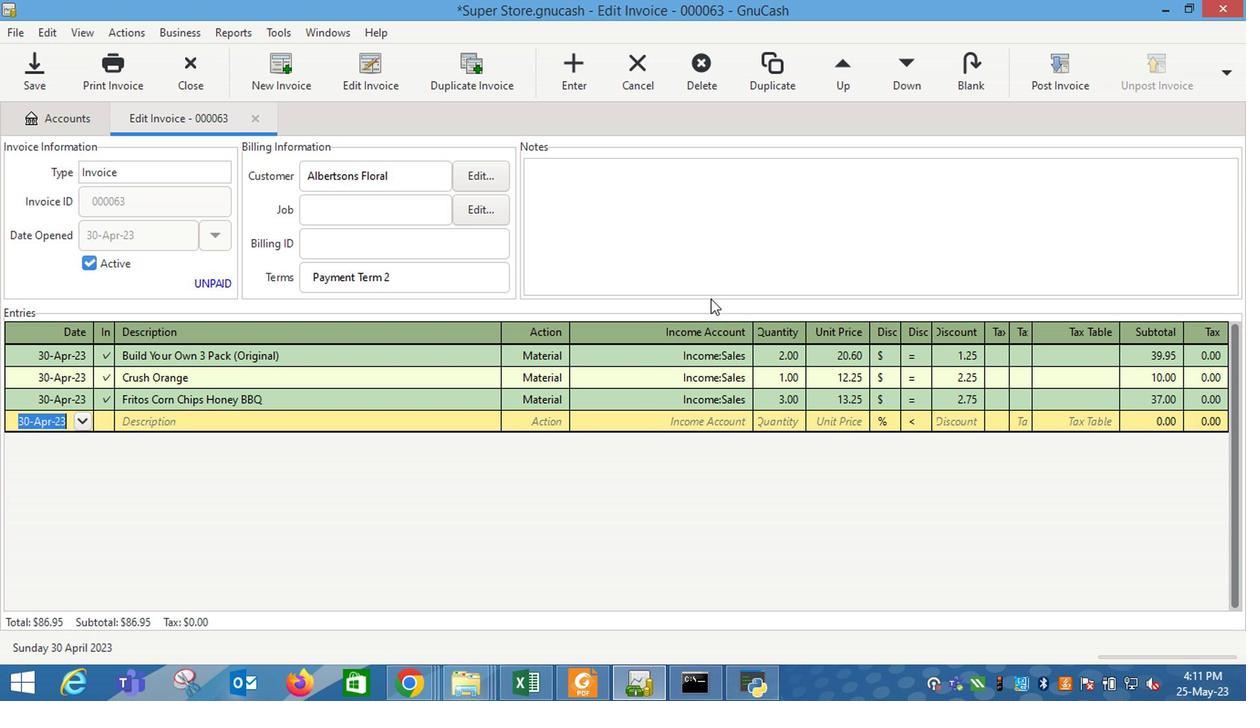 
Action: Mouse pressed left at (713, 242)
Screenshot: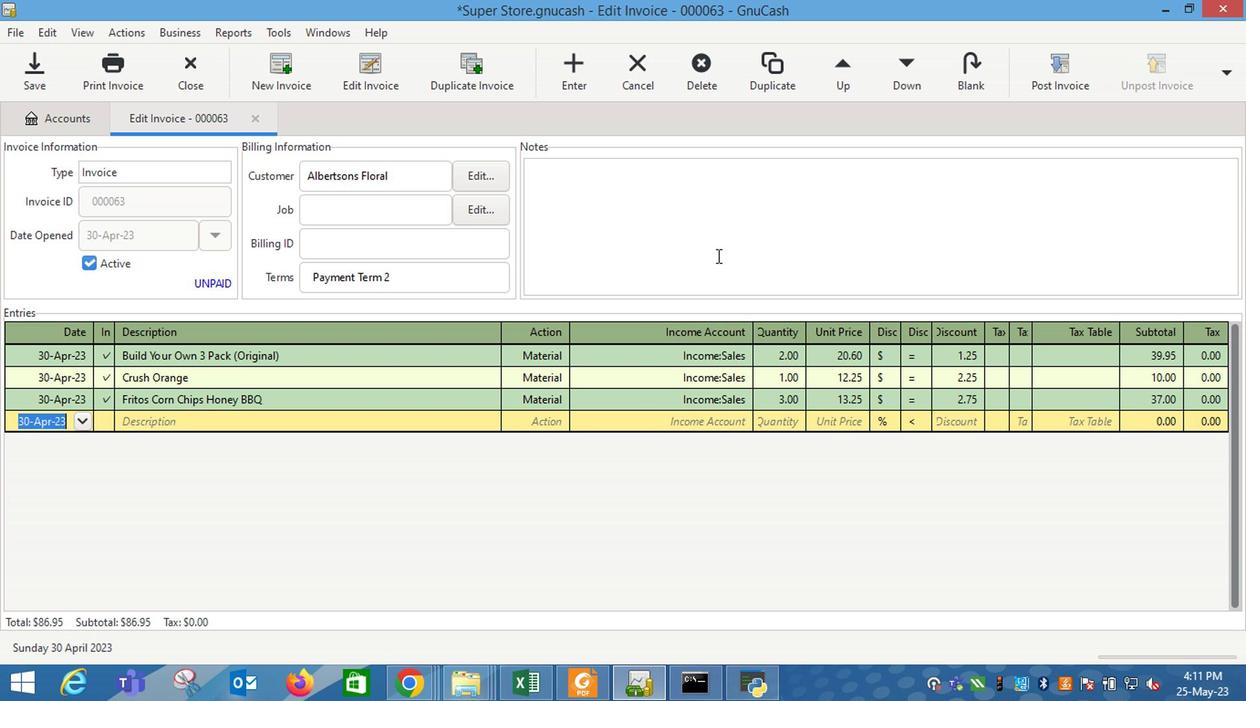 
Action: Mouse moved to (712, 242)
Screenshot: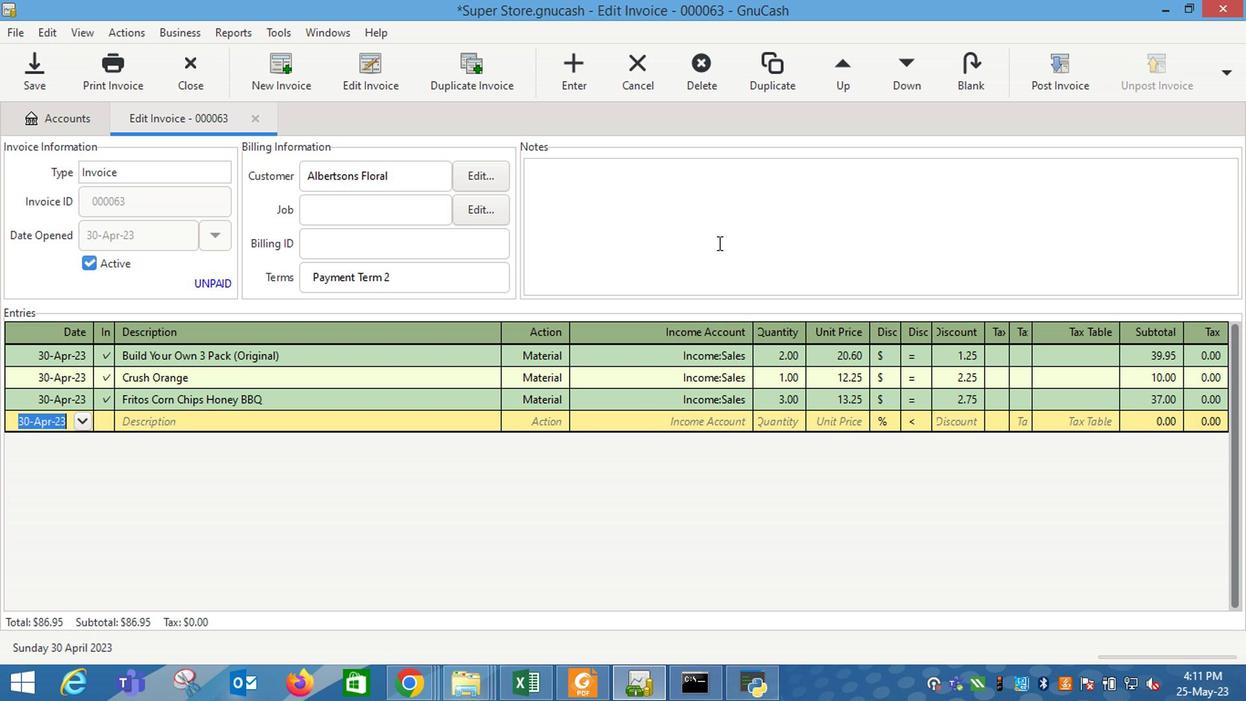 
Action: Key pressed <Key.shift_r>Looking<Key.space>forward<Key.space>t<Key.space>serving<Key.space>you<Key.space>again.
Screenshot: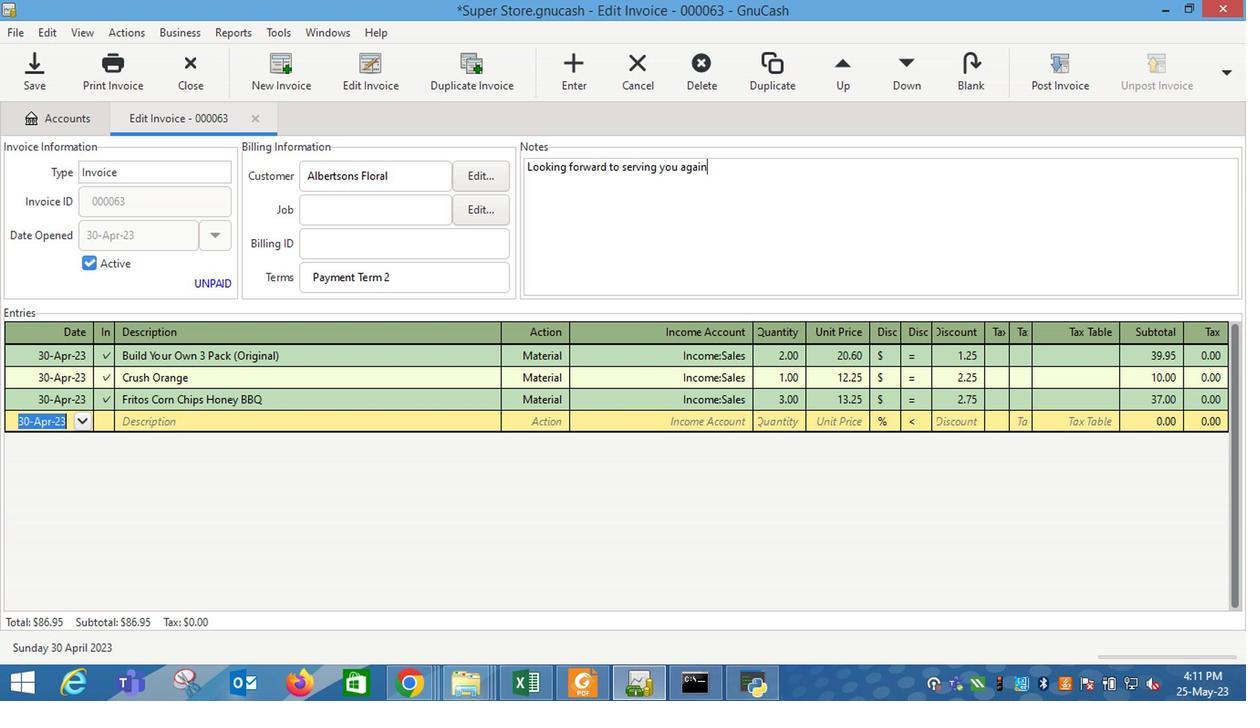 
Action: Mouse moved to (1035, 64)
Screenshot: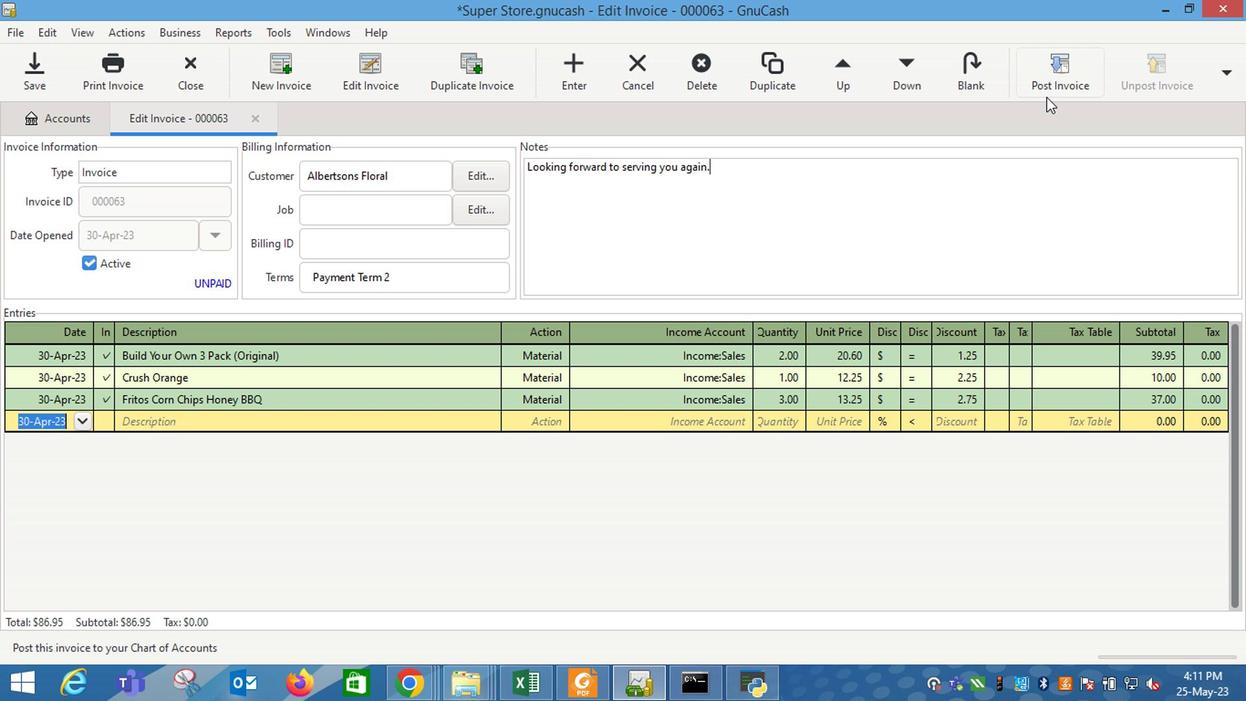 
Action: Mouse pressed left at (1035, 64)
Screenshot: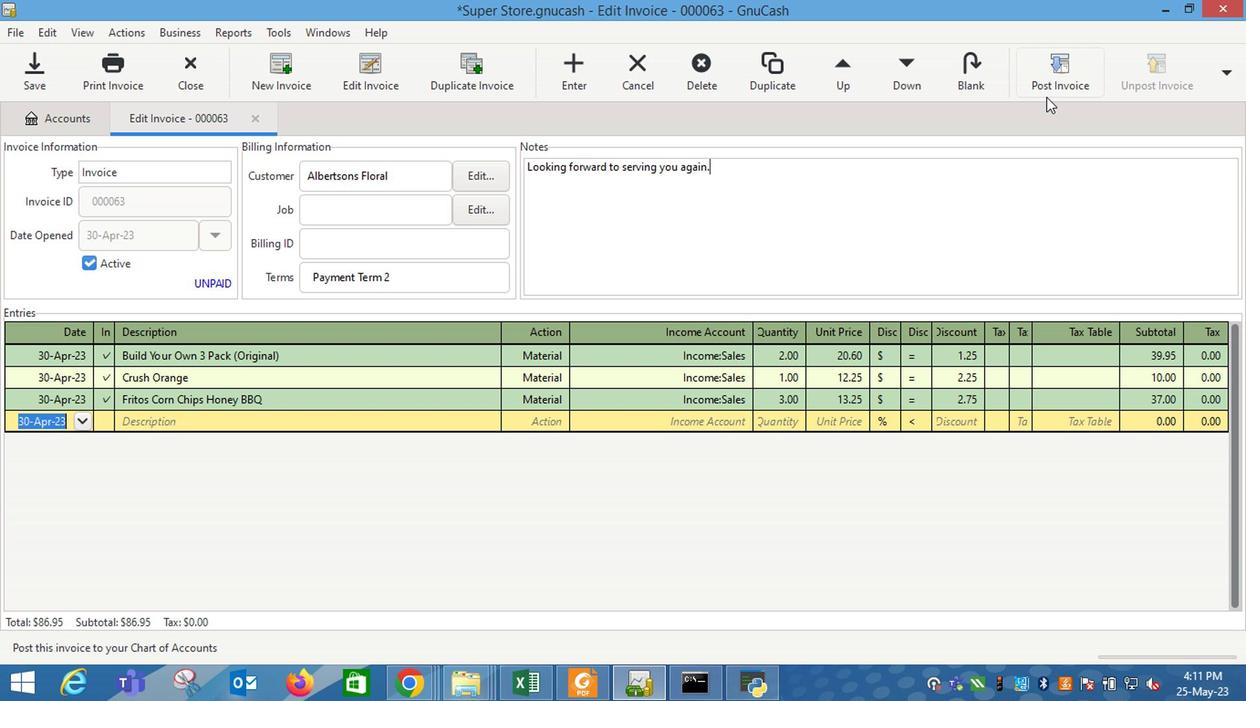 
Action: Mouse moved to (770, 304)
Screenshot: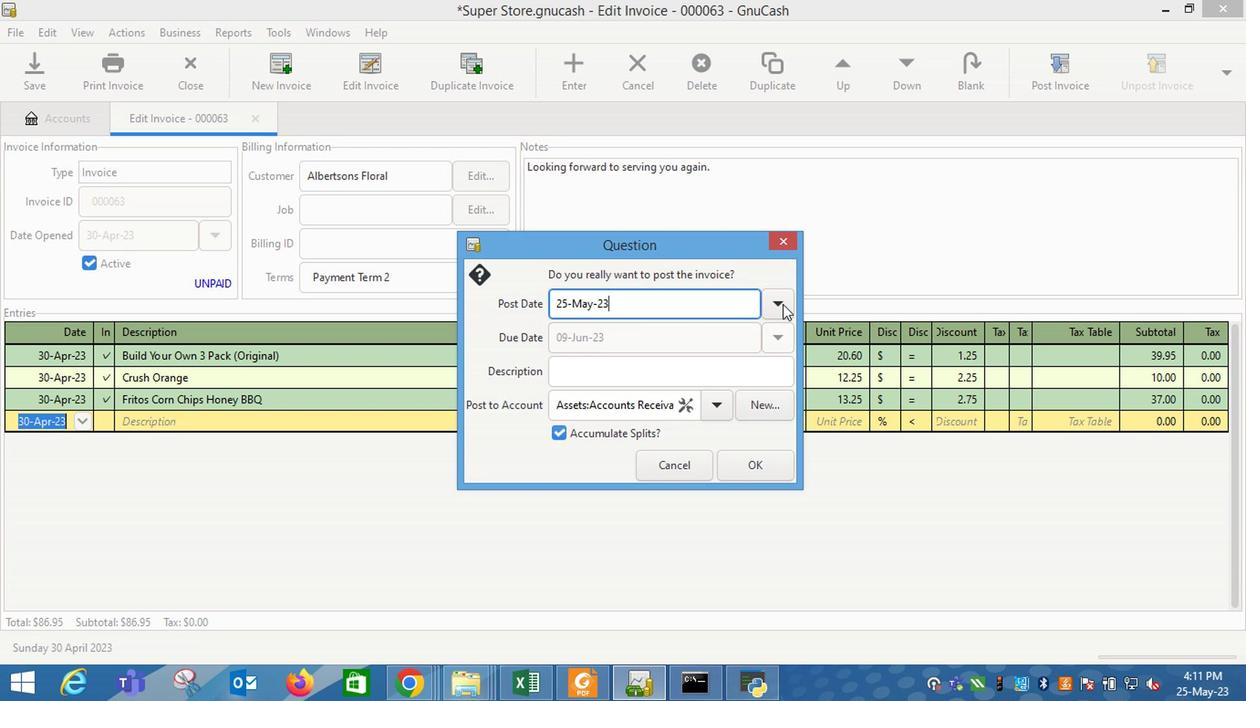 
Action: Mouse pressed left at (770, 304)
Screenshot: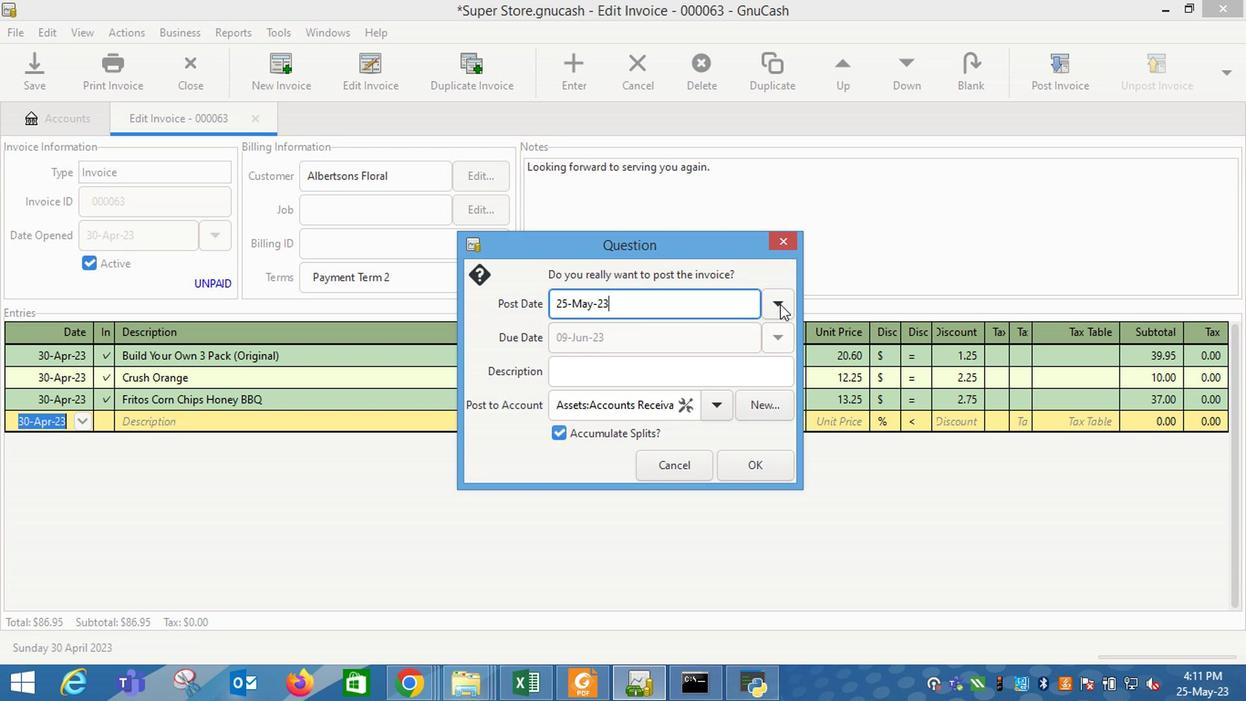 
Action: Mouse moved to (636, 340)
Screenshot: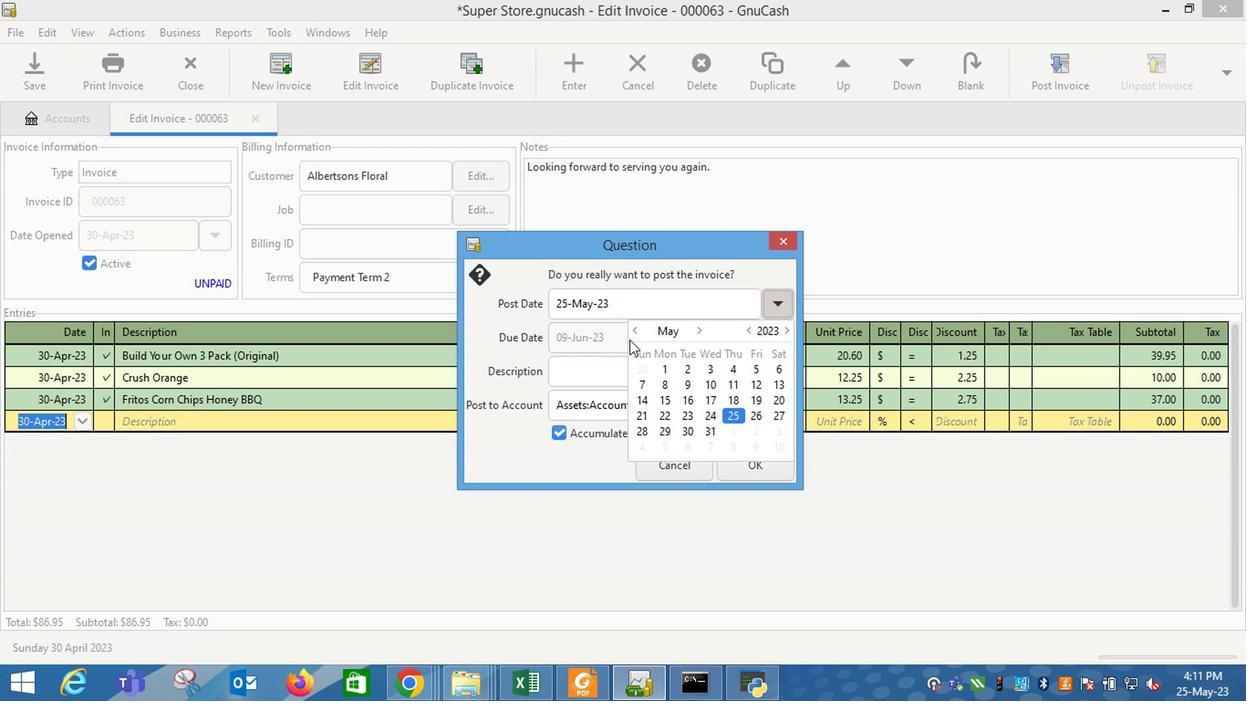 
Action: Mouse pressed left at (636, 340)
Screenshot: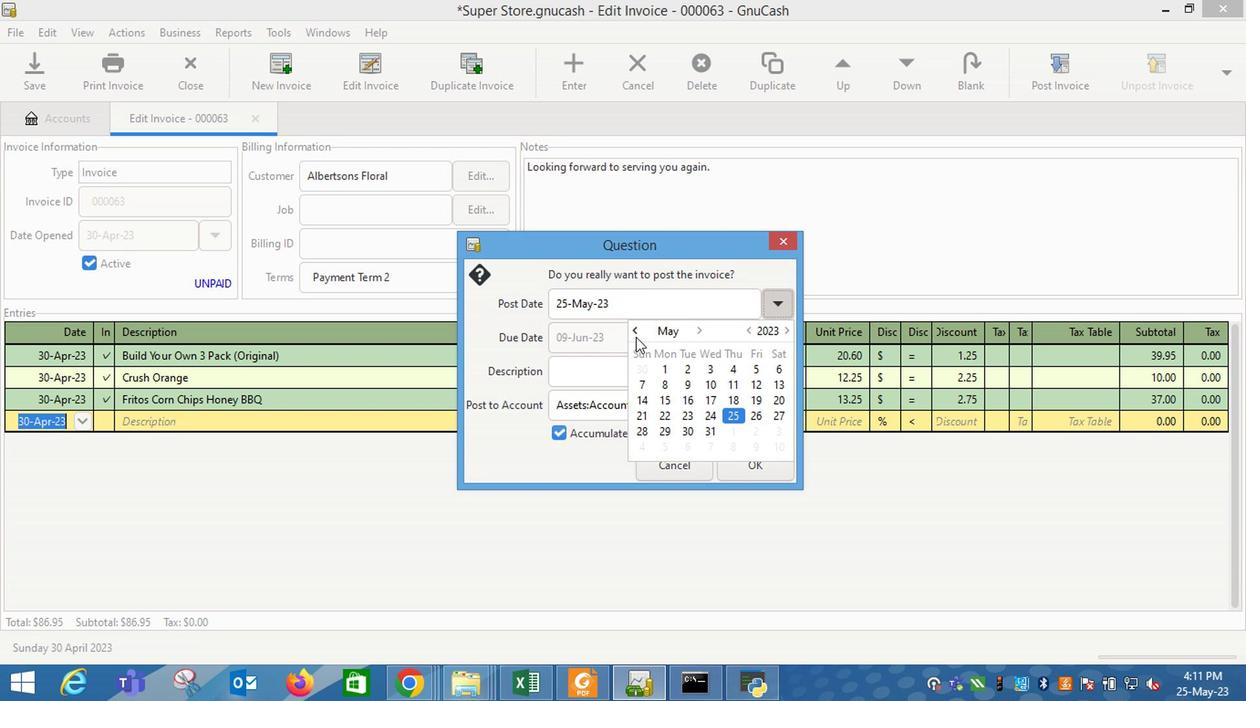 
Action: Mouse moved to (639, 454)
Screenshot: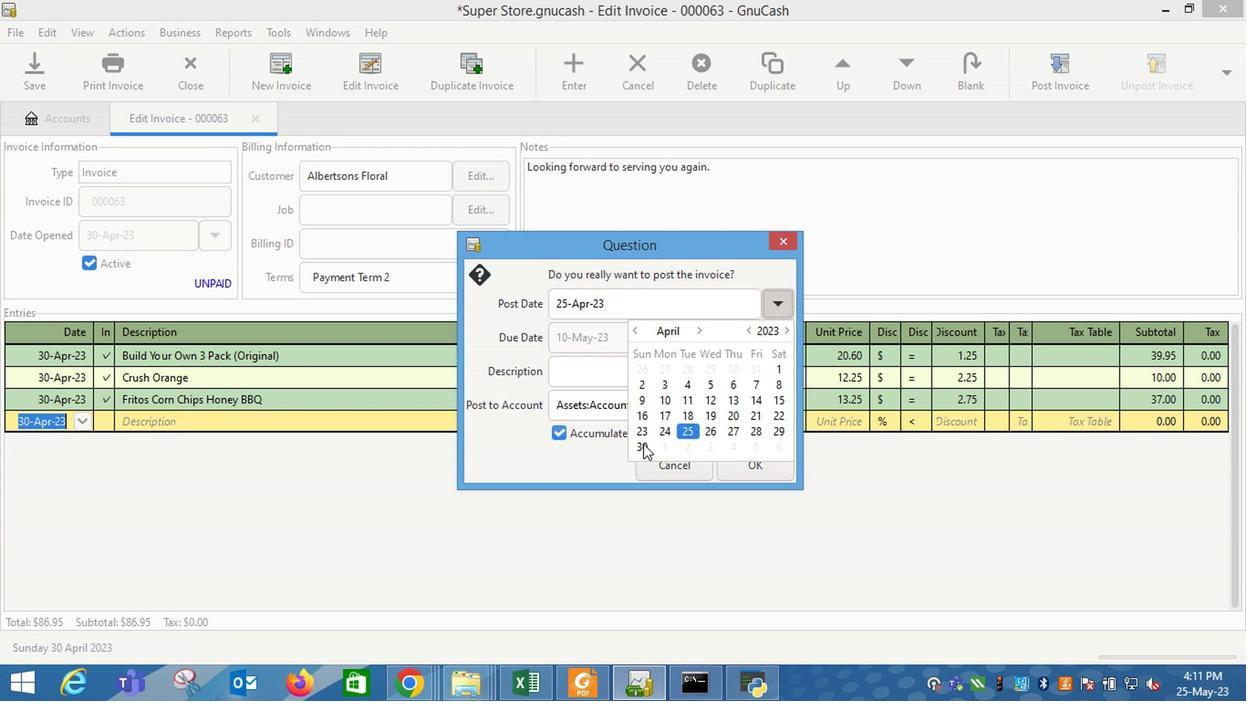 
Action: Mouse pressed left at (639, 454)
Screenshot: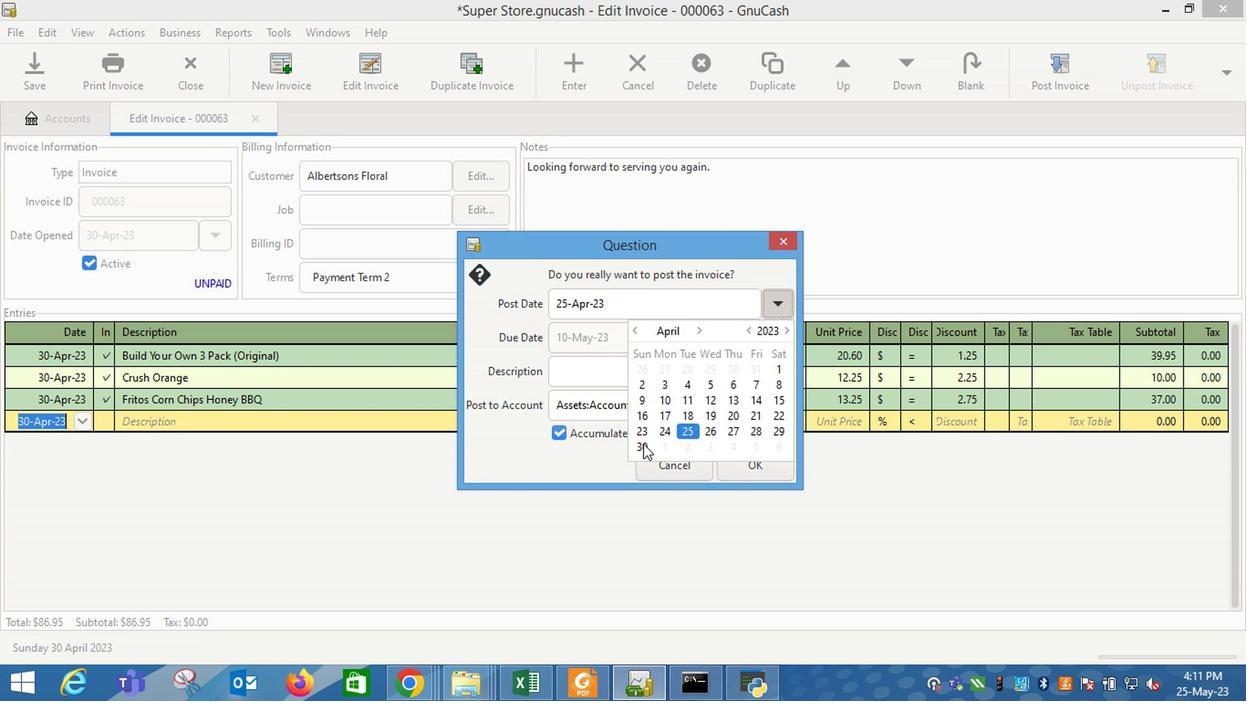
Action: Mouse moved to (593, 384)
Screenshot: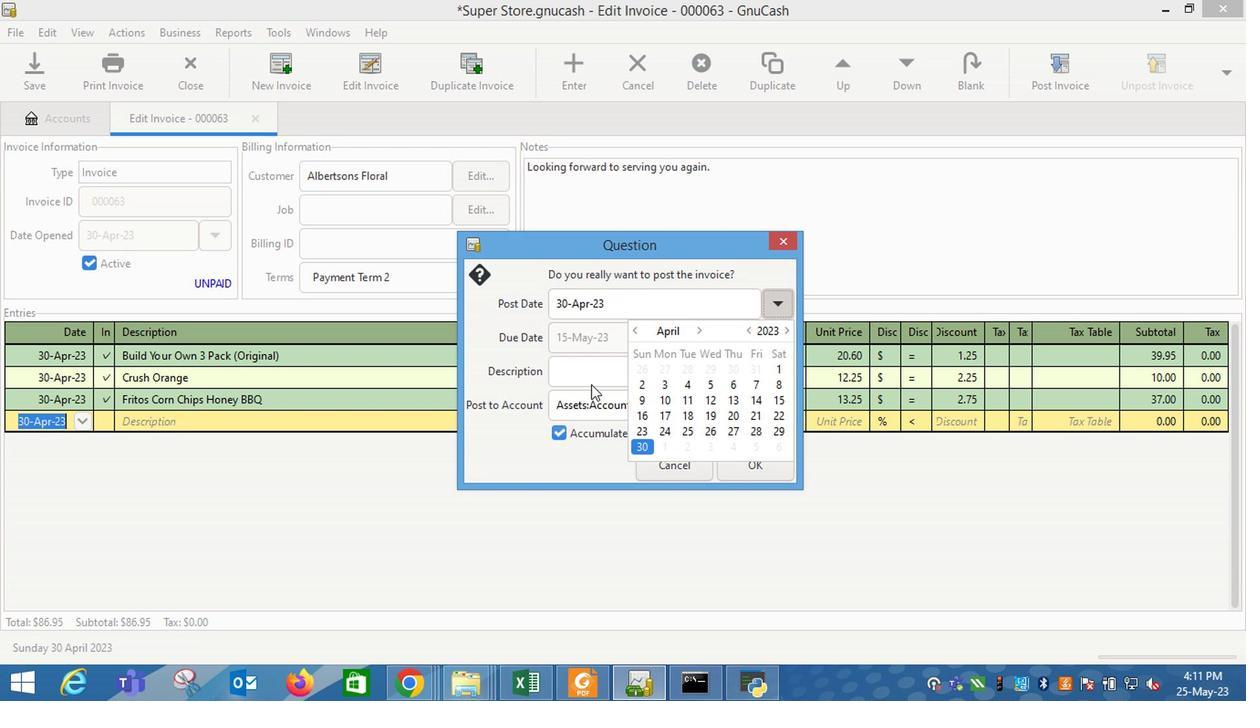 
Action: Mouse pressed left at (593, 384)
Screenshot: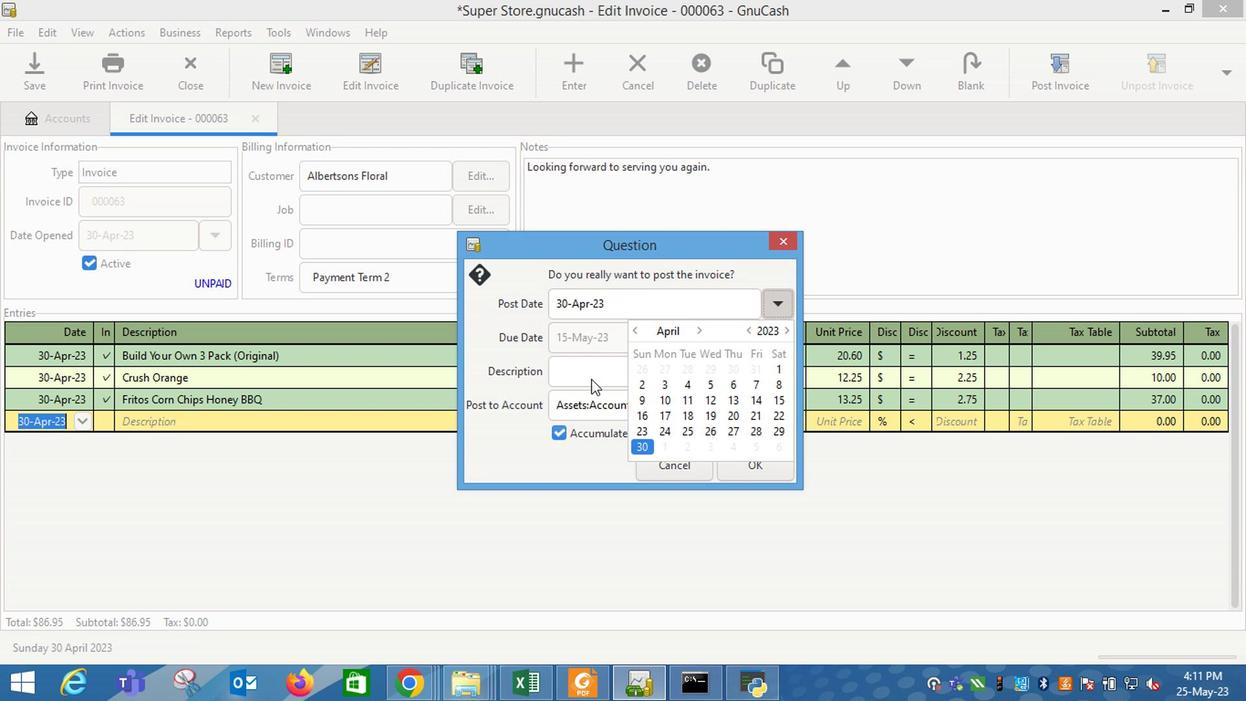 
Action: Mouse moved to (708, 413)
Screenshot: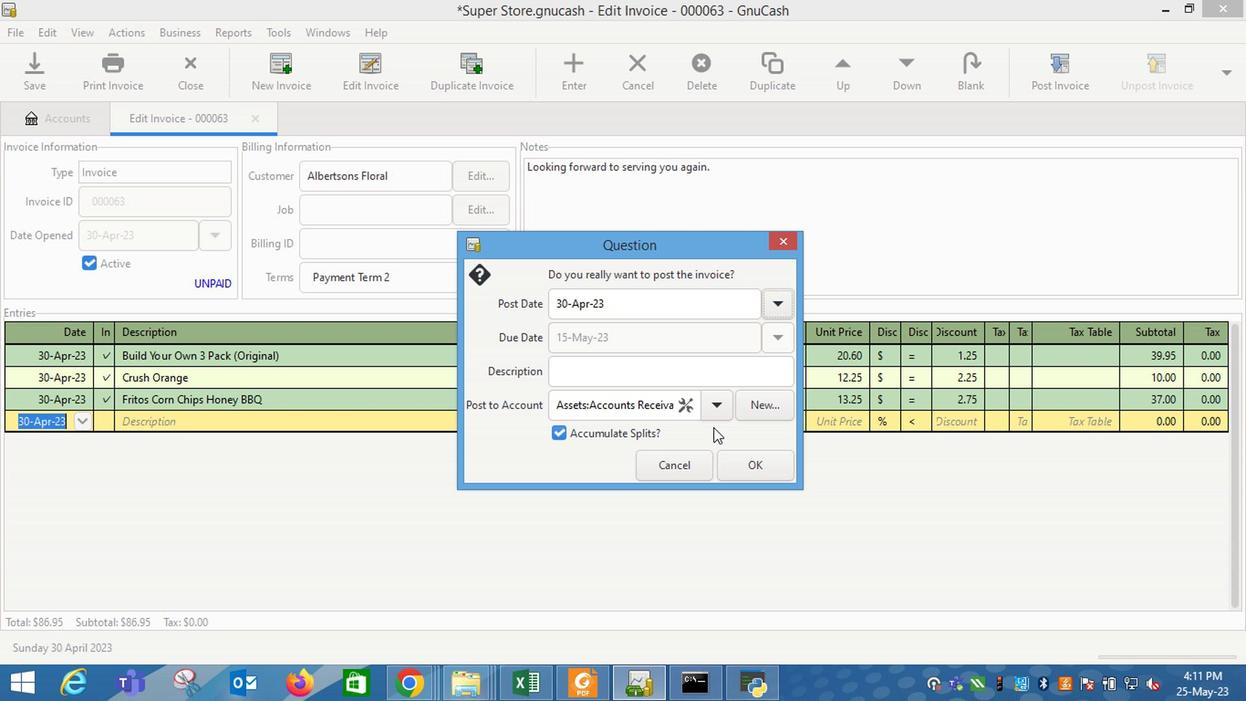 
Action: Mouse pressed left at (708, 413)
Screenshot: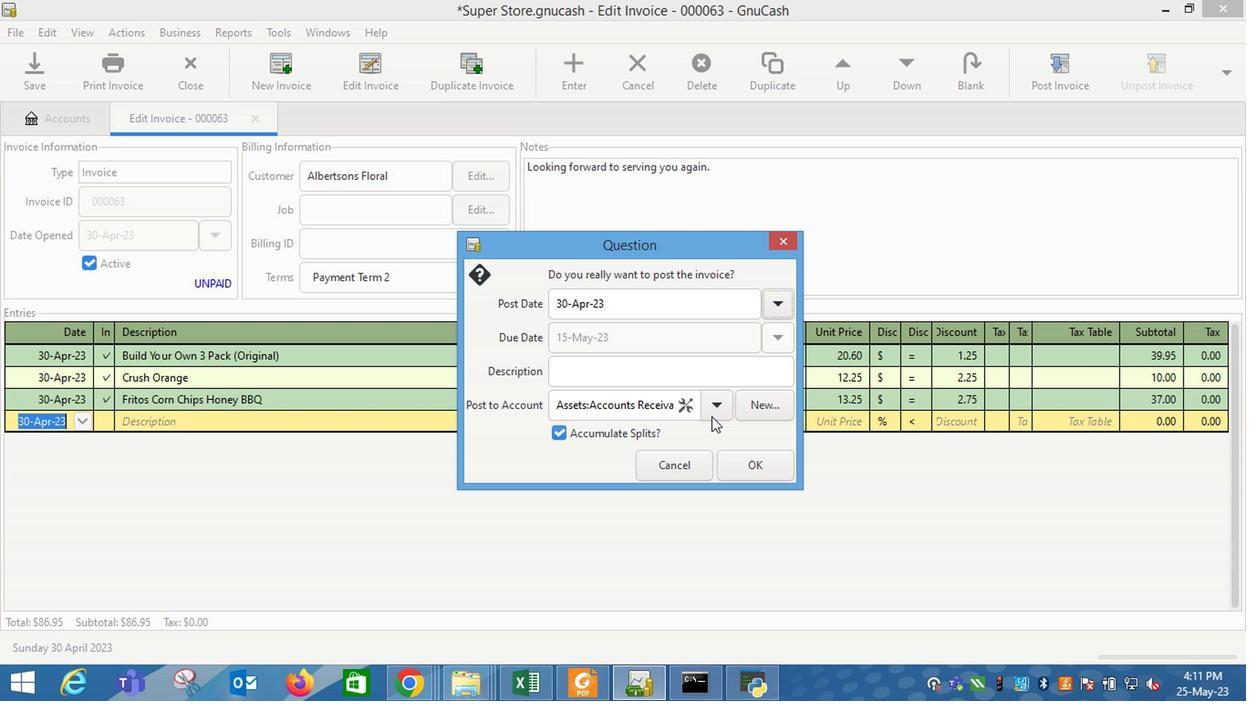 
Action: Mouse pressed left at (708, 413)
Screenshot: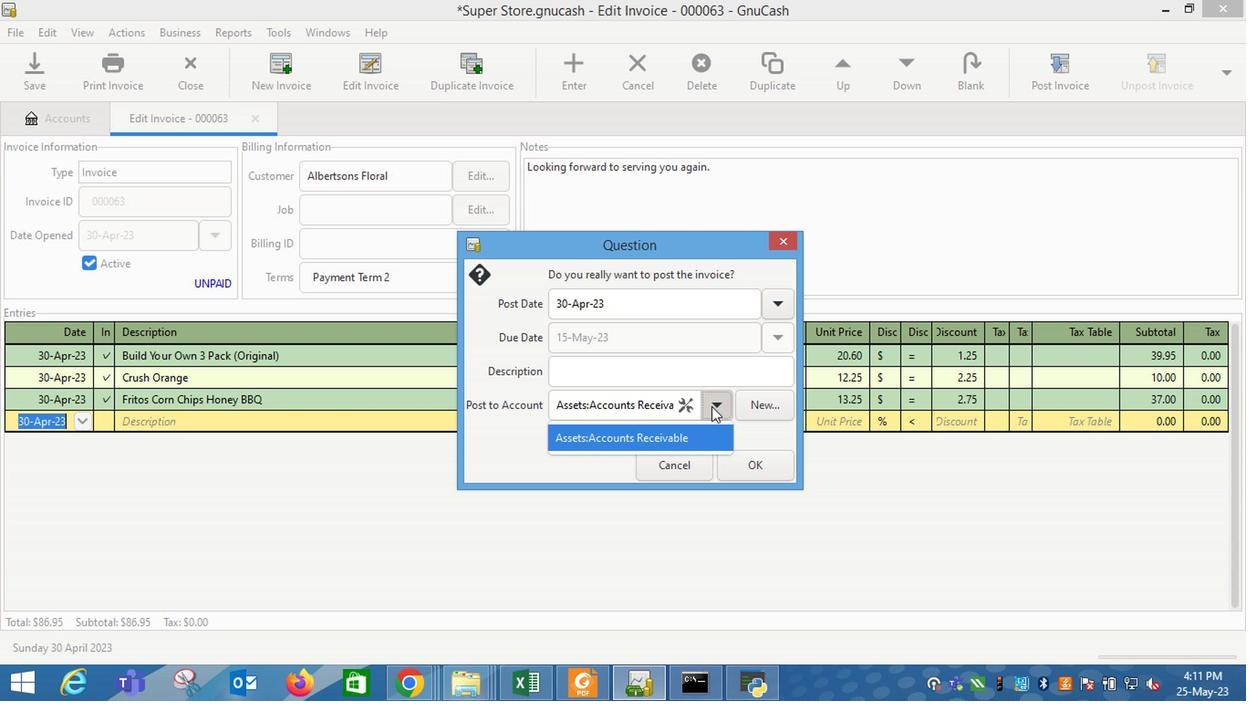 
Action: Mouse moved to (741, 472)
Screenshot: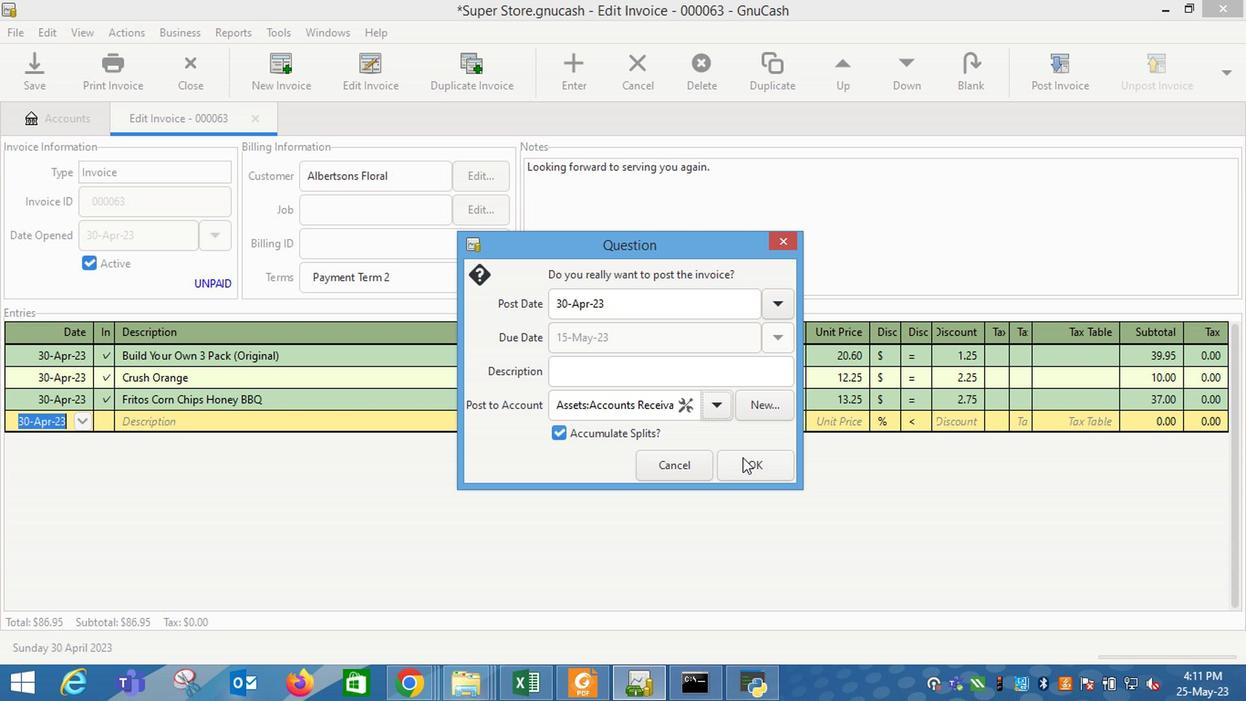 
Action: Mouse pressed left at (741, 472)
Screenshot: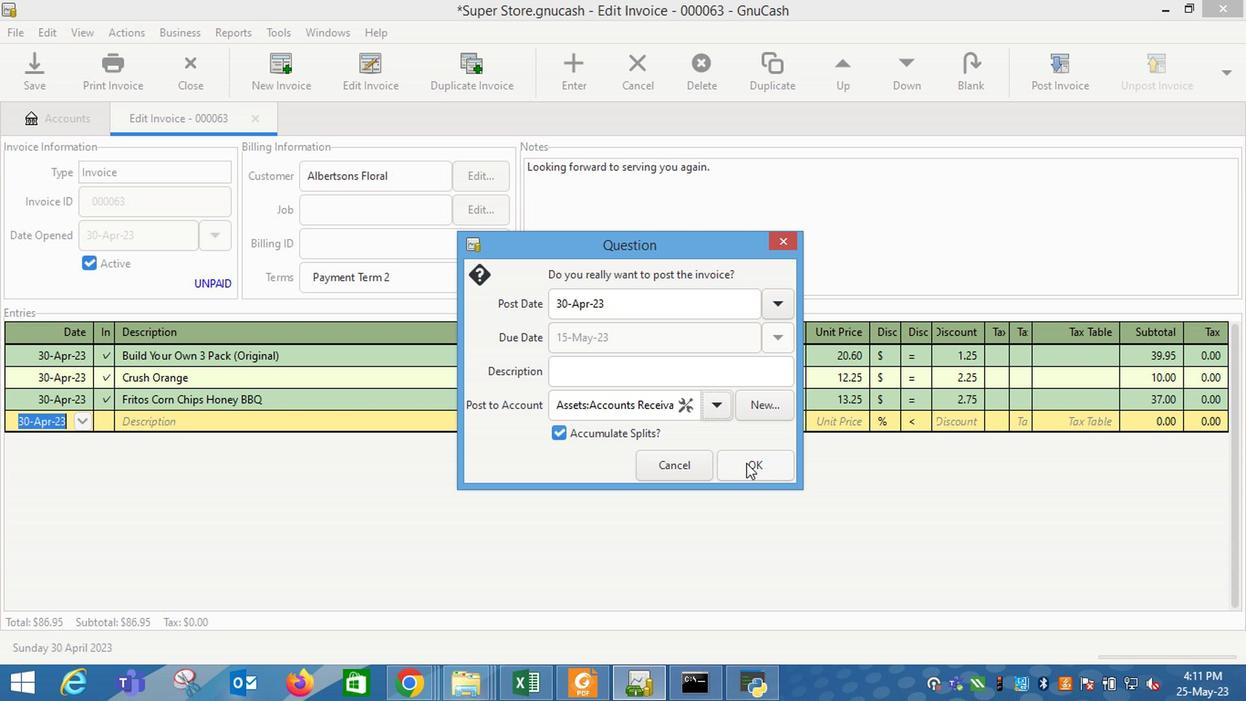 
Action: Mouse moved to (1157, 70)
Screenshot: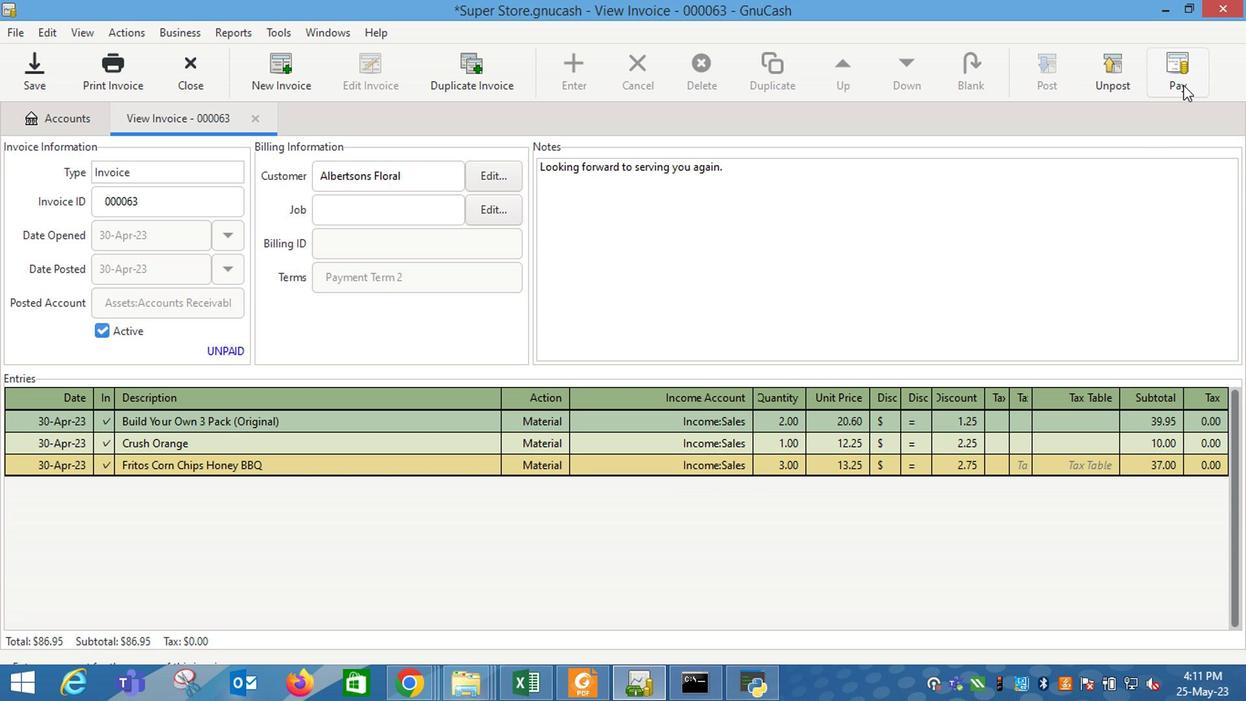 
Action: Mouse pressed left at (1157, 70)
Screenshot: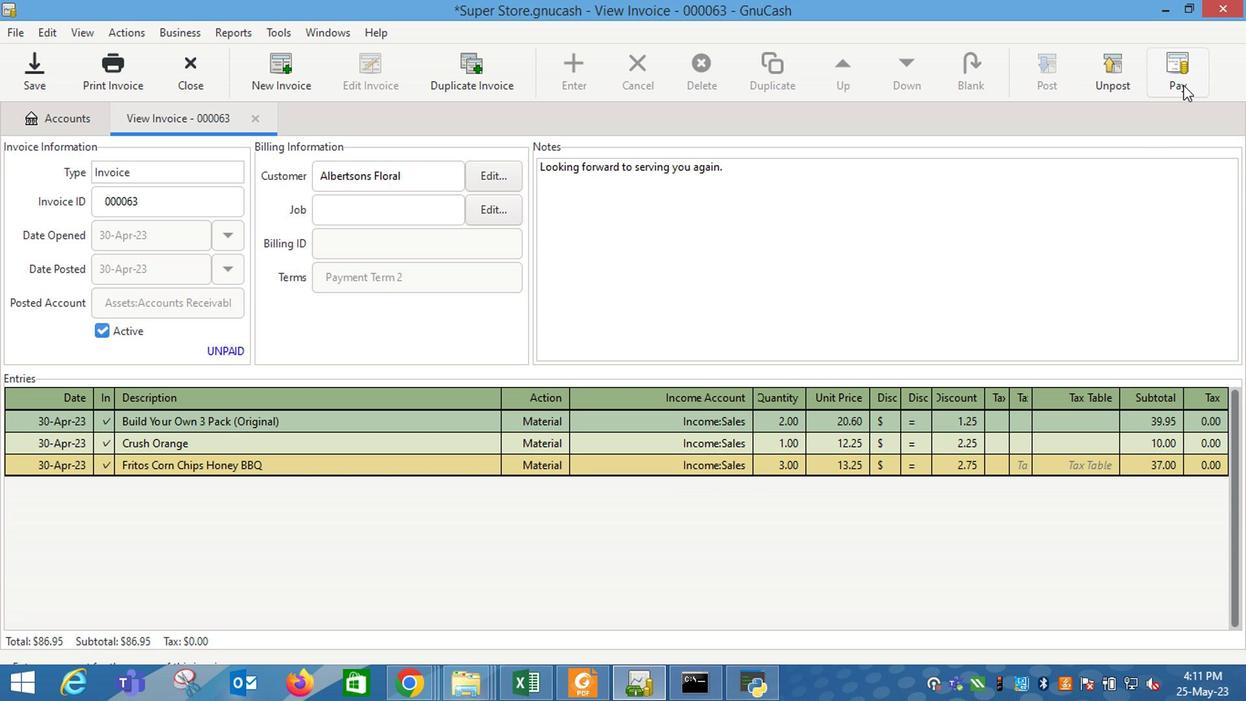 
Action: Mouse moved to (562, 369)
Screenshot: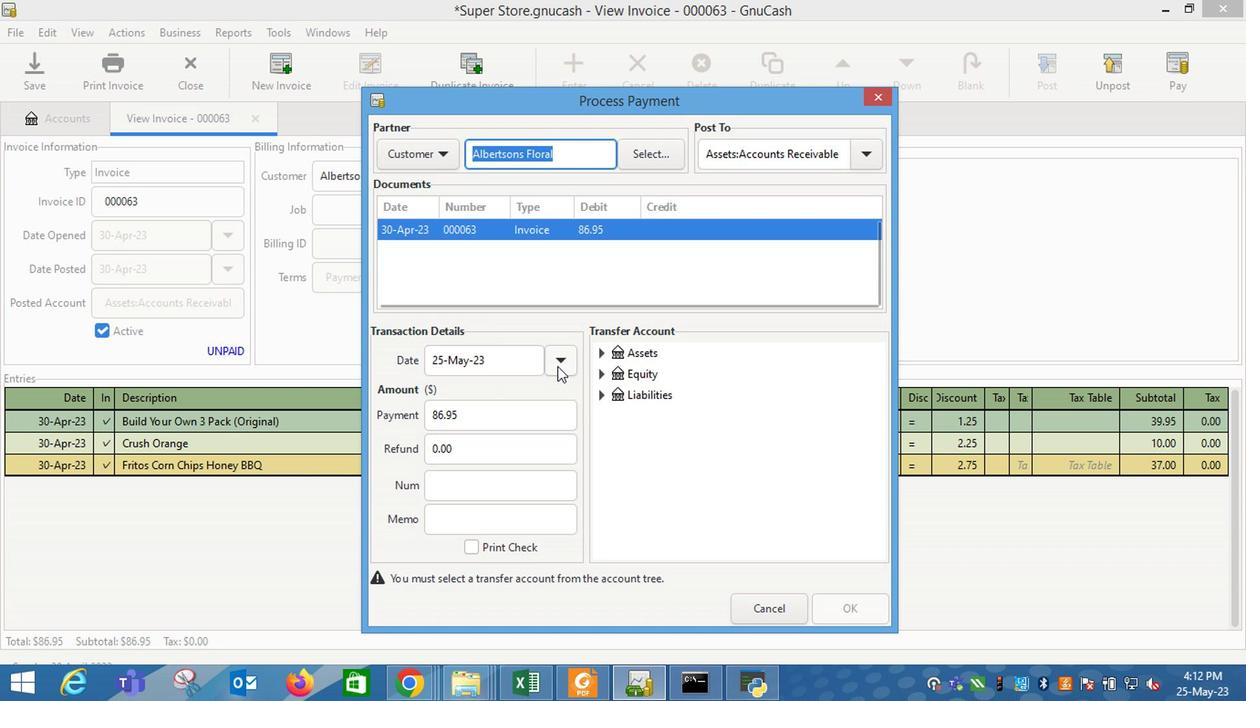 
Action: Mouse pressed left at (562, 369)
Screenshot: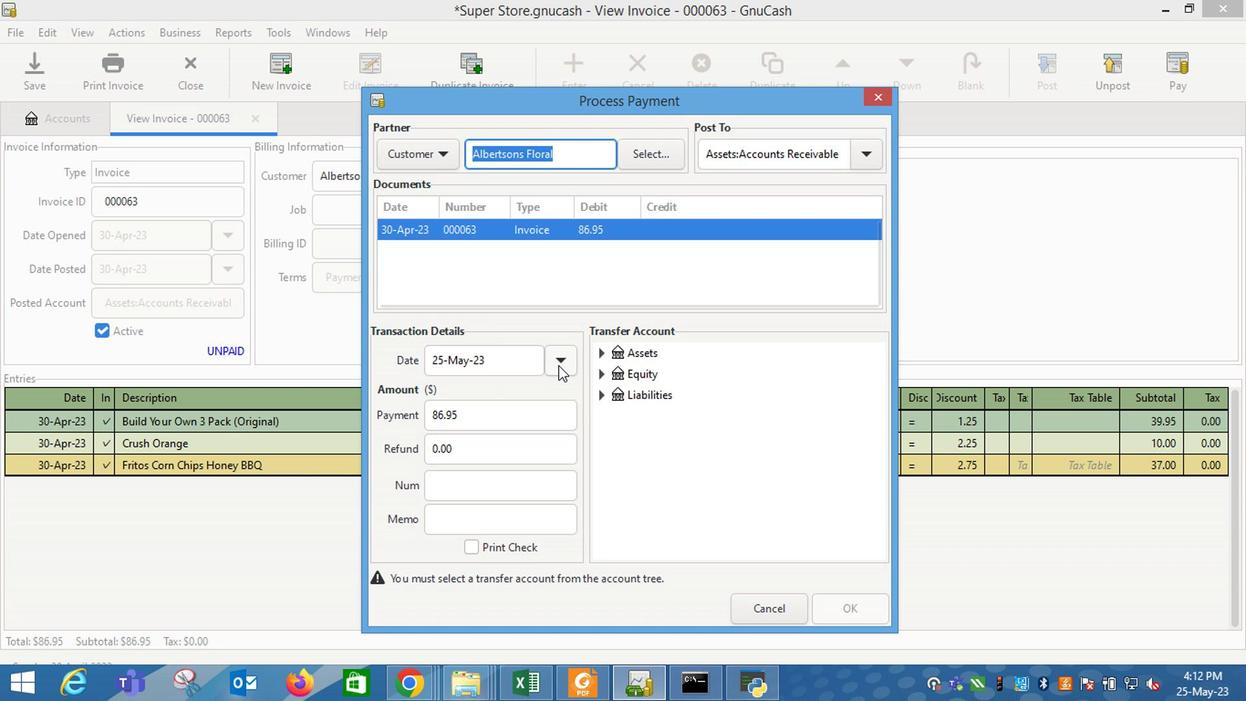
Action: Mouse moved to (454, 464)
Screenshot: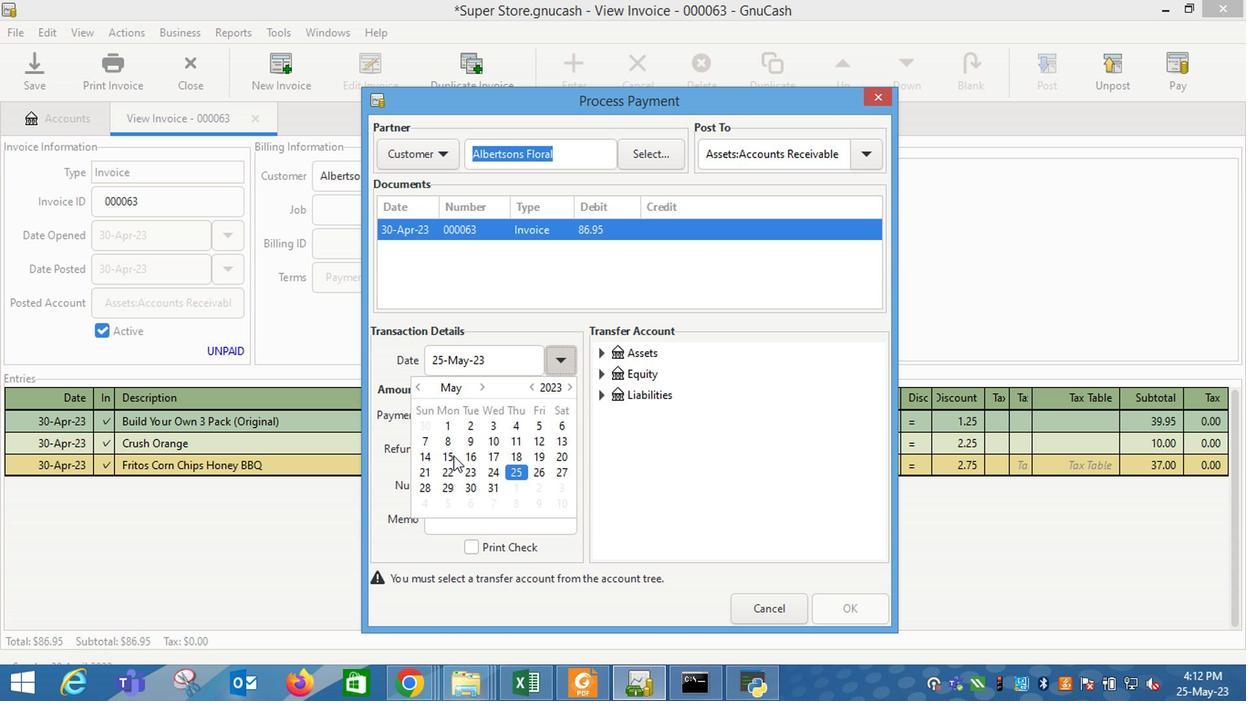 
Action: Mouse pressed left at (454, 464)
Screenshot: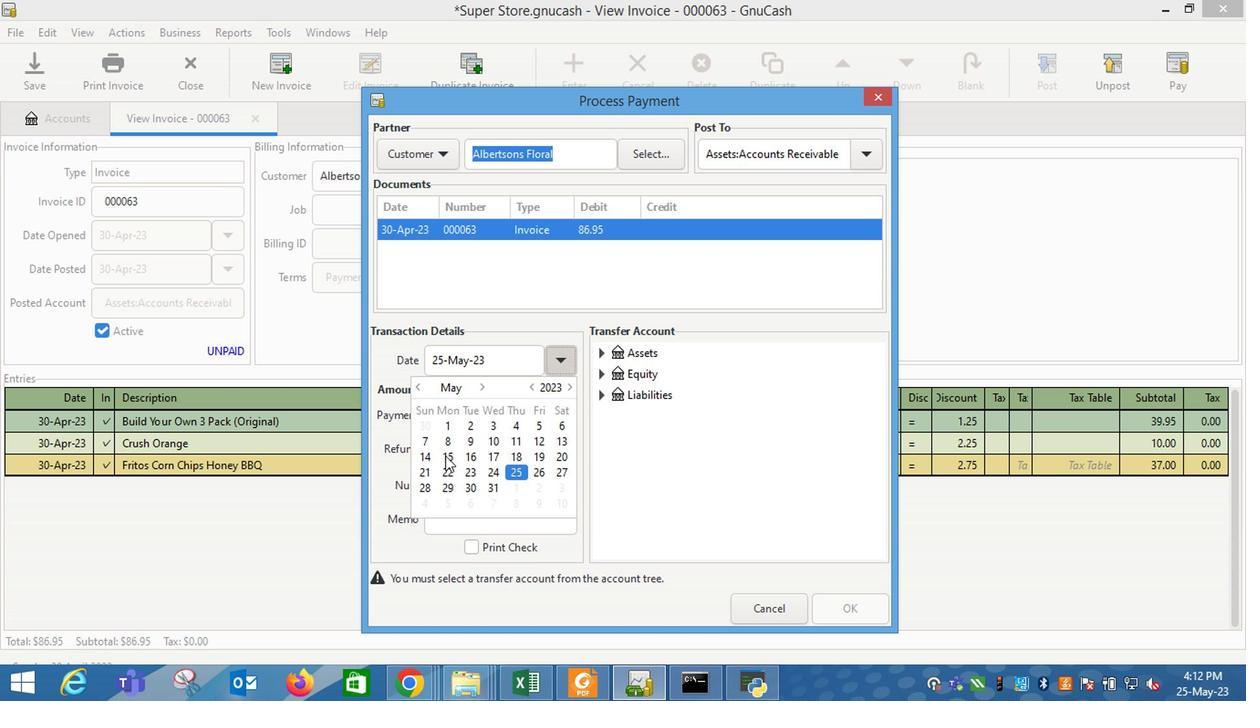 
Action: Mouse moved to (616, 464)
Screenshot: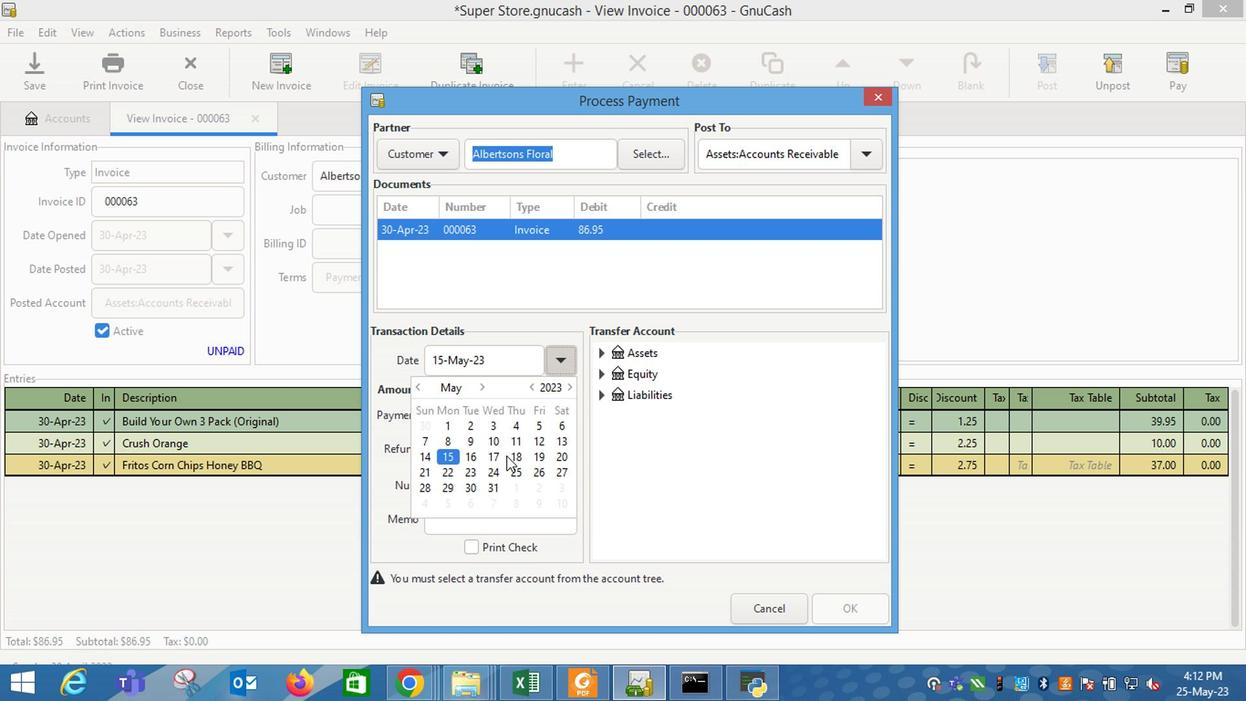 
Action: Mouse pressed left at (616, 464)
Screenshot: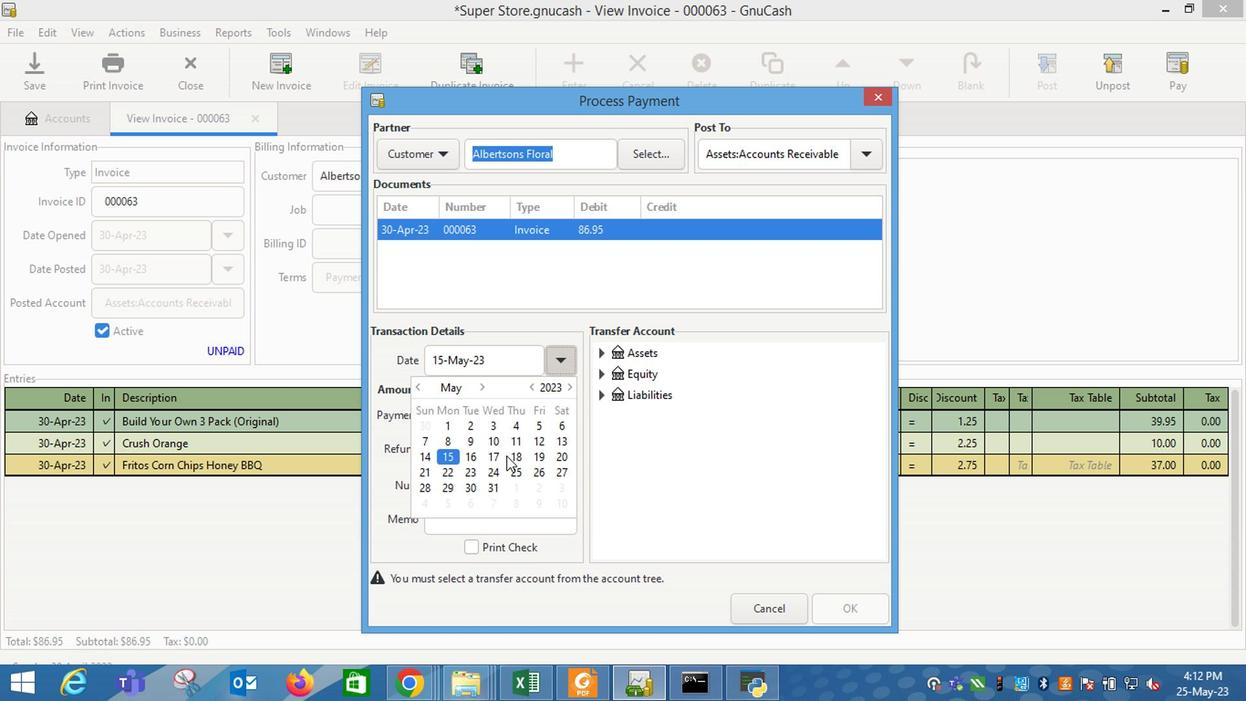
Action: Mouse moved to (607, 359)
Screenshot: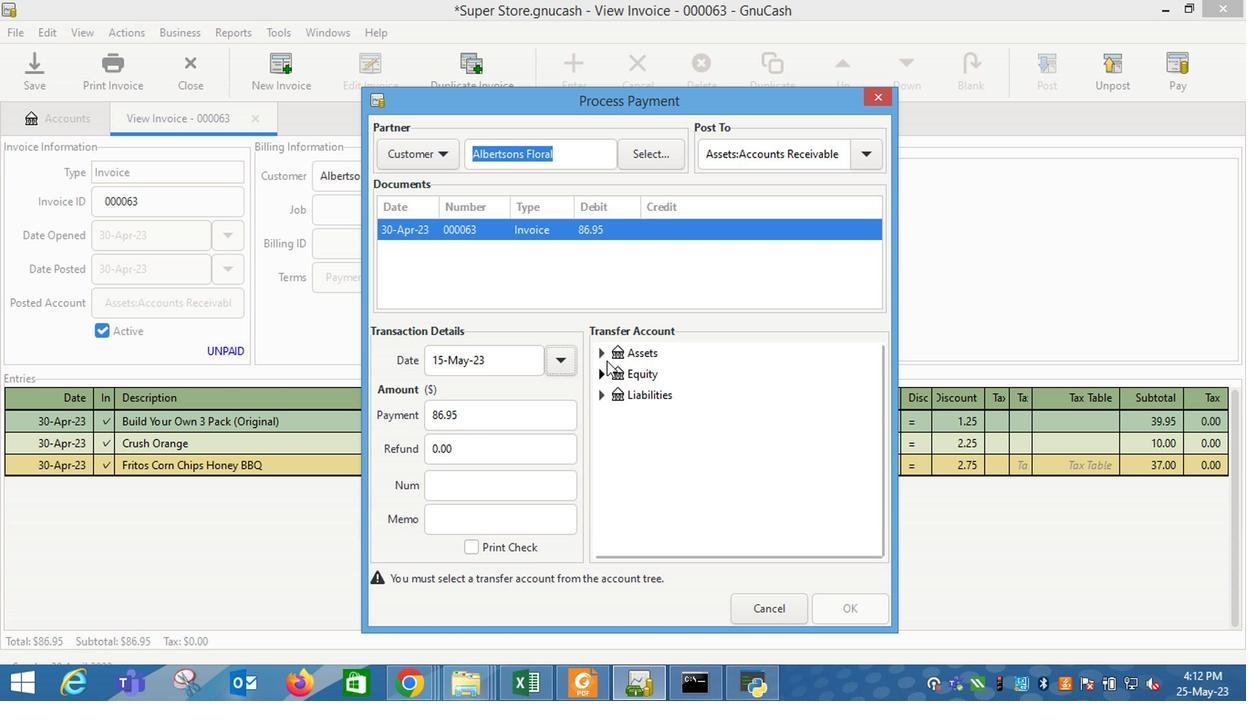 
Action: Mouse pressed left at (607, 359)
Screenshot: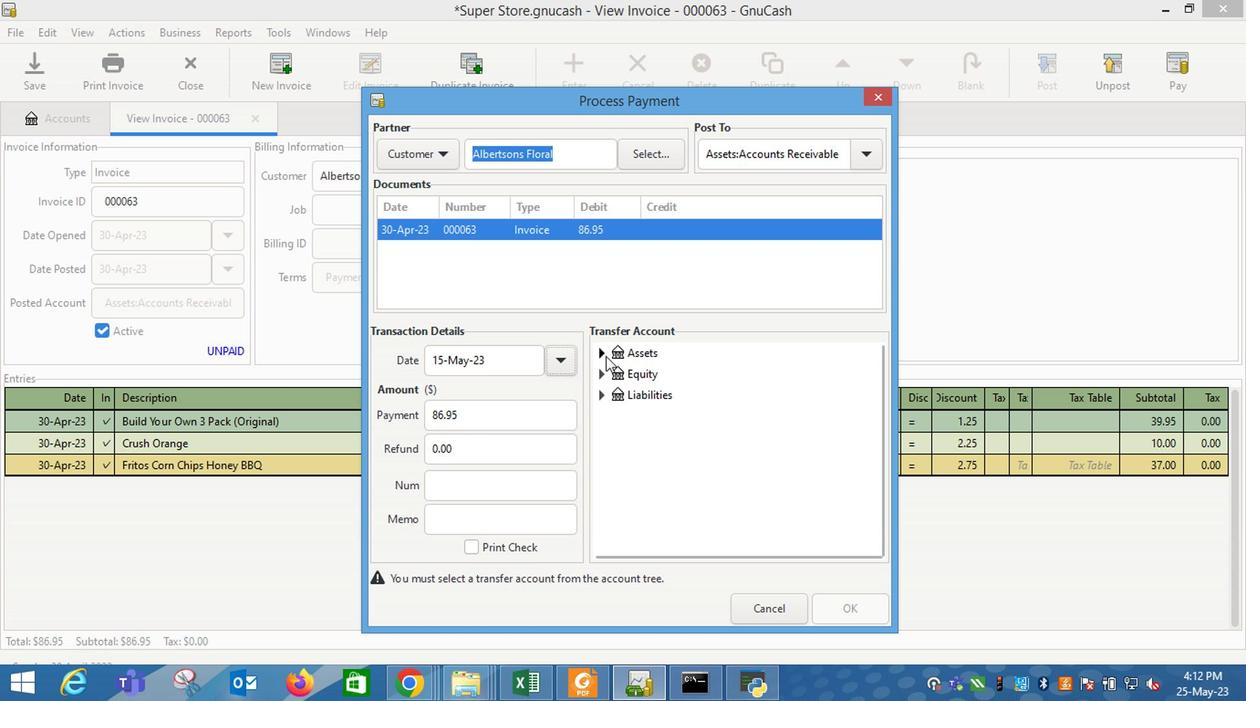 
Action: Mouse moved to (621, 373)
Screenshot: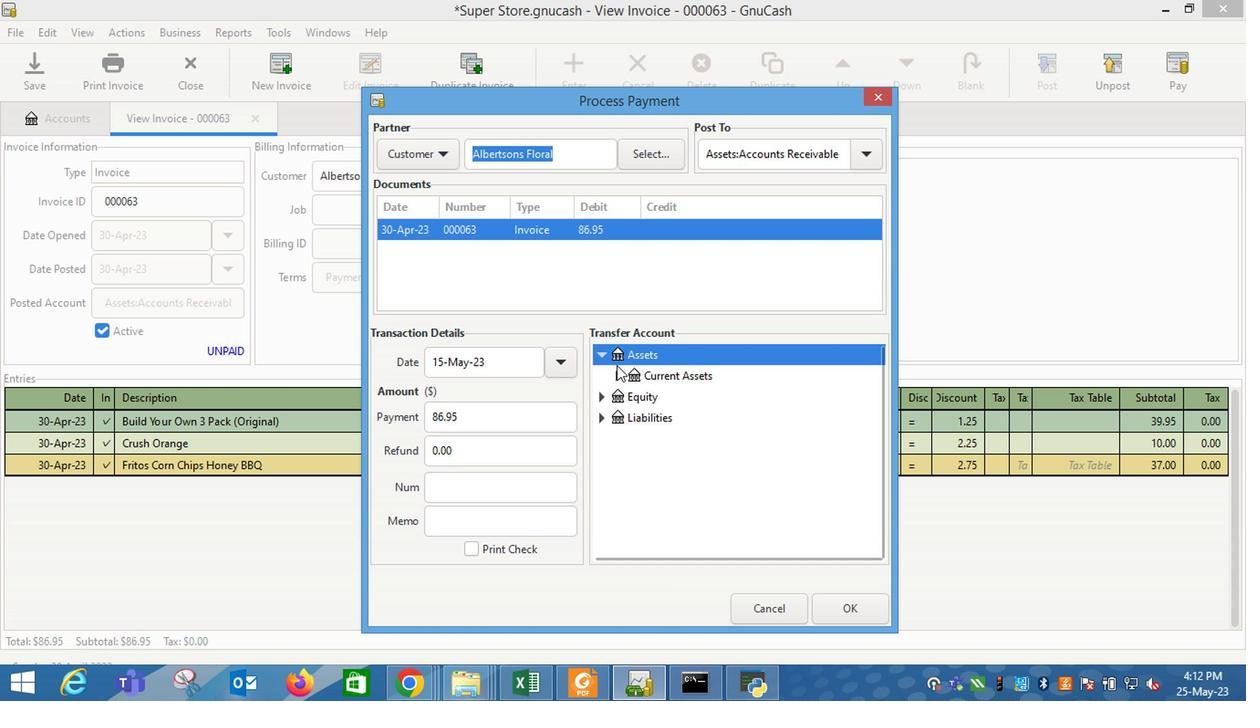 
Action: Mouse pressed left at (621, 373)
Screenshot: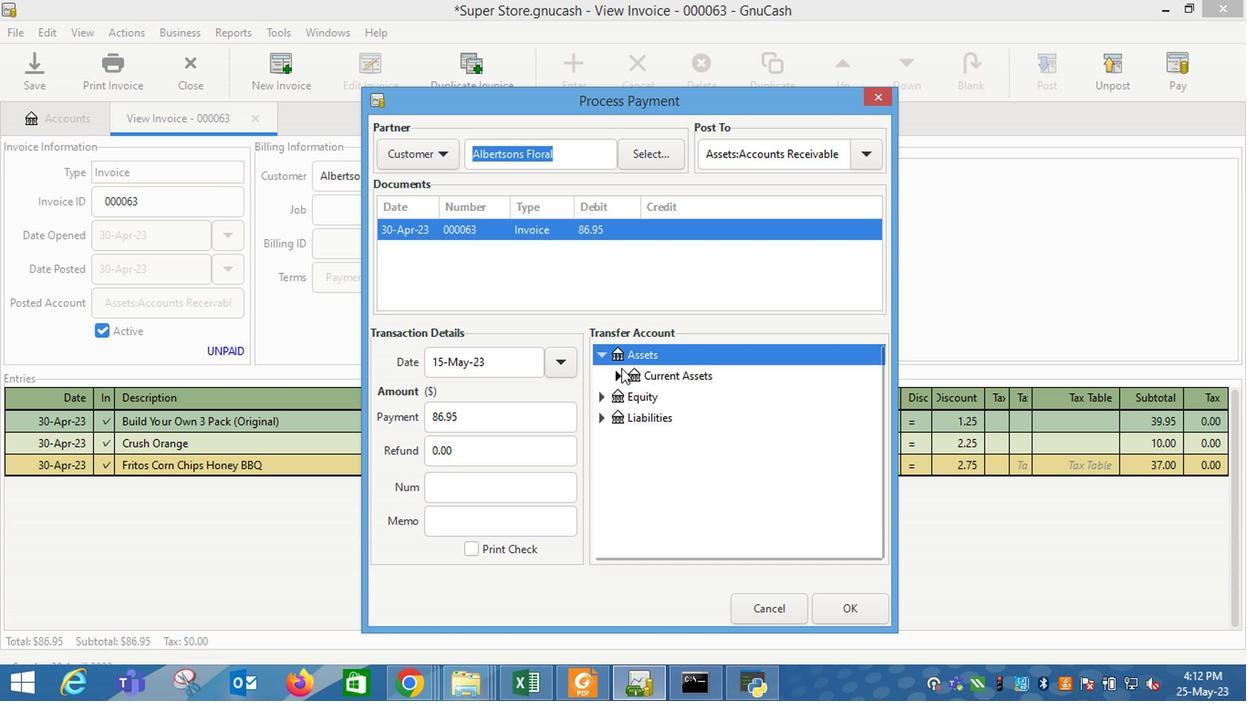 
Action: Mouse moved to (643, 397)
Screenshot: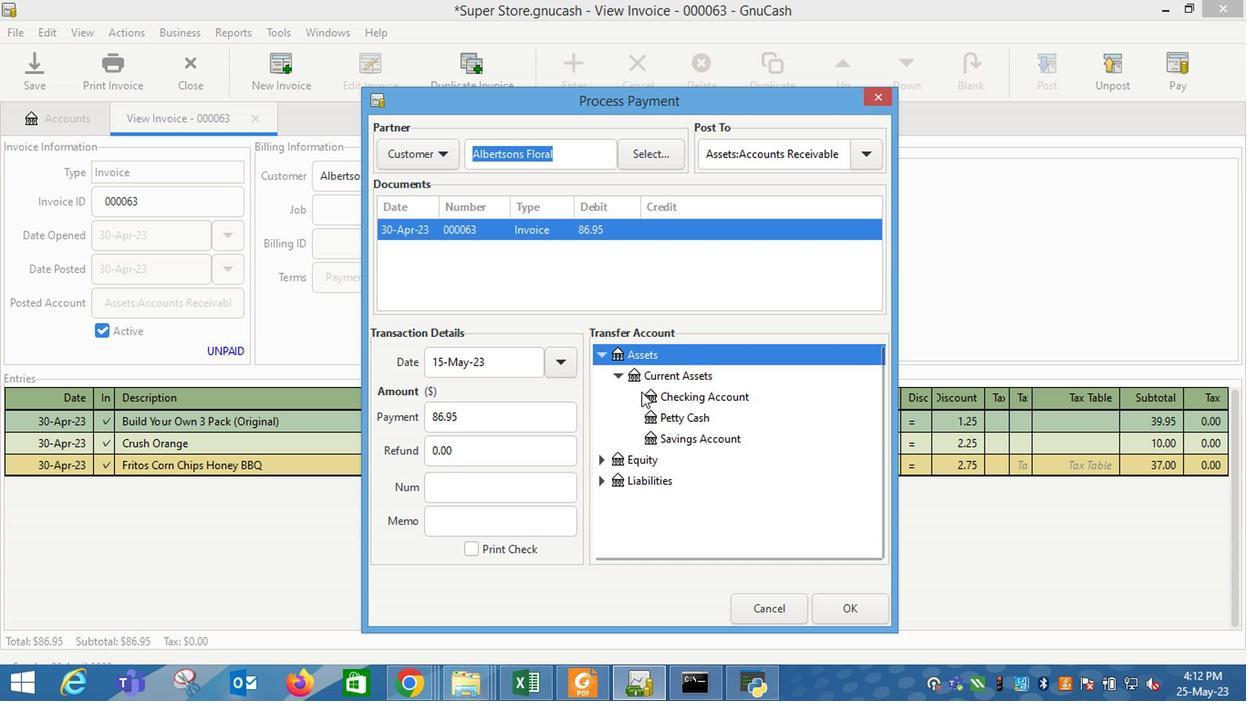 
Action: Mouse pressed left at (643, 397)
Screenshot: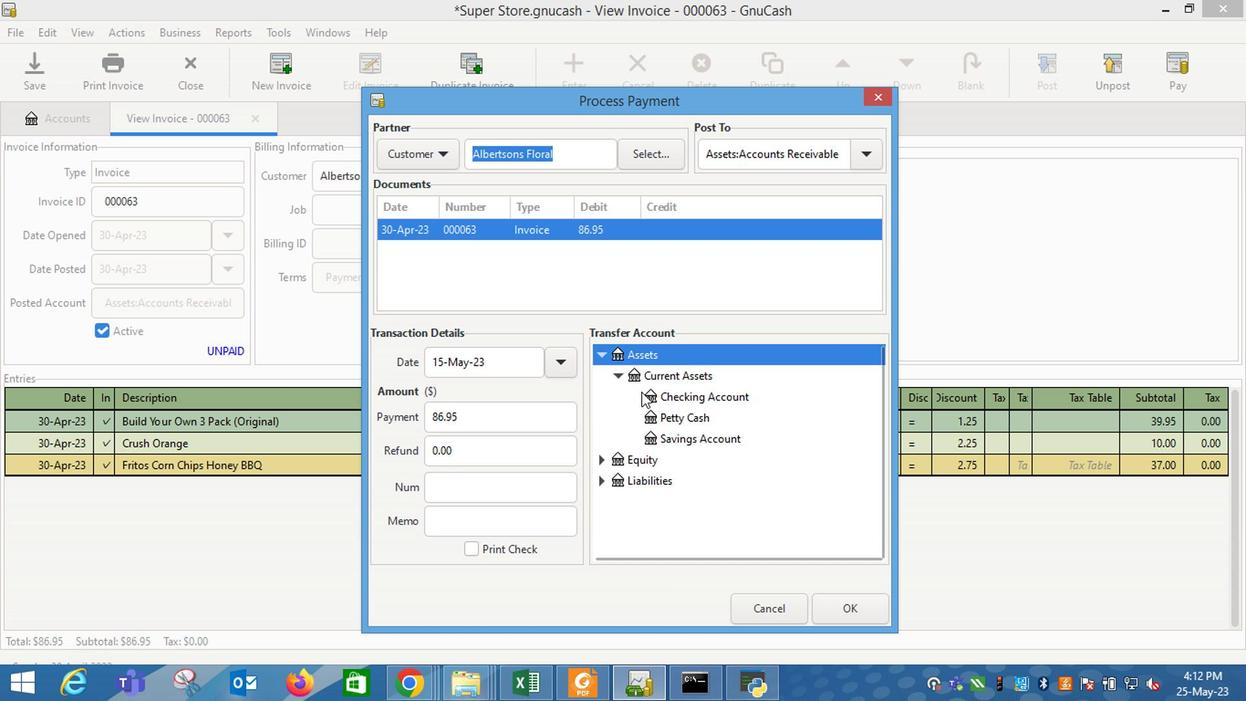 
Action: Mouse moved to (832, 621)
Screenshot: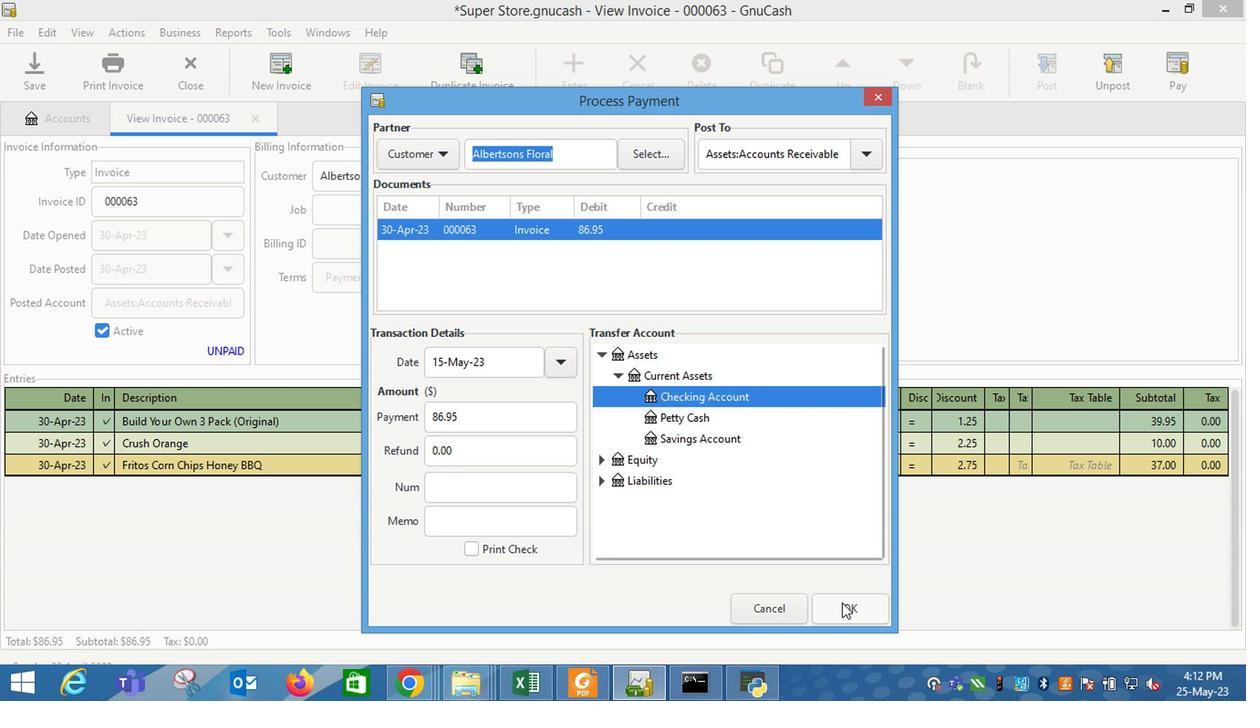 
Action: Mouse pressed left at (832, 621)
Screenshot: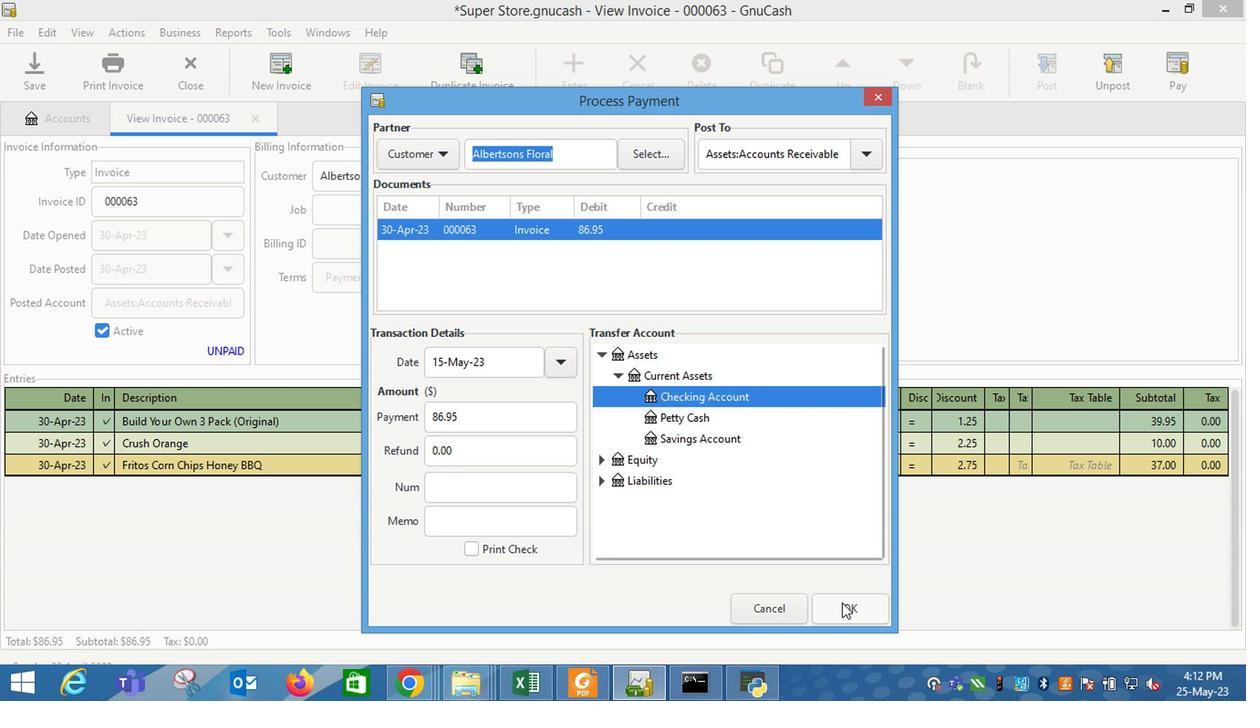 
Action: Mouse moved to (160, 61)
Screenshot: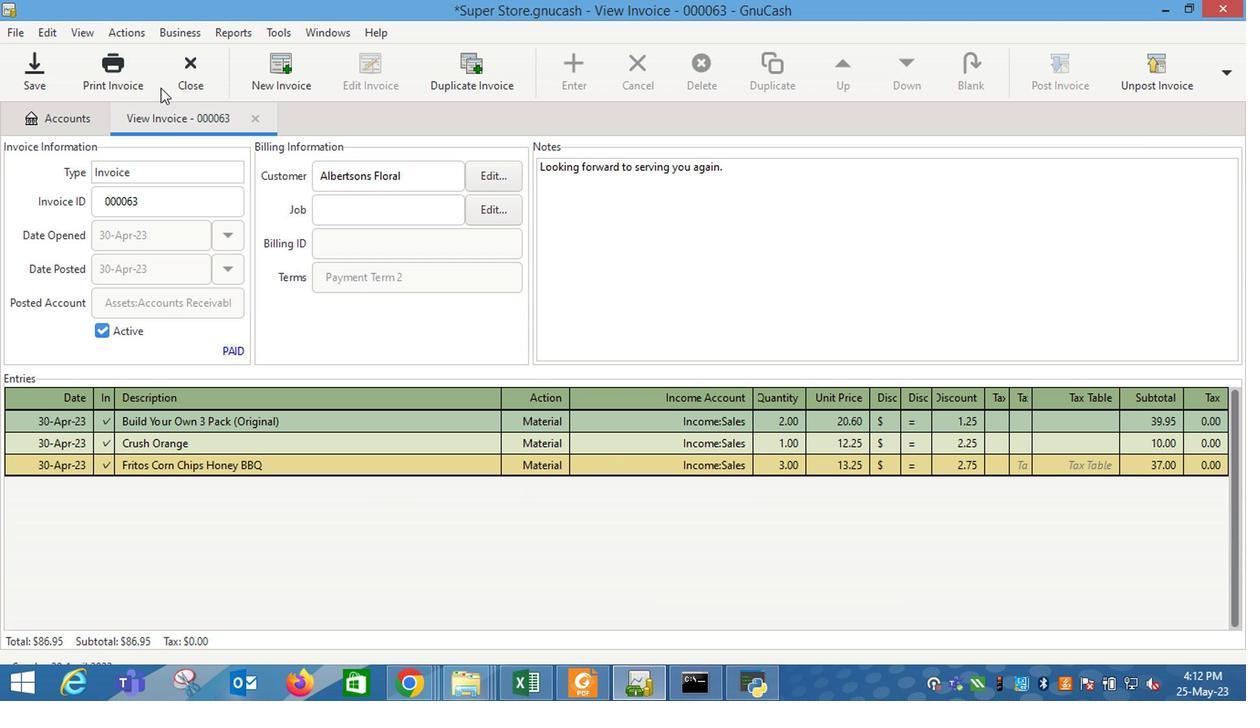 
Action: Mouse pressed left at (160, 61)
Screenshot: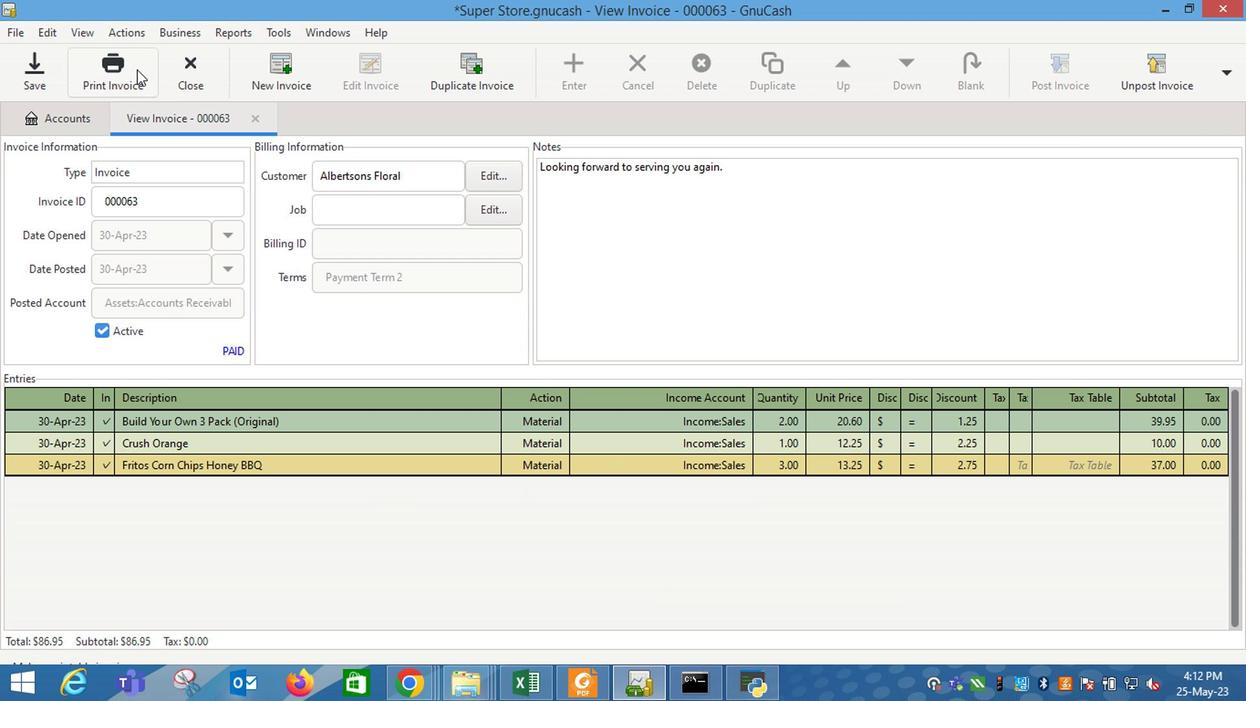 
Action: Mouse moved to (456, 53)
Screenshot: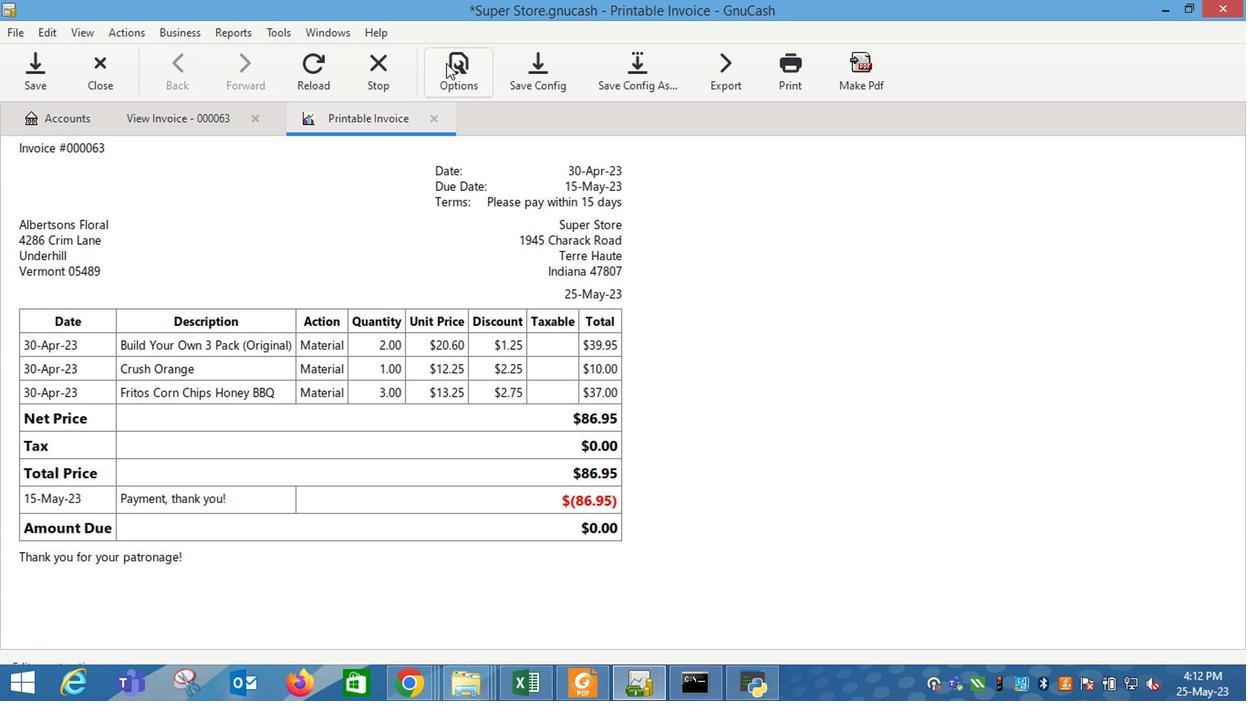 
Action: Mouse pressed left at (456, 53)
Screenshot: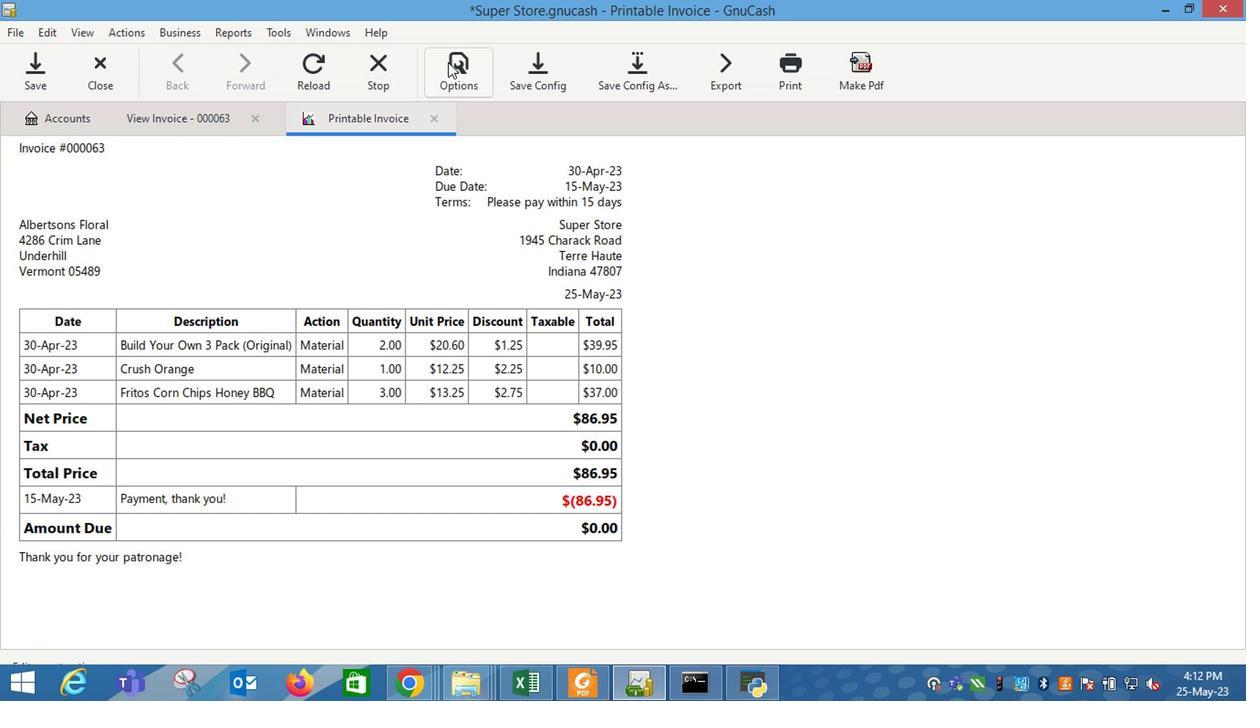 
Action: Mouse moved to (366, 173)
Screenshot: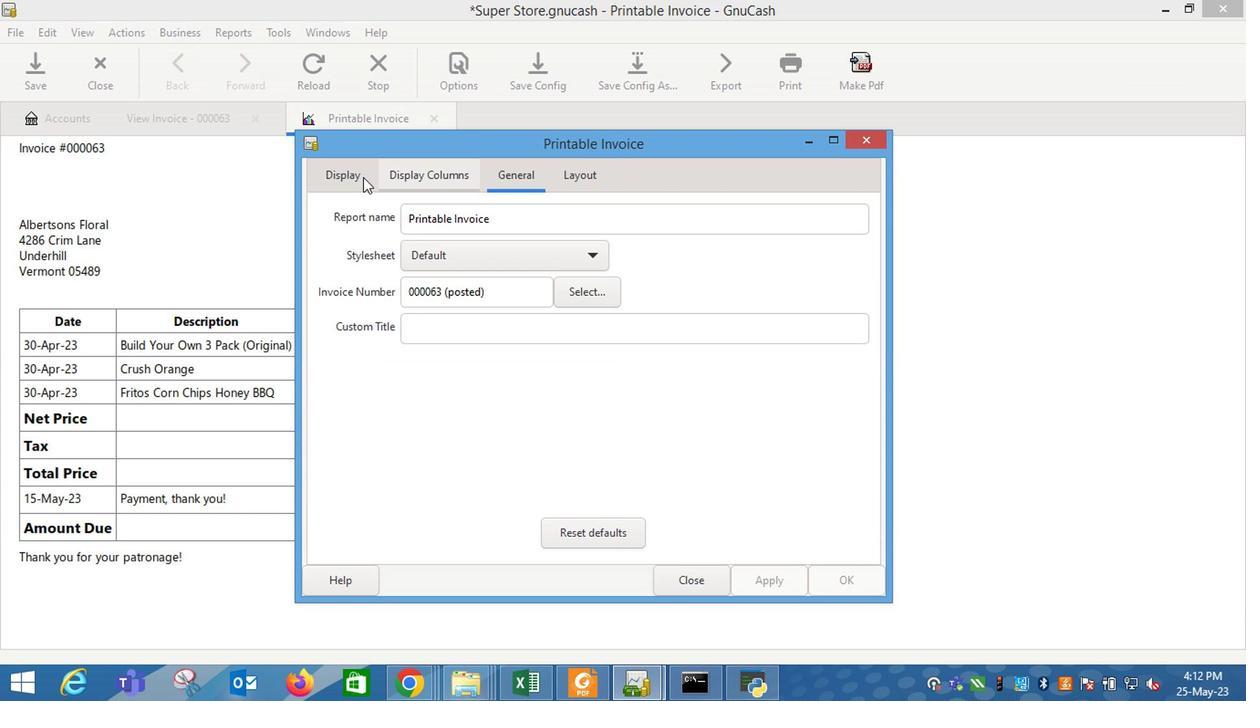 
Action: Mouse pressed left at (366, 173)
Screenshot: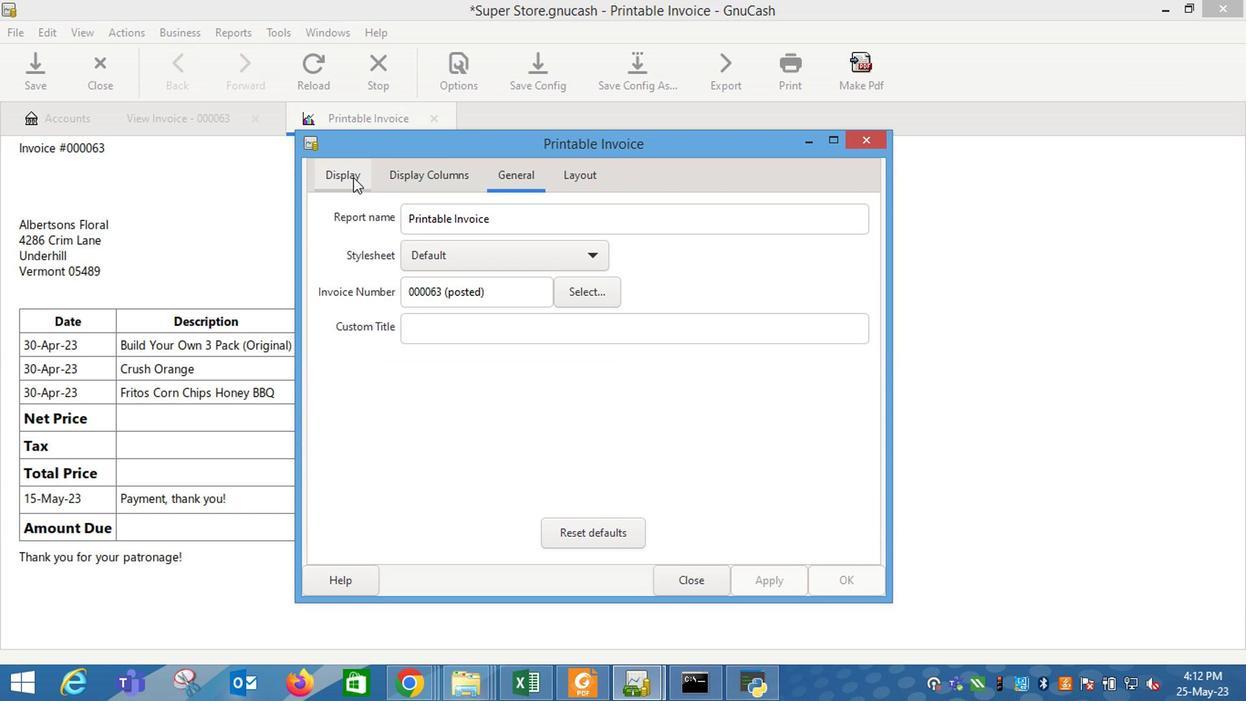 
Action: Mouse moved to (480, 385)
Screenshot: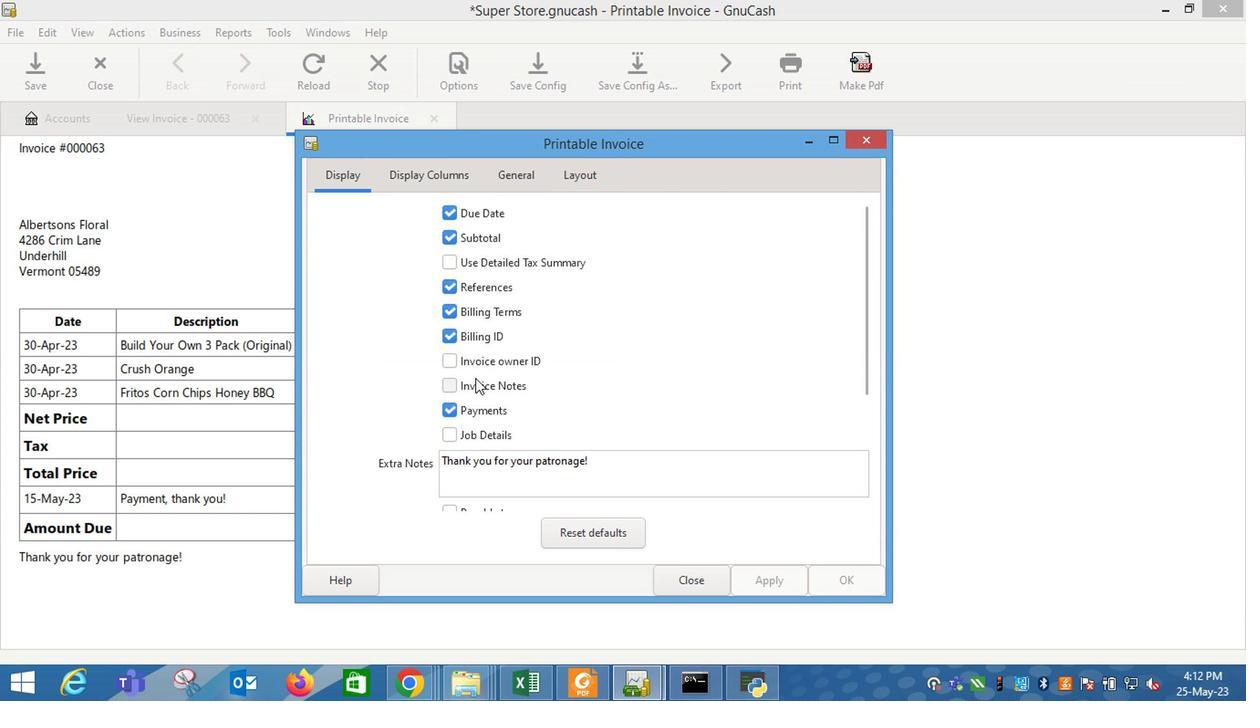 
Action: Mouse pressed left at (480, 385)
Screenshot: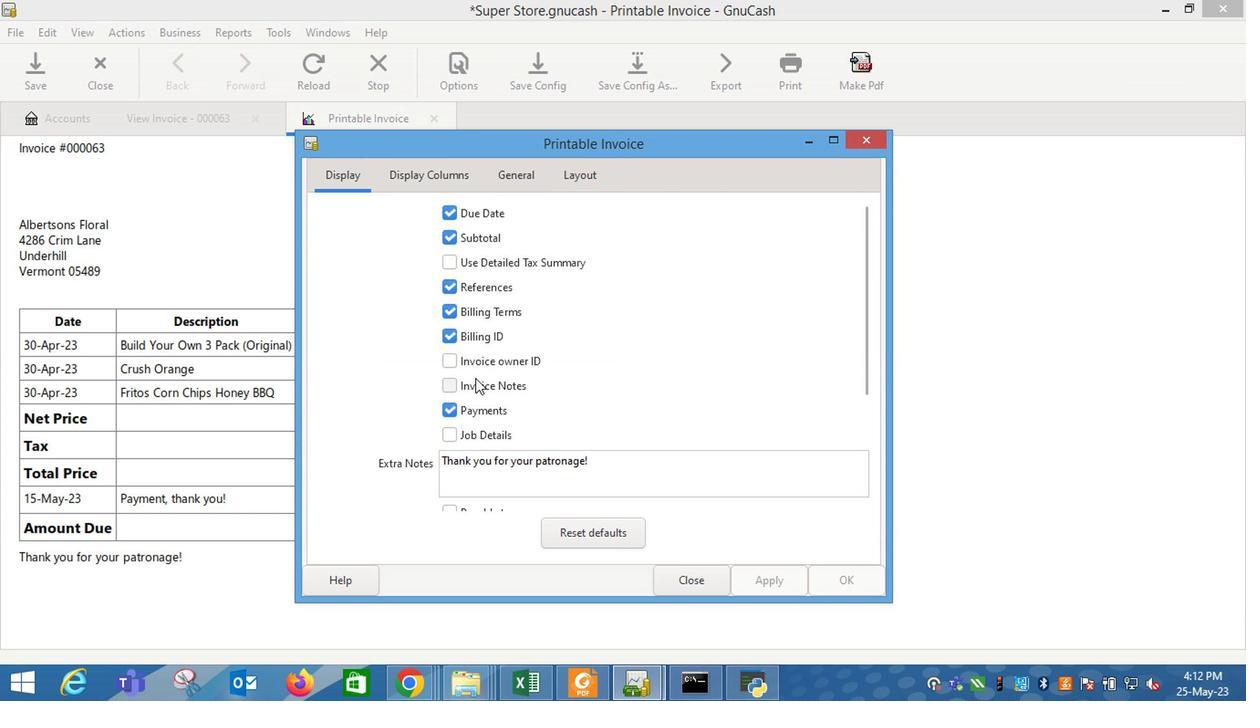 
Action: Mouse moved to (766, 604)
Screenshot: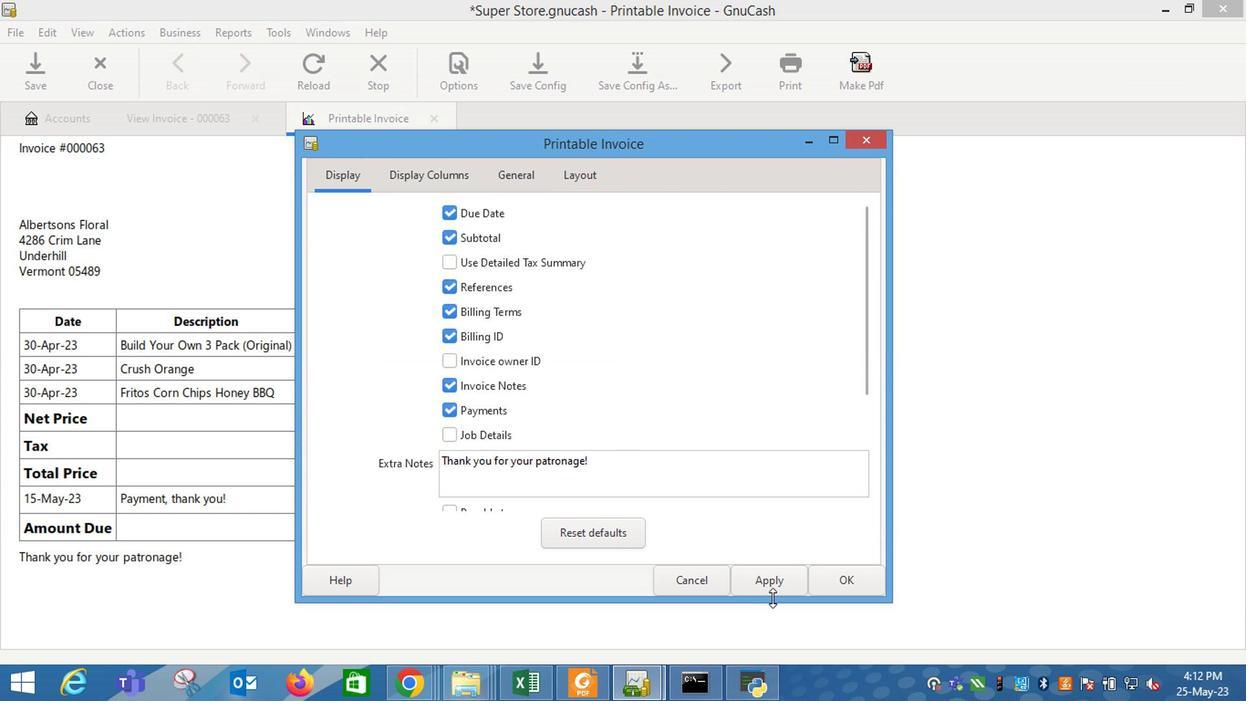 
Action: Mouse pressed left at (766, 604)
Screenshot: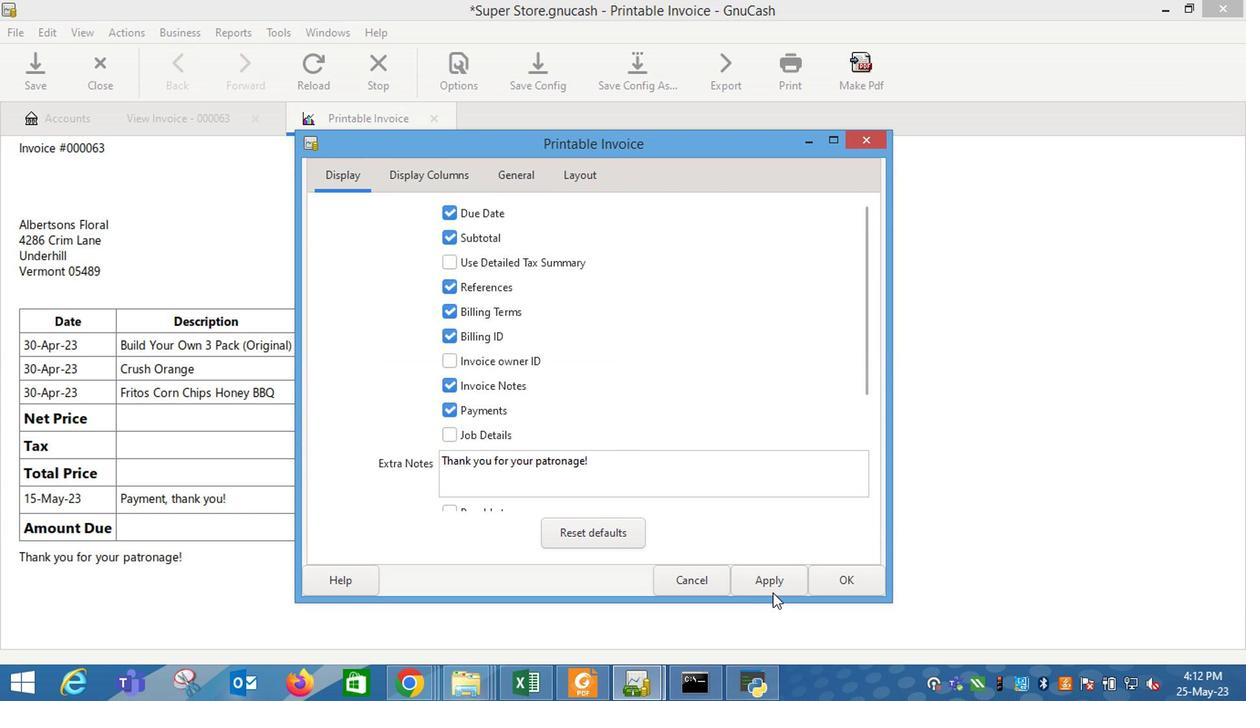 
Action: Mouse moved to (680, 602)
Screenshot: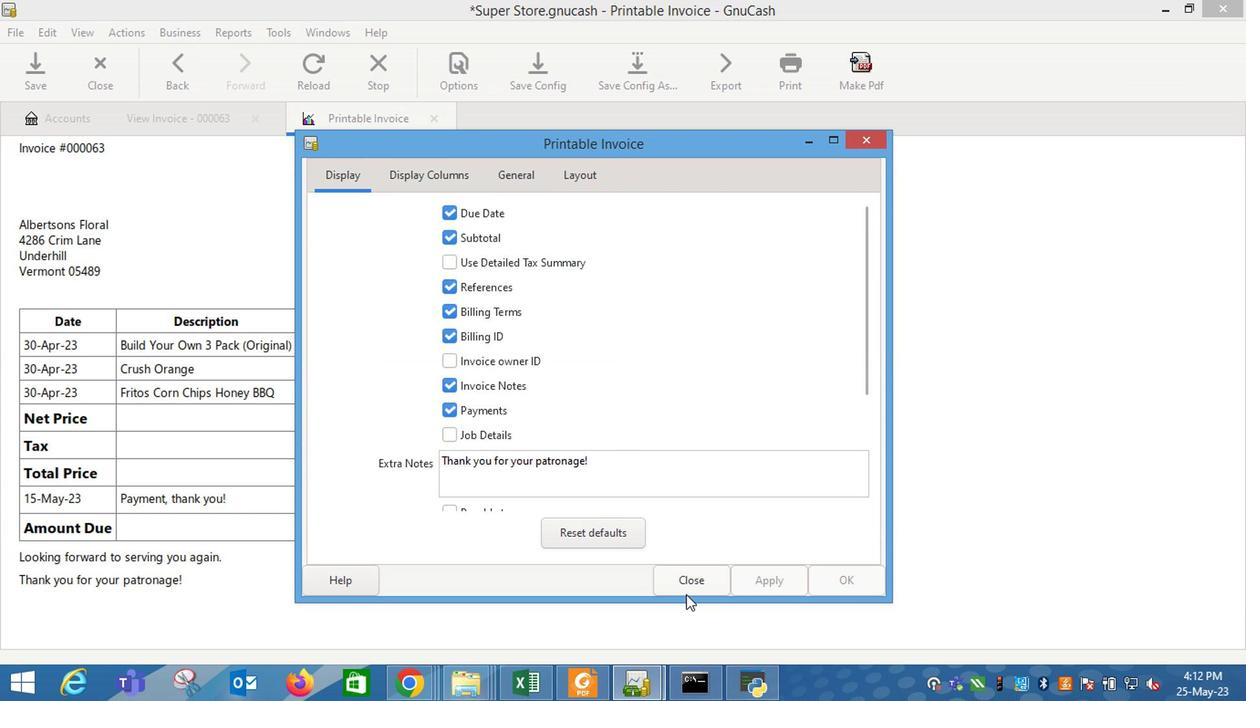 
Action: Mouse pressed left at (680, 602)
Screenshot: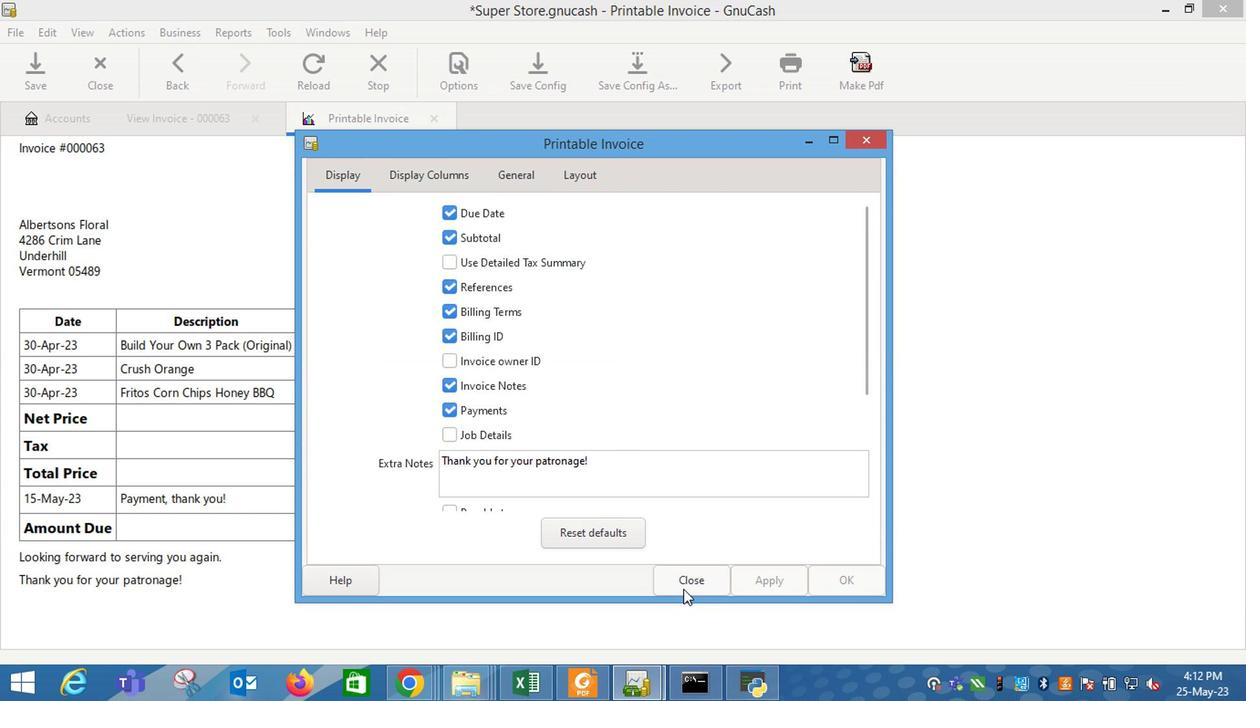 
